 Task: Look for space in General Roca, Argentina from 13th August, 2023 to 17th August, 2023 for 2 adults in price range Rs.10000 to Rs.16000. Place can be entire place with 2 bedrooms having 2 beds and 1 bathroom. Property type can be house, flat, guest house. Amenities needed are: wifi, heating. Booking option can be shelf check-in. Required host language is English.
Action: Mouse moved to (484, 98)
Screenshot: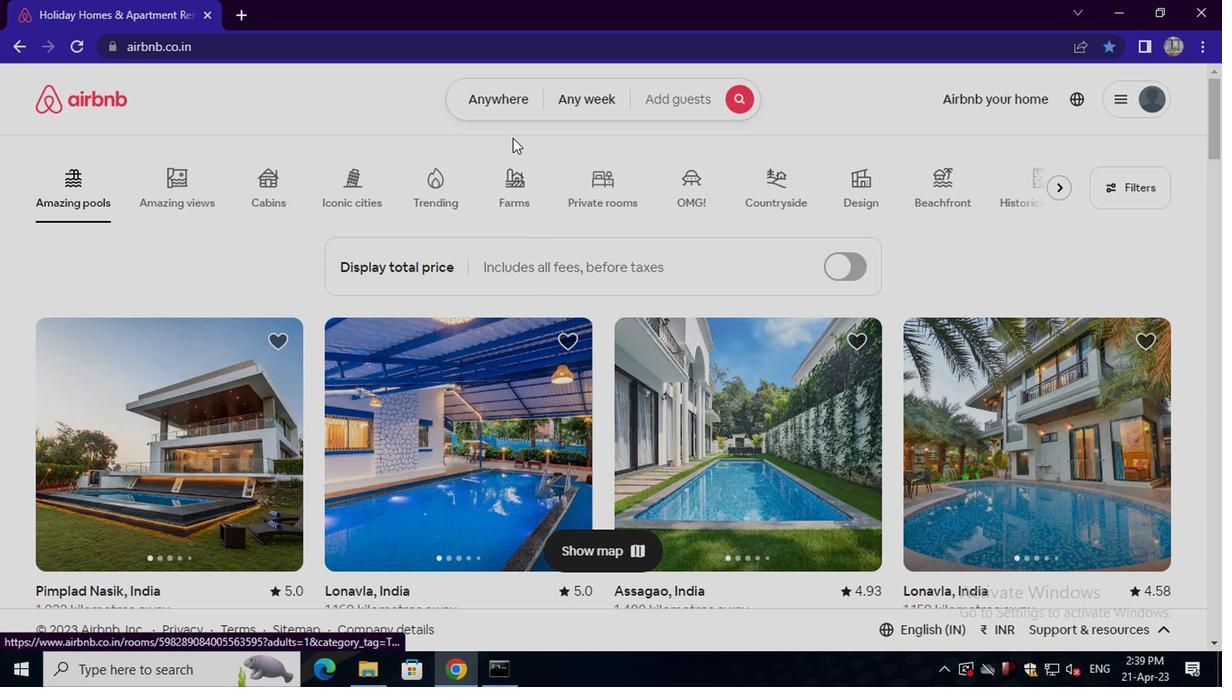 
Action: Mouse pressed left at (484, 98)
Screenshot: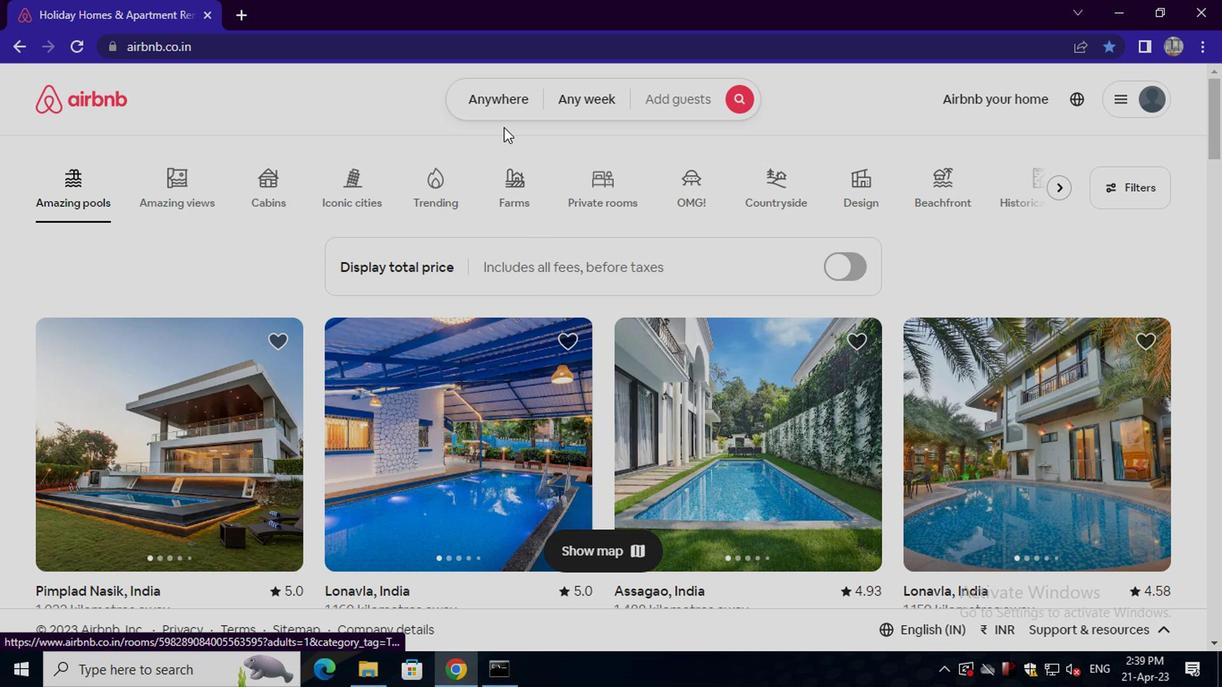
Action: Mouse moved to (369, 170)
Screenshot: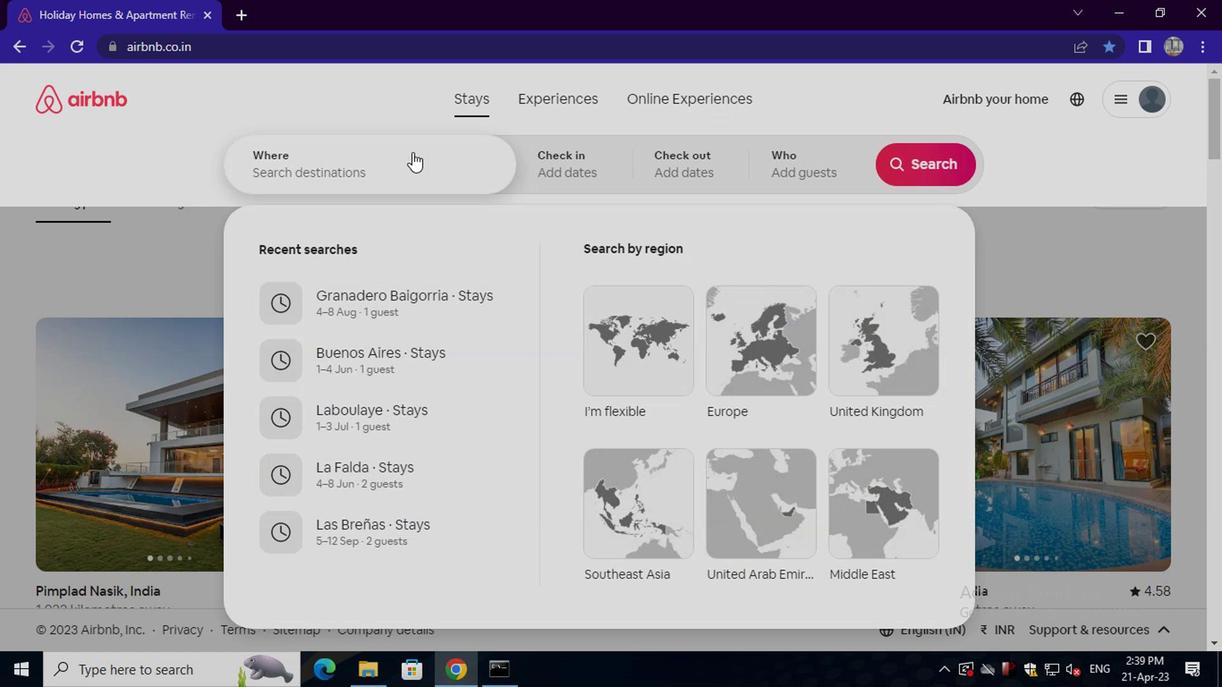 
Action: Mouse pressed left at (369, 170)
Screenshot: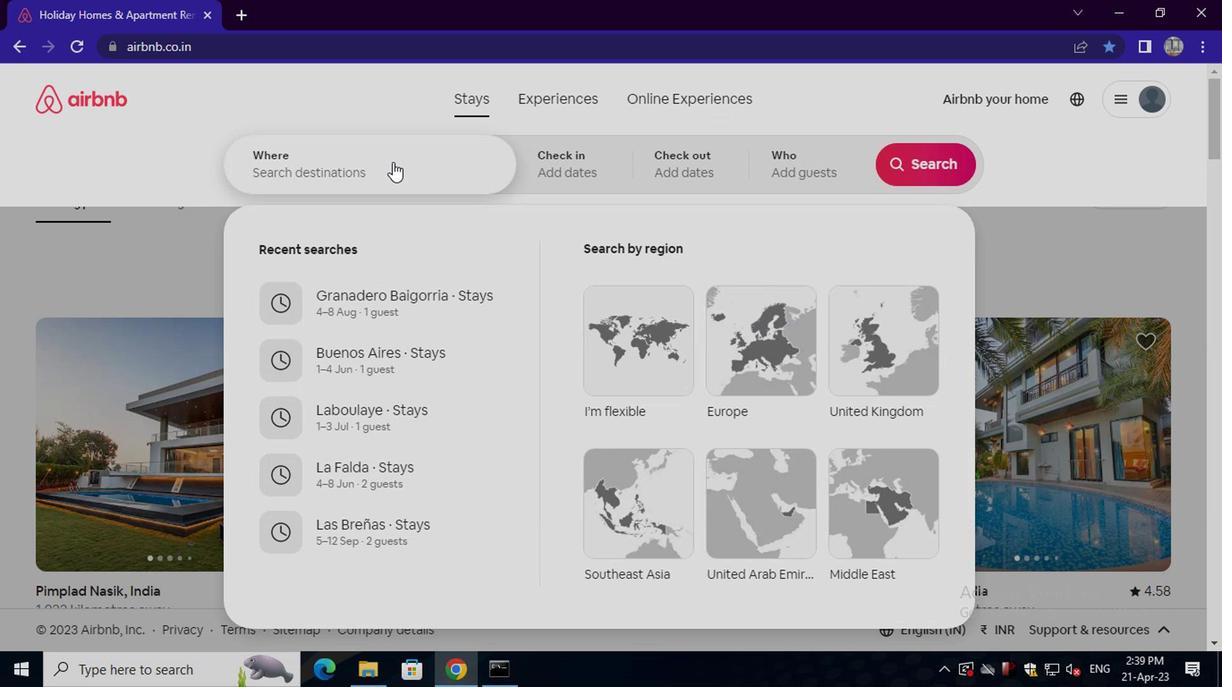 
Action: Key pressed general<Key.space>roca,<Key.space>argentina<Key.enter>
Screenshot: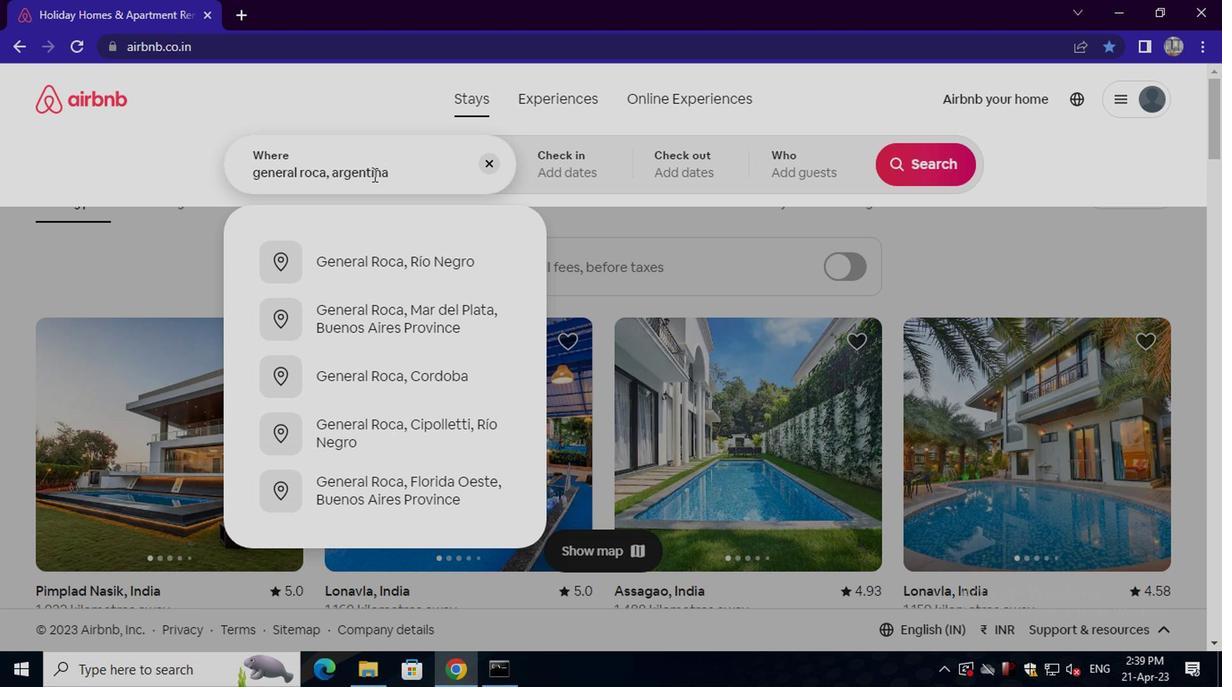 
Action: Mouse moved to (912, 306)
Screenshot: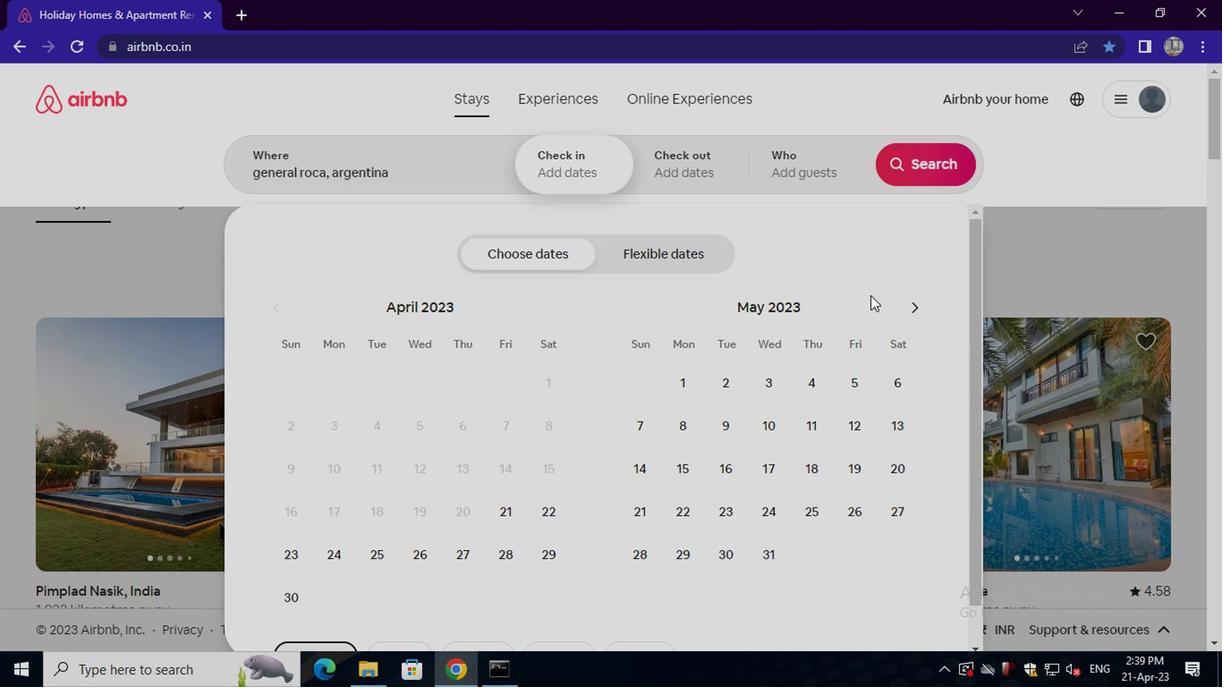 
Action: Mouse pressed left at (912, 306)
Screenshot: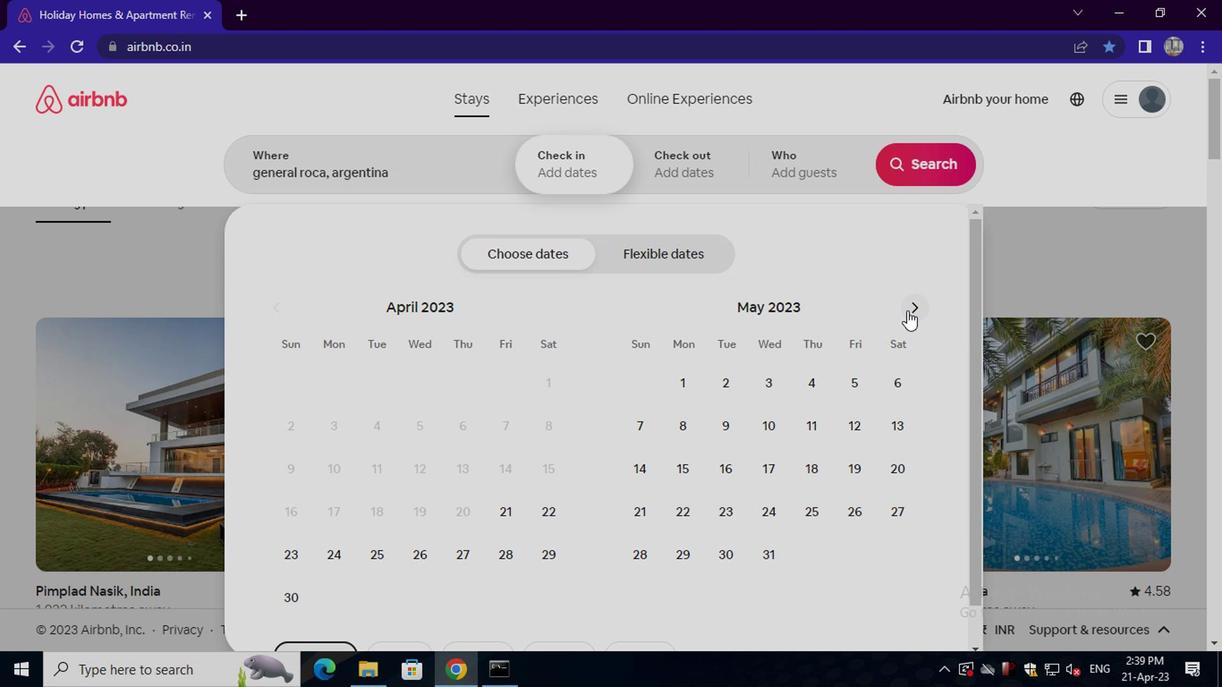 
Action: Mouse pressed left at (912, 306)
Screenshot: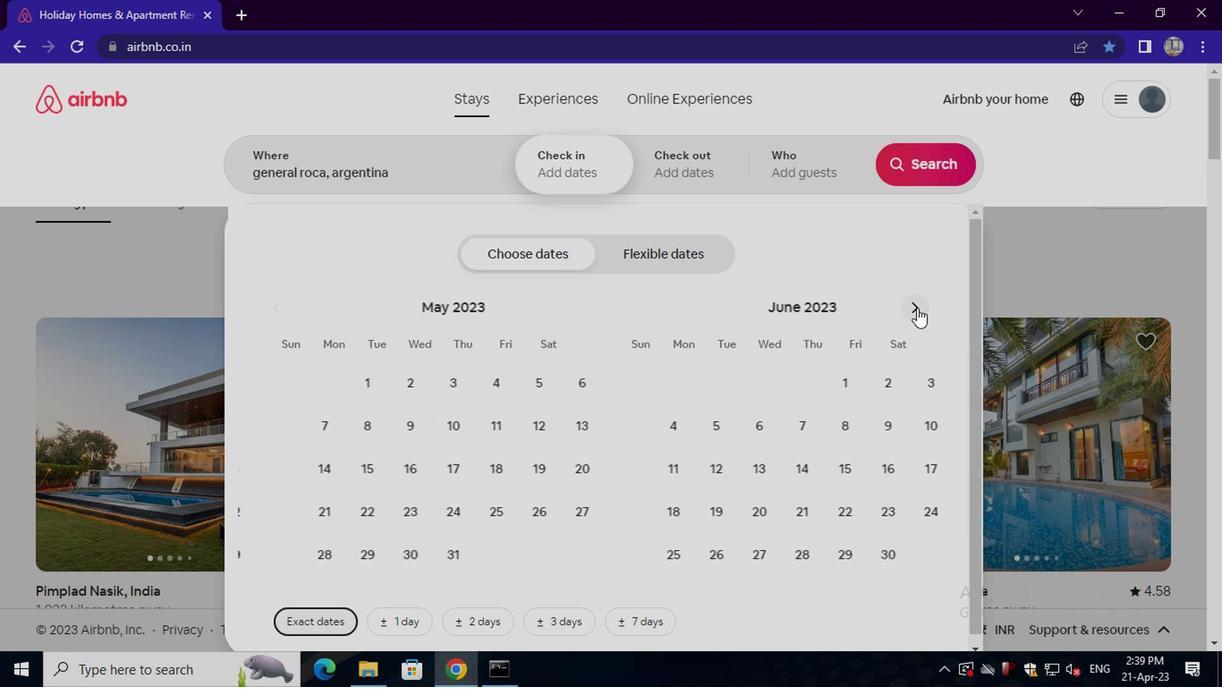 
Action: Mouse pressed left at (912, 306)
Screenshot: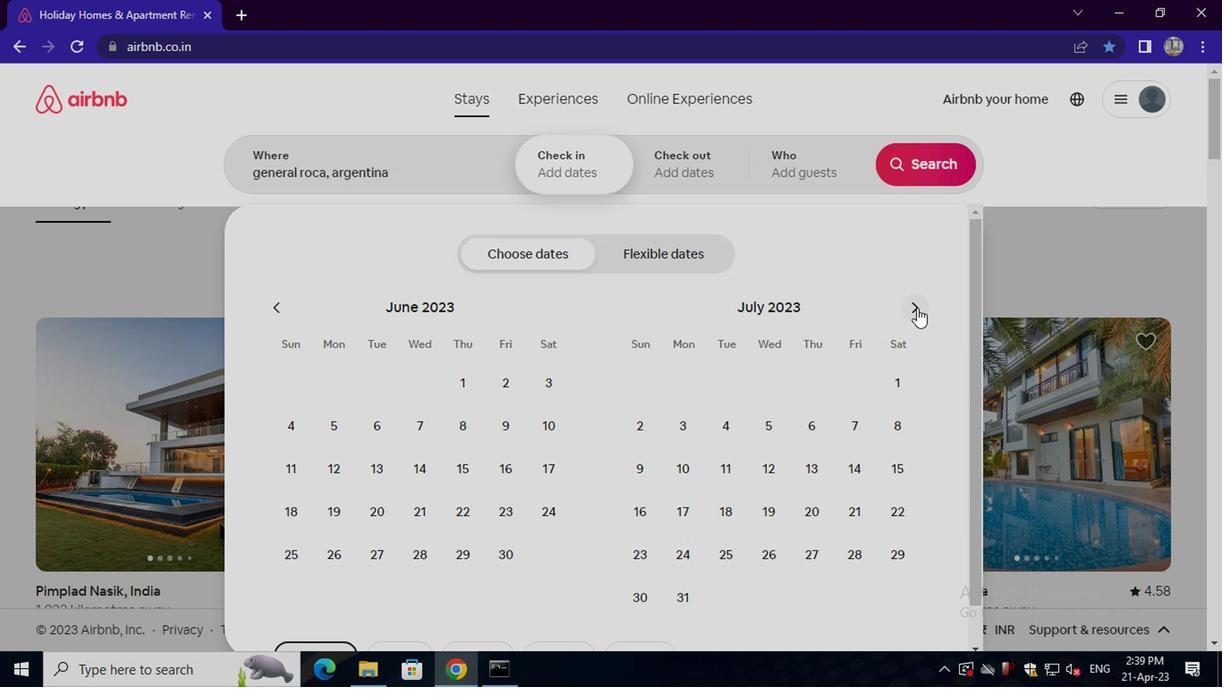 
Action: Mouse moved to (639, 471)
Screenshot: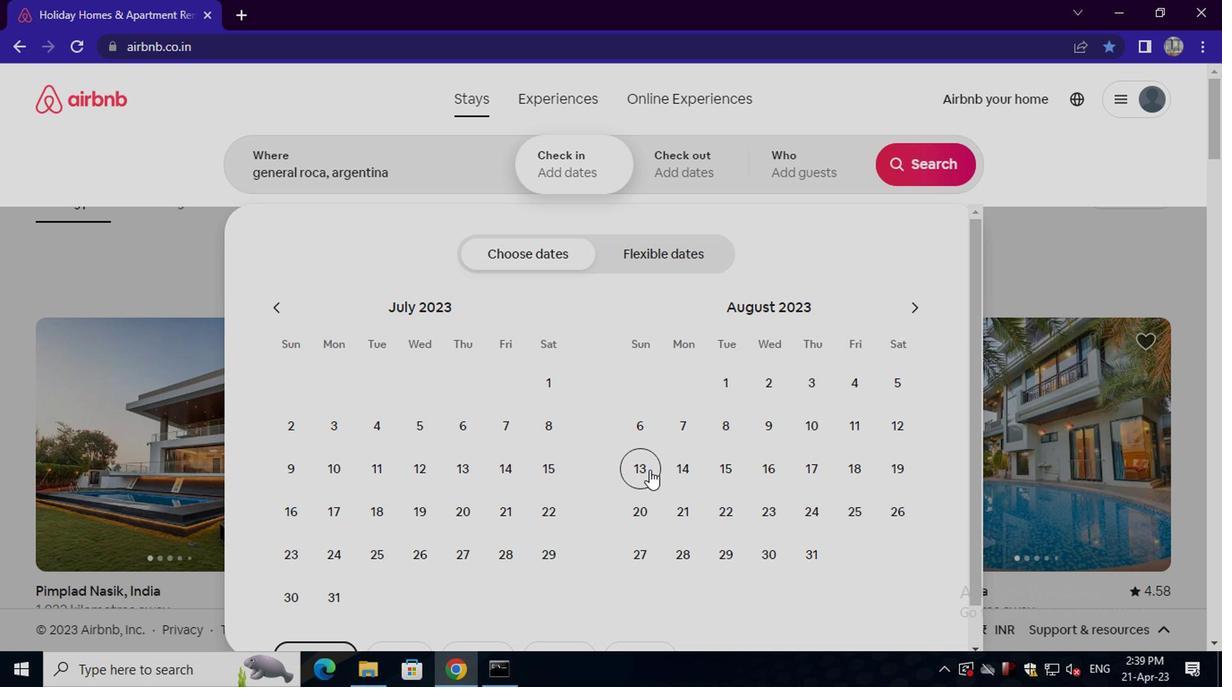 
Action: Mouse pressed left at (639, 471)
Screenshot: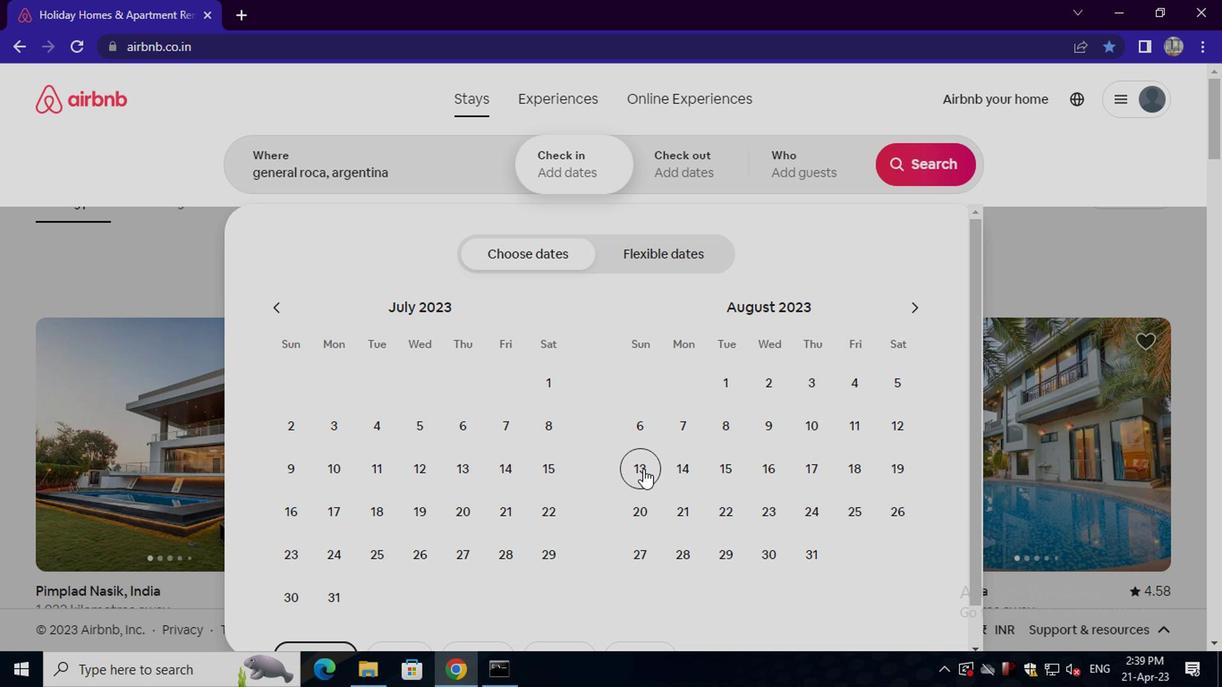 
Action: Mouse moved to (812, 465)
Screenshot: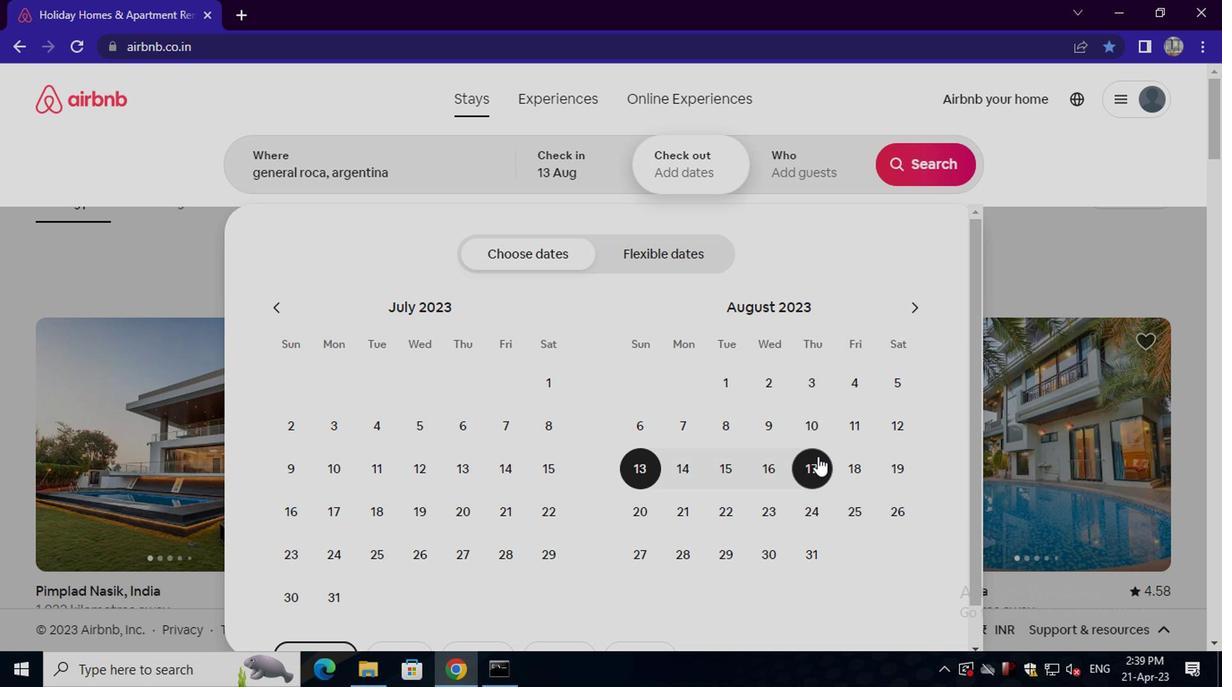 
Action: Mouse pressed left at (812, 465)
Screenshot: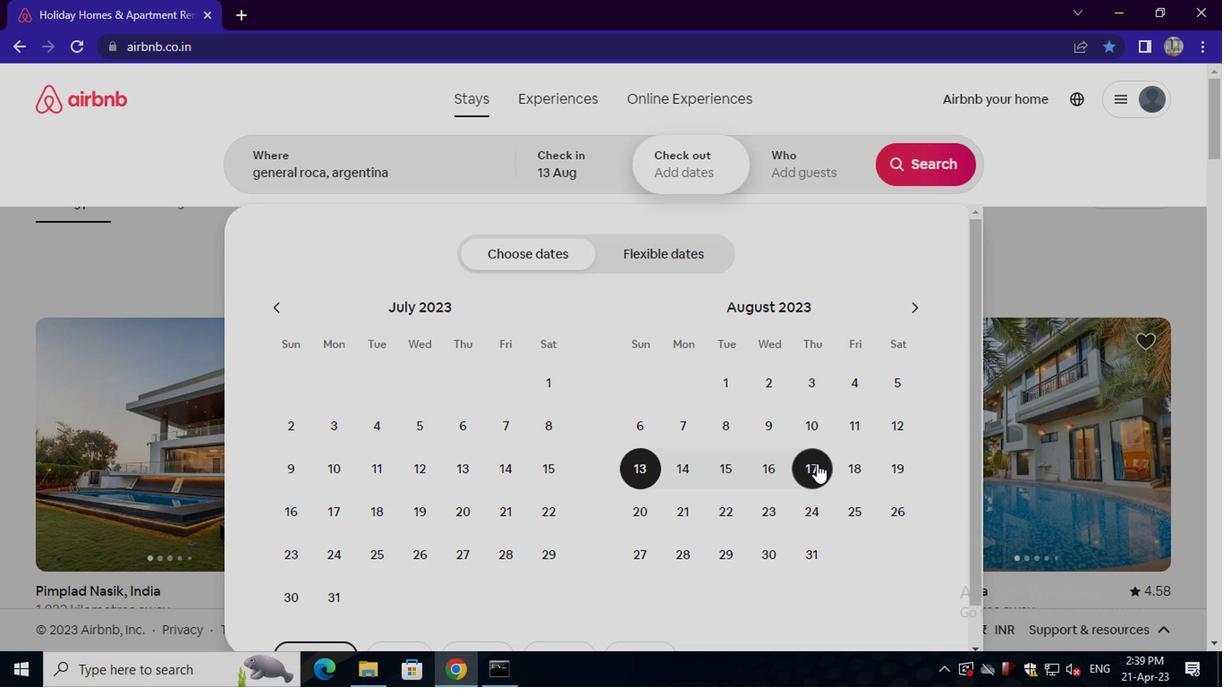 
Action: Mouse moved to (821, 147)
Screenshot: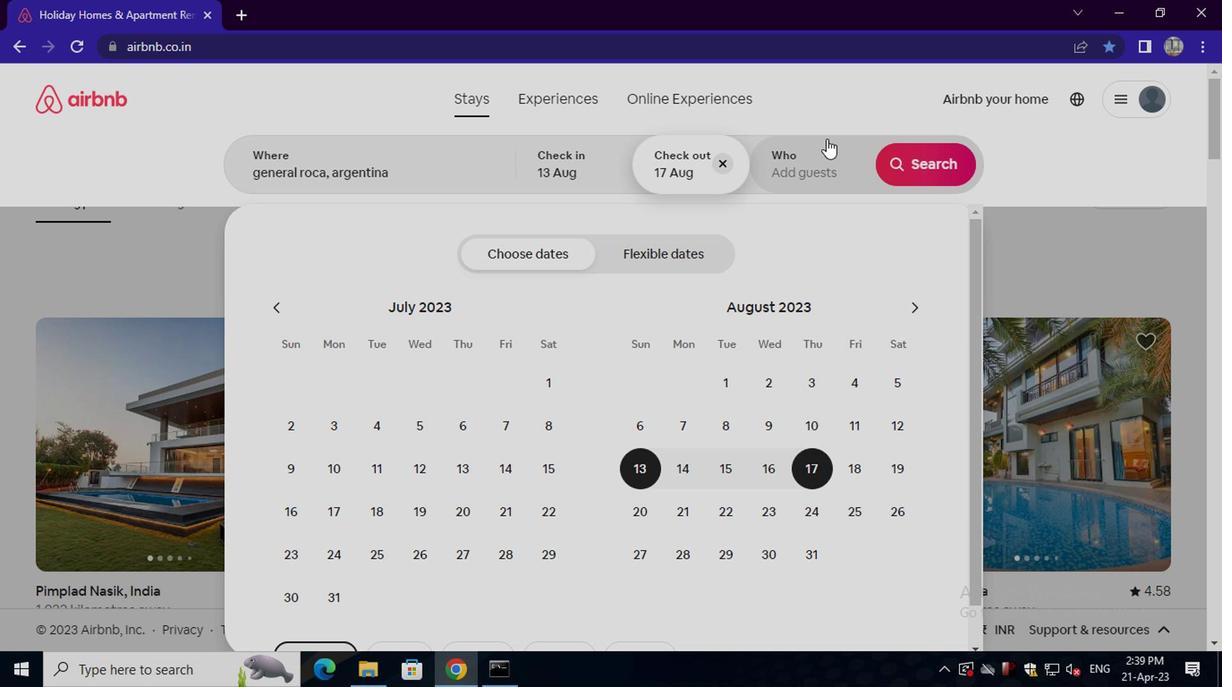 
Action: Mouse pressed left at (821, 147)
Screenshot: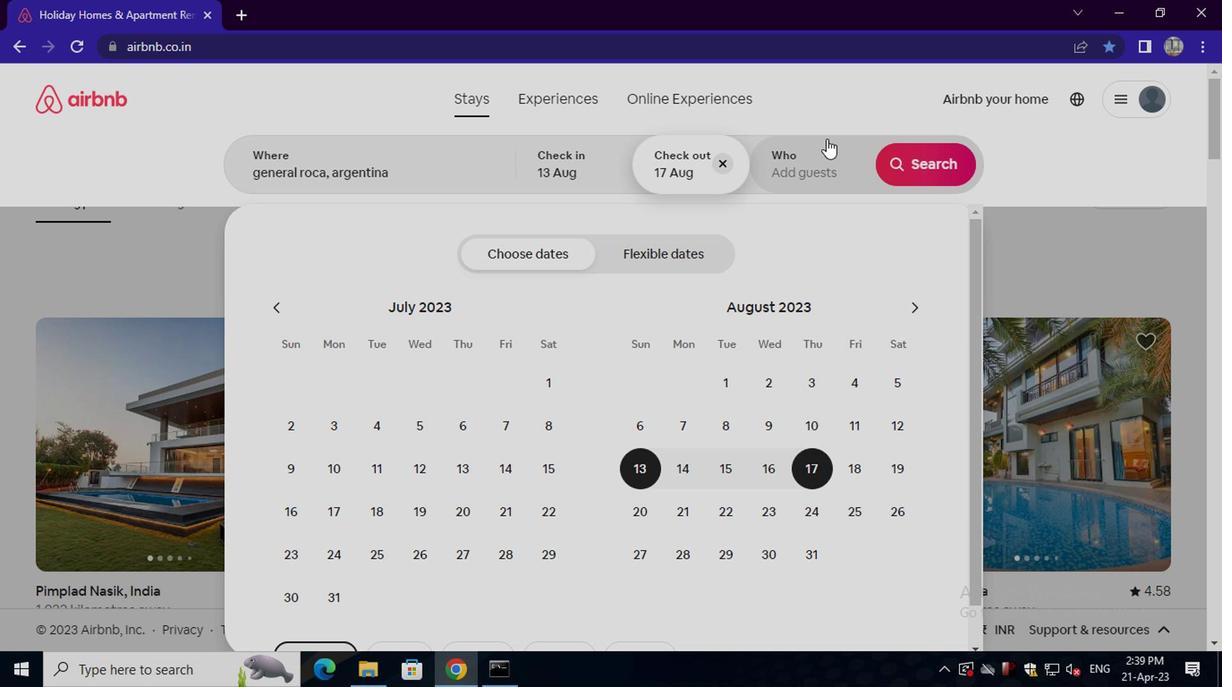
Action: Mouse moved to (921, 257)
Screenshot: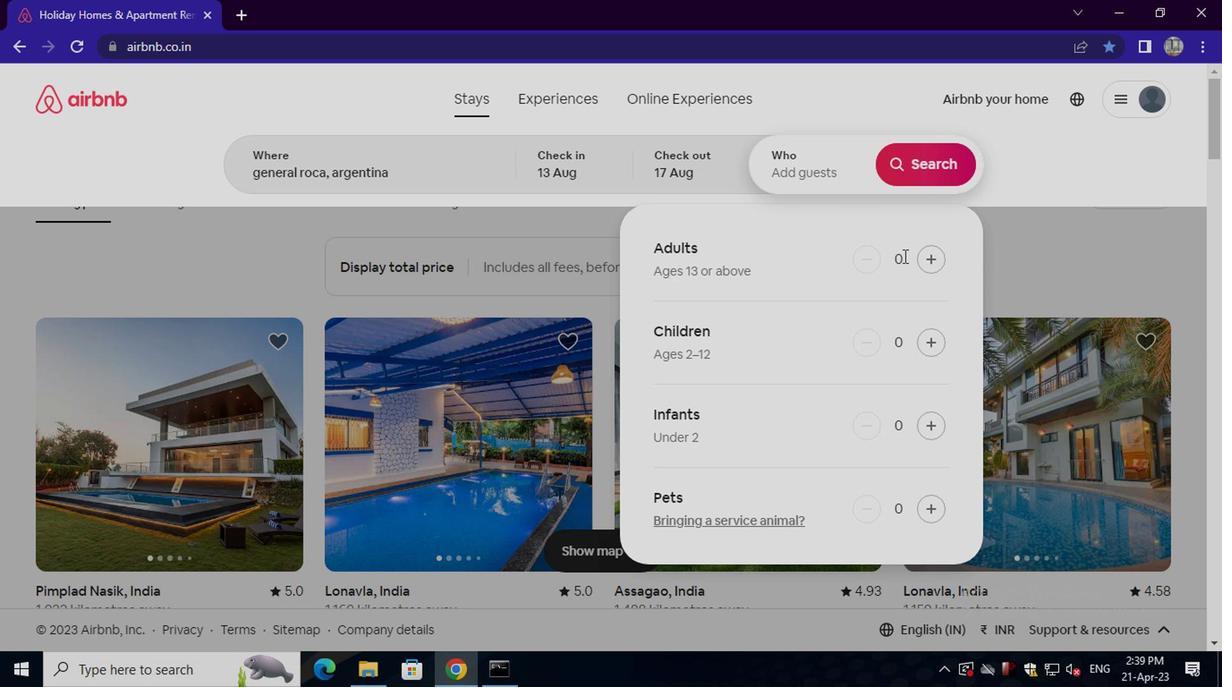
Action: Mouse pressed left at (921, 257)
Screenshot: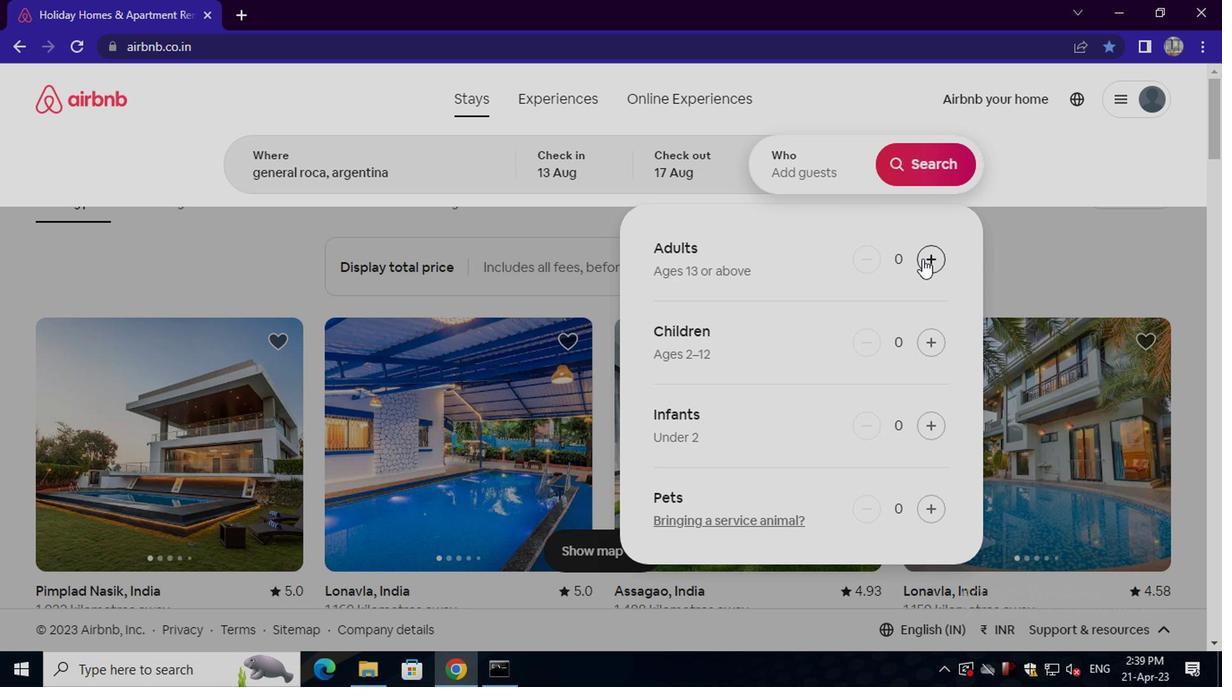 
Action: Mouse pressed left at (921, 257)
Screenshot: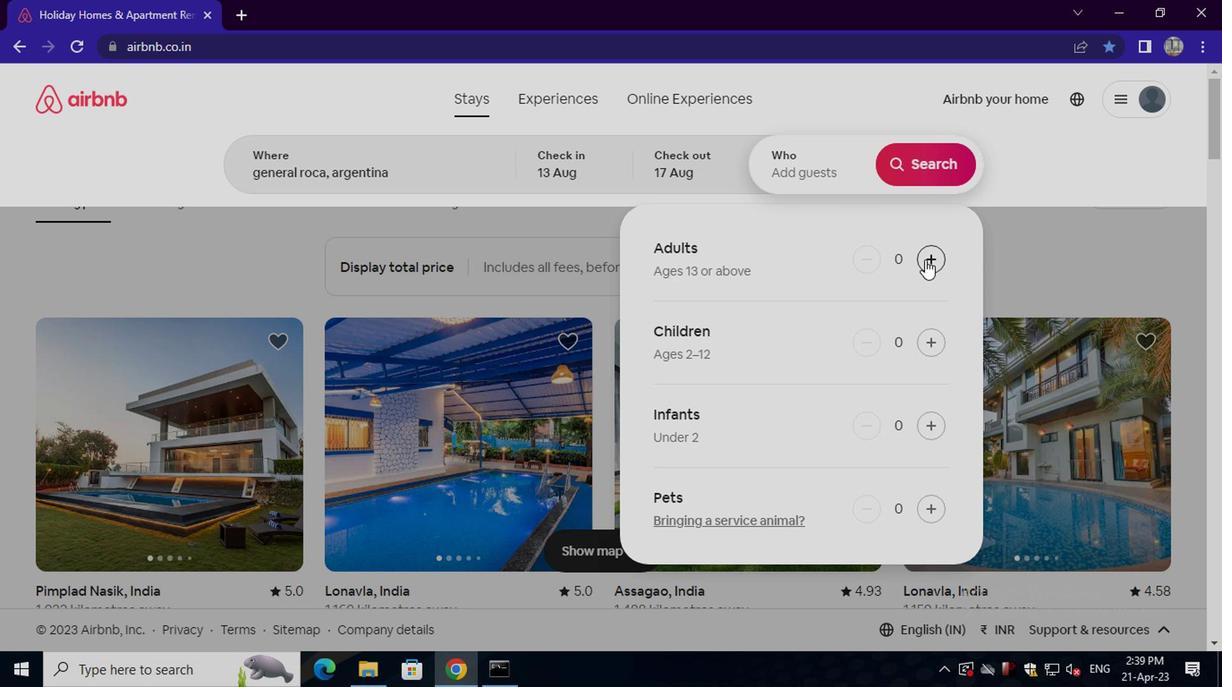 
Action: Mouse moved to (934, 166)
Screenshot: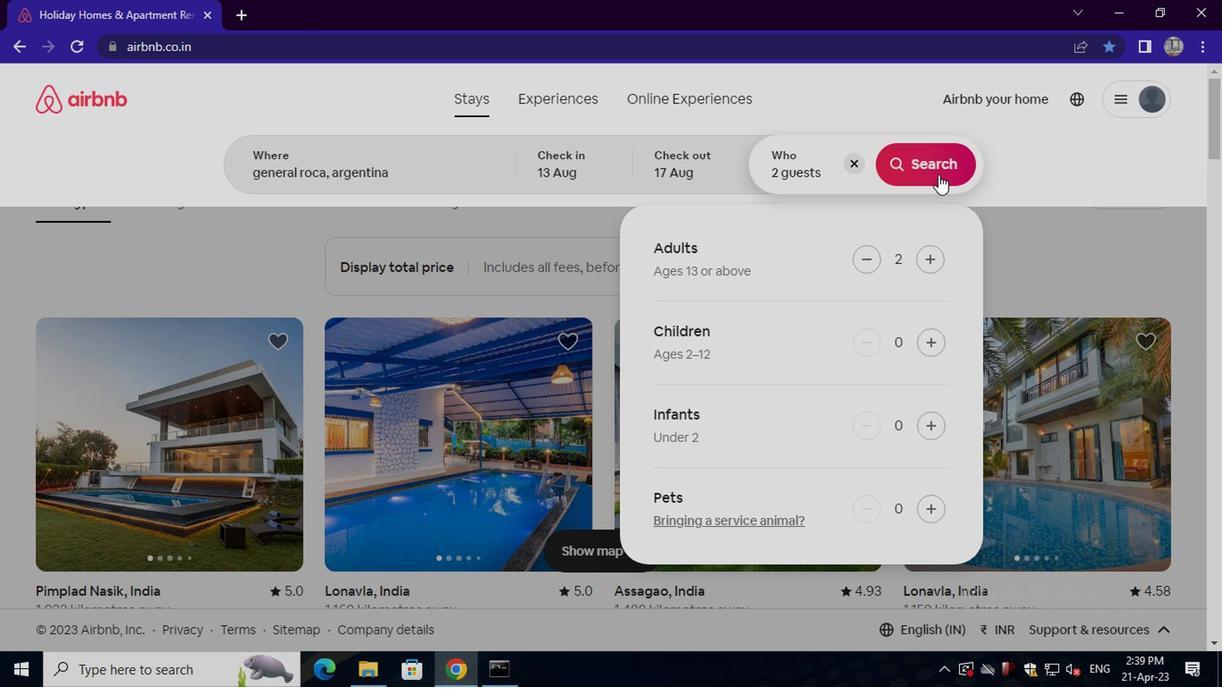 
Action: Mouse pressed left at (934, 166)
Screenshot: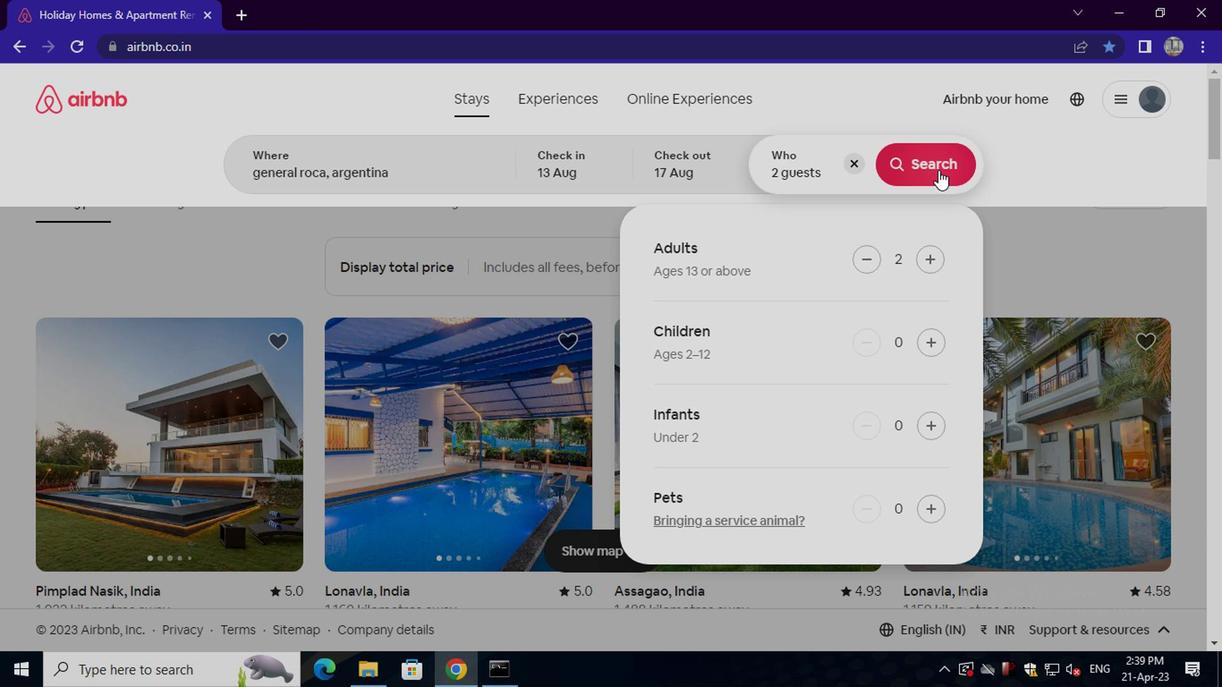 
Action: Mouse moved to (1128, 168)
Screenshot: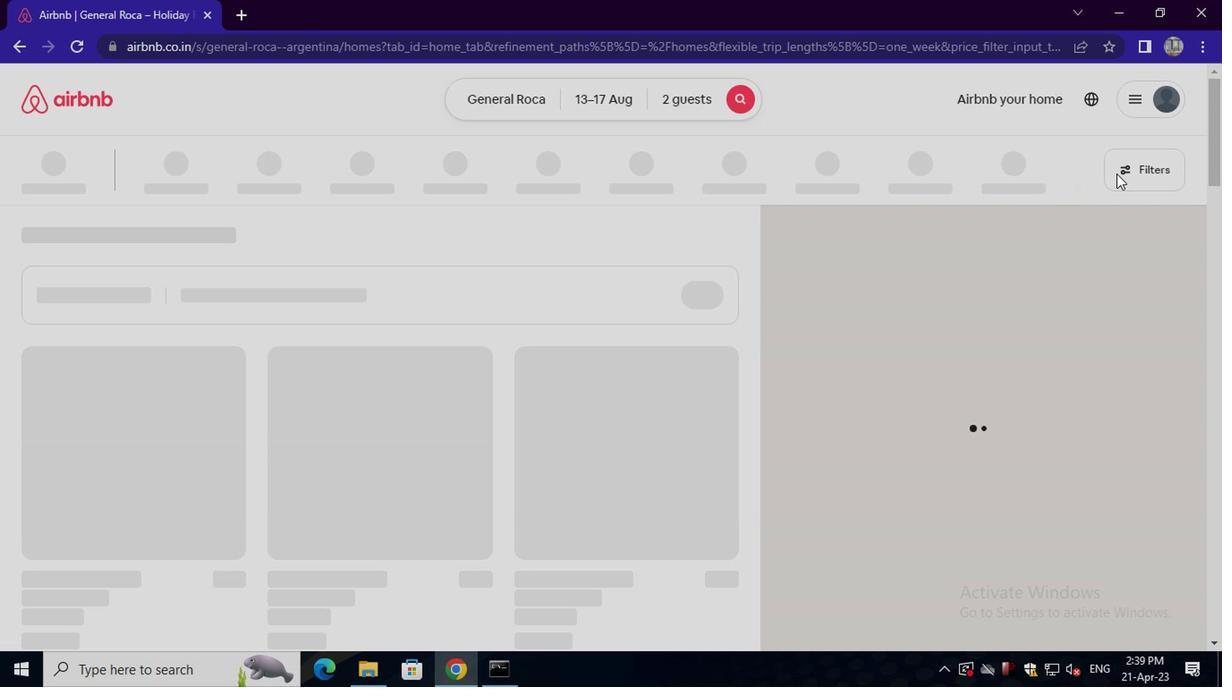 
Action: Mouse pressed left at (1128, 168)
Screenshot: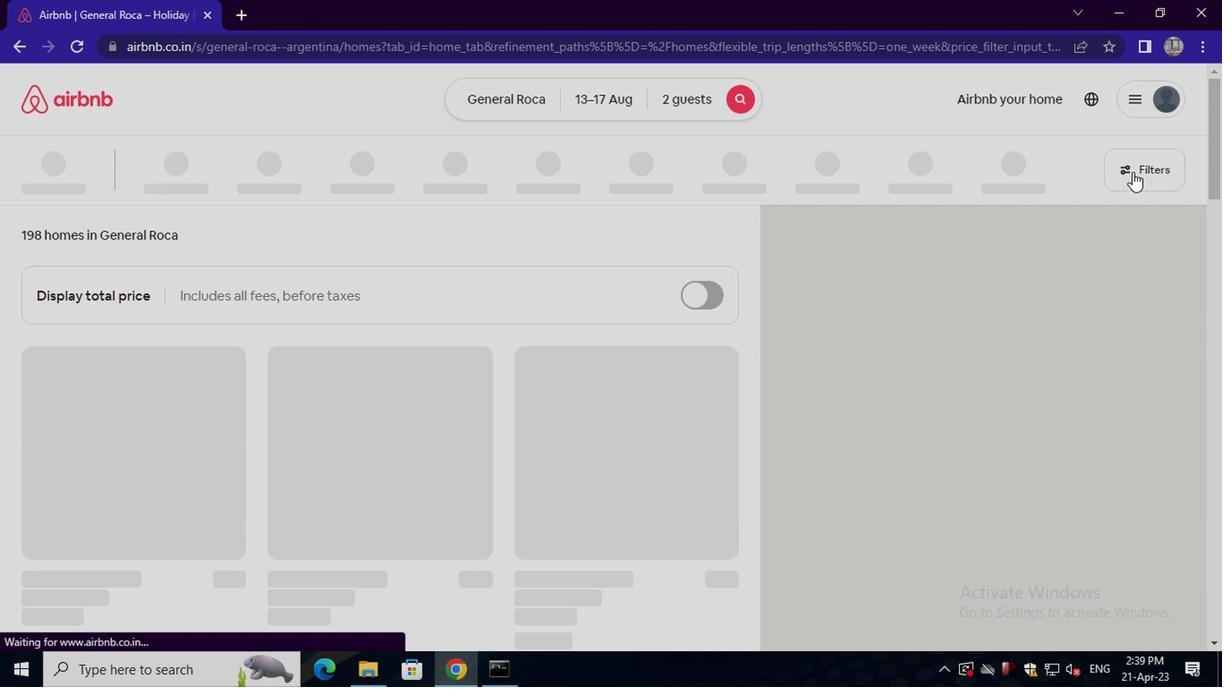 
Action: Mouse moved to (424, 401)
Screenshot: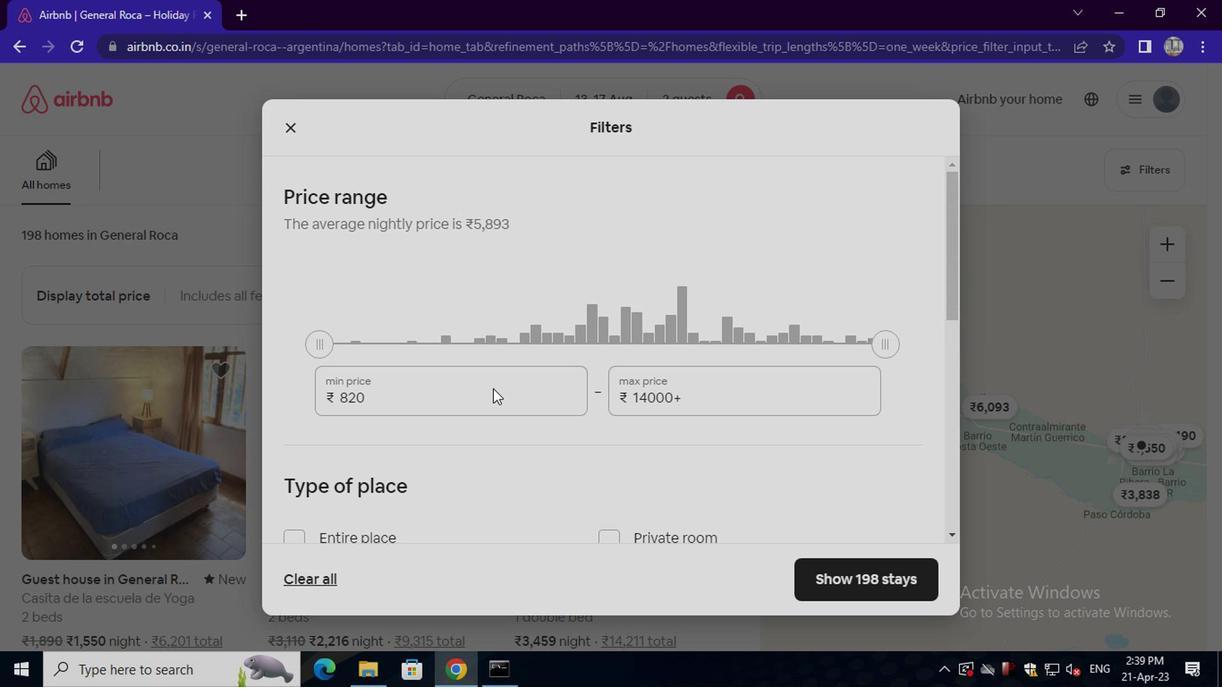 
Action: Mouse pressed left at (424, 401)
Screenshot: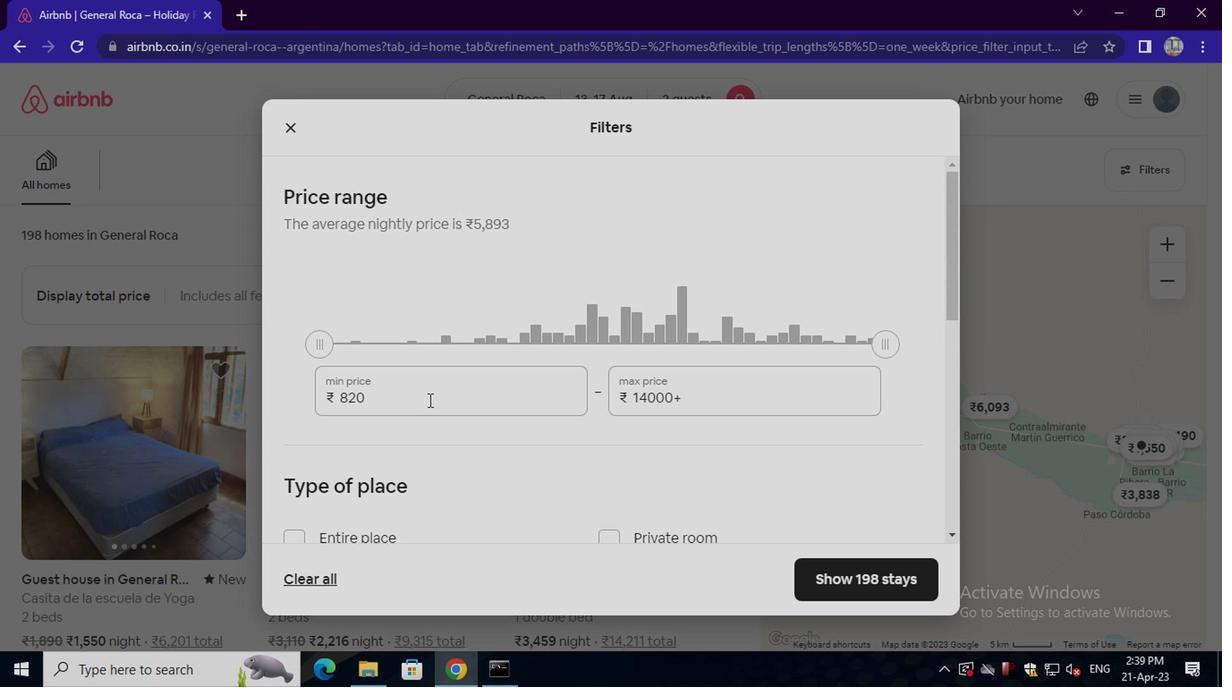 
Action: Key pressed <Key.backspace><Key.backspace><Key.backspace><Key.backspace><Key.backspace><Key.backspace><Key.backspace><Key.backspace><Key.backspace><Key.end><Key.insert>10000
Screenshot: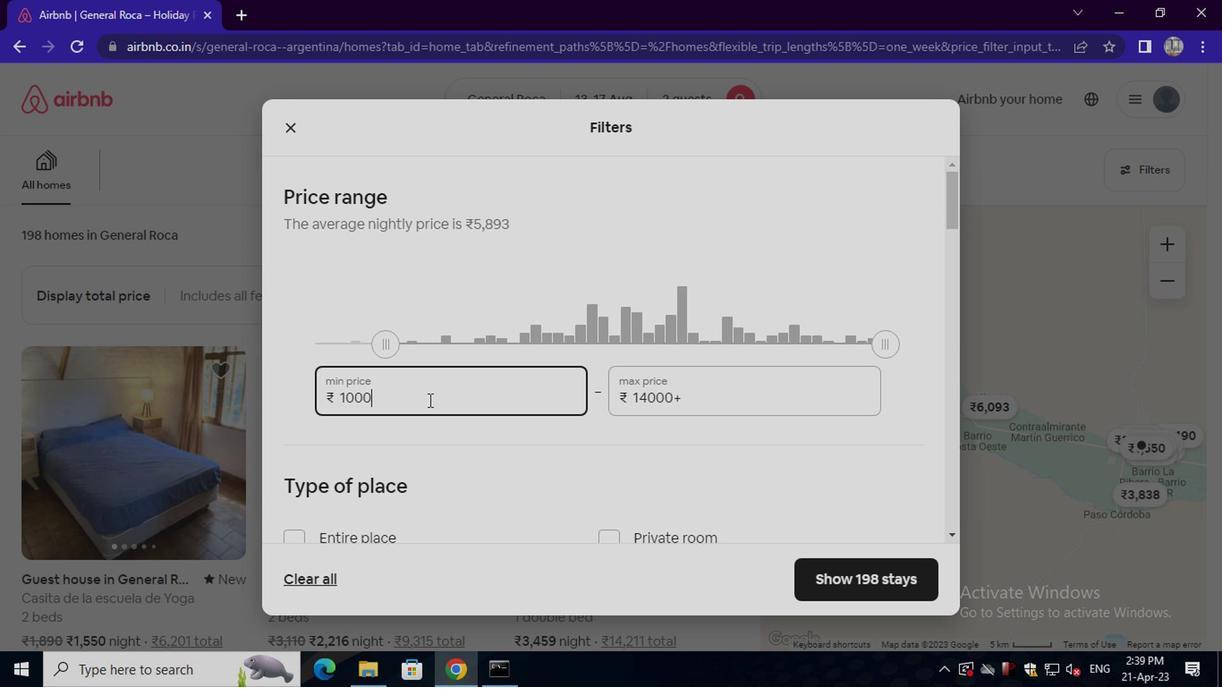 
Action: Mouse moved to (704, 398)
Screenshot: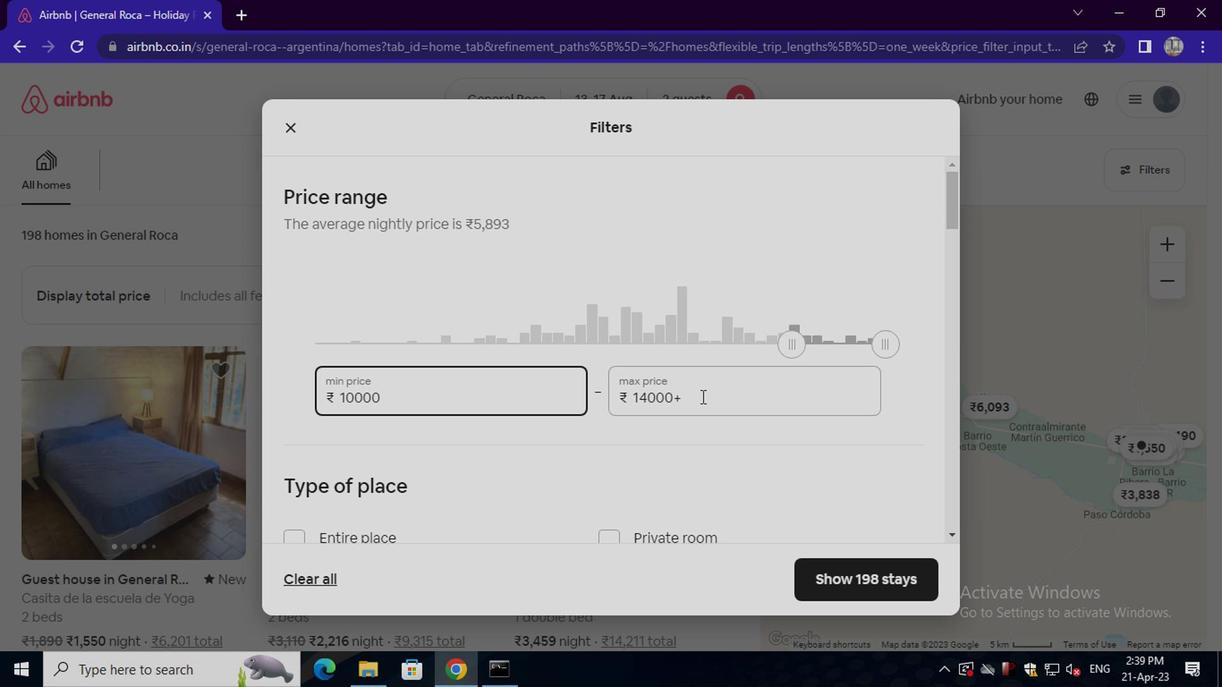 
Action: Mouse pressed left at (704, 398)
Screenshot: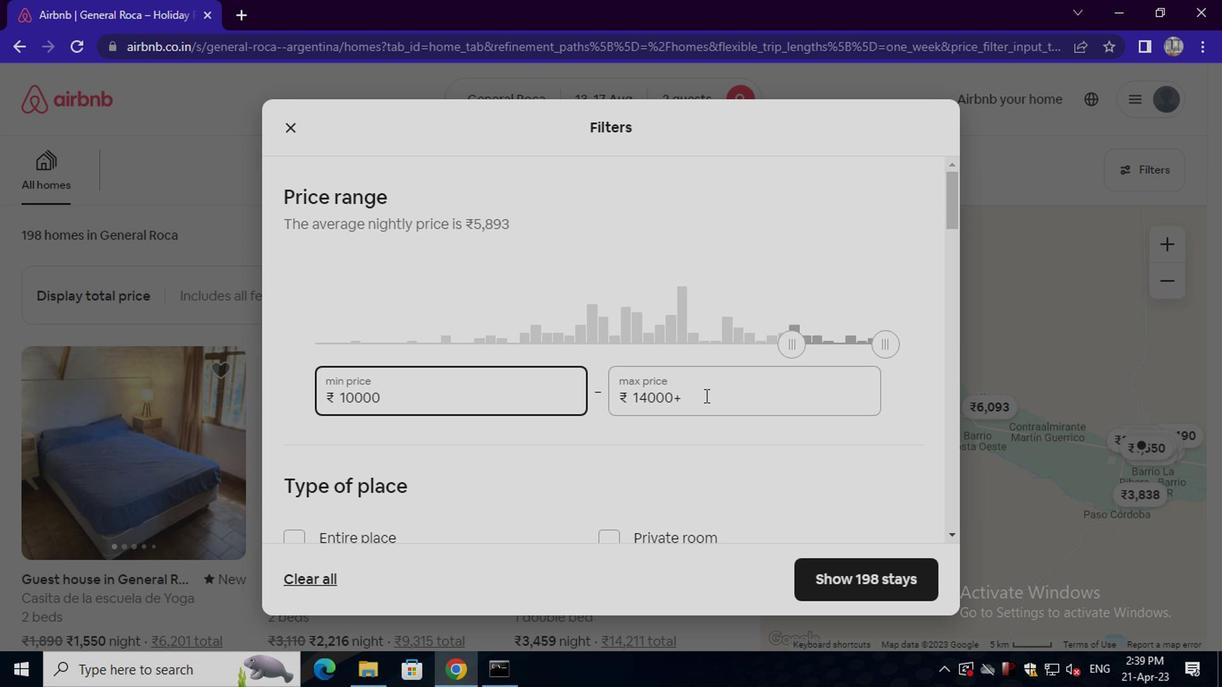
Action: Key pressed <Key.backspace><Key.backspace><Key.backspace><Key.backspace><Key.backspace><Key.backspace><Key.backspace><Key.backspace><Key.backspace><Key.backspace><Key.backspace><Key.backspace>160000<Key.backspace>
Screenshot: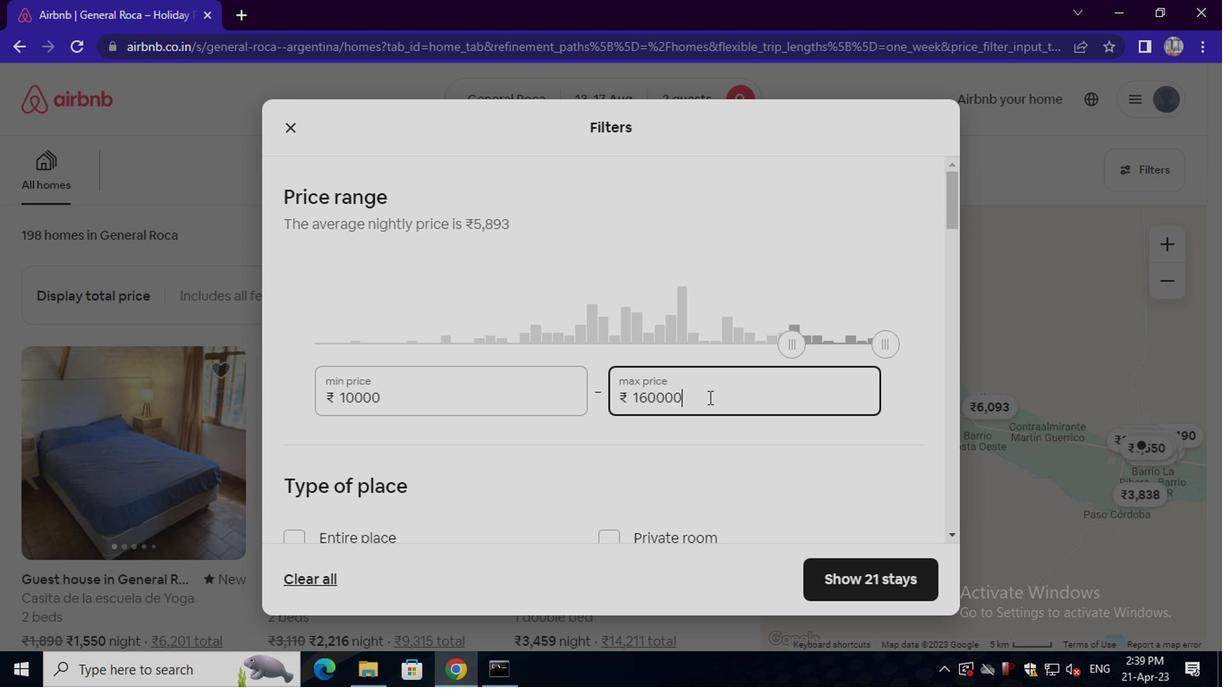 
Action: Mouse moved to (704, 400)
Screenshot: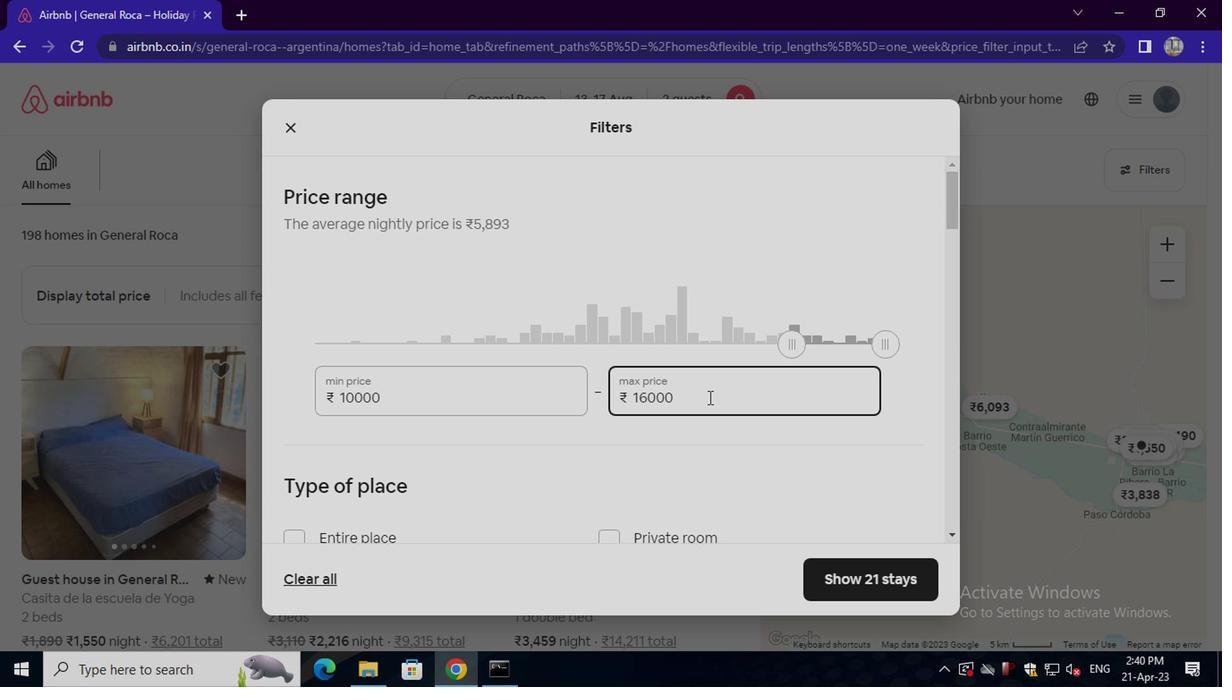 
Action: Mouse scrolled (704, 399) with delta (0, -1)
Screenshot: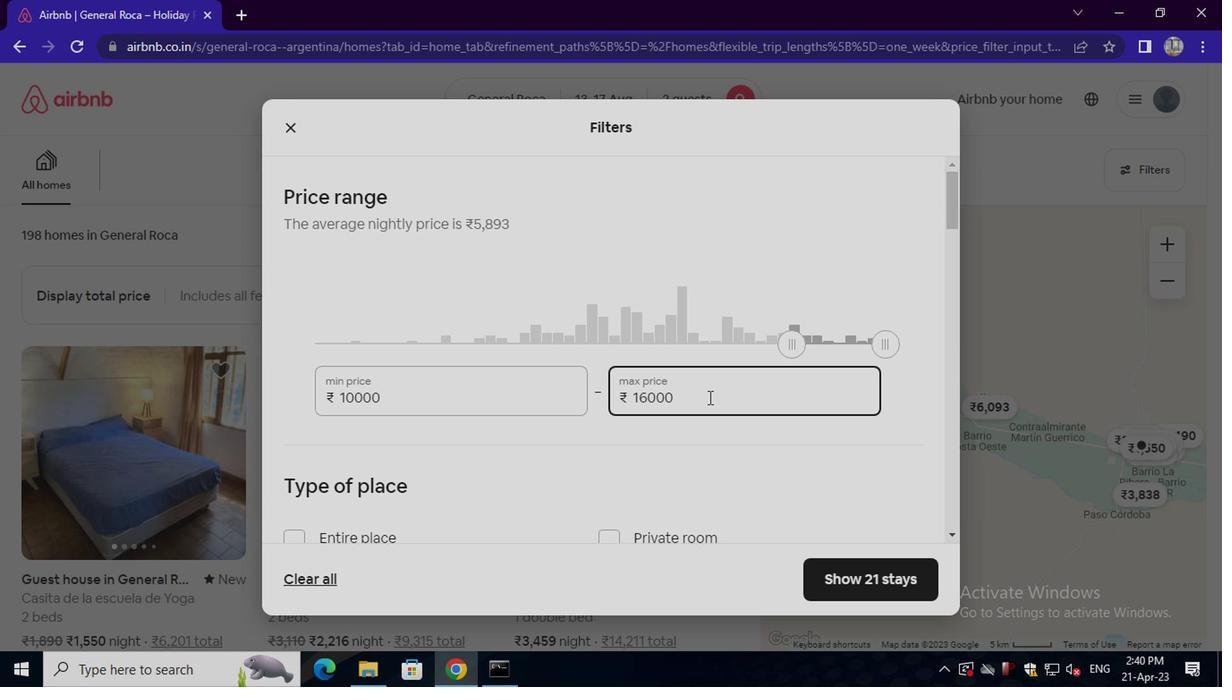 
Action: Mouse moved to (336, 444)
Screenshot: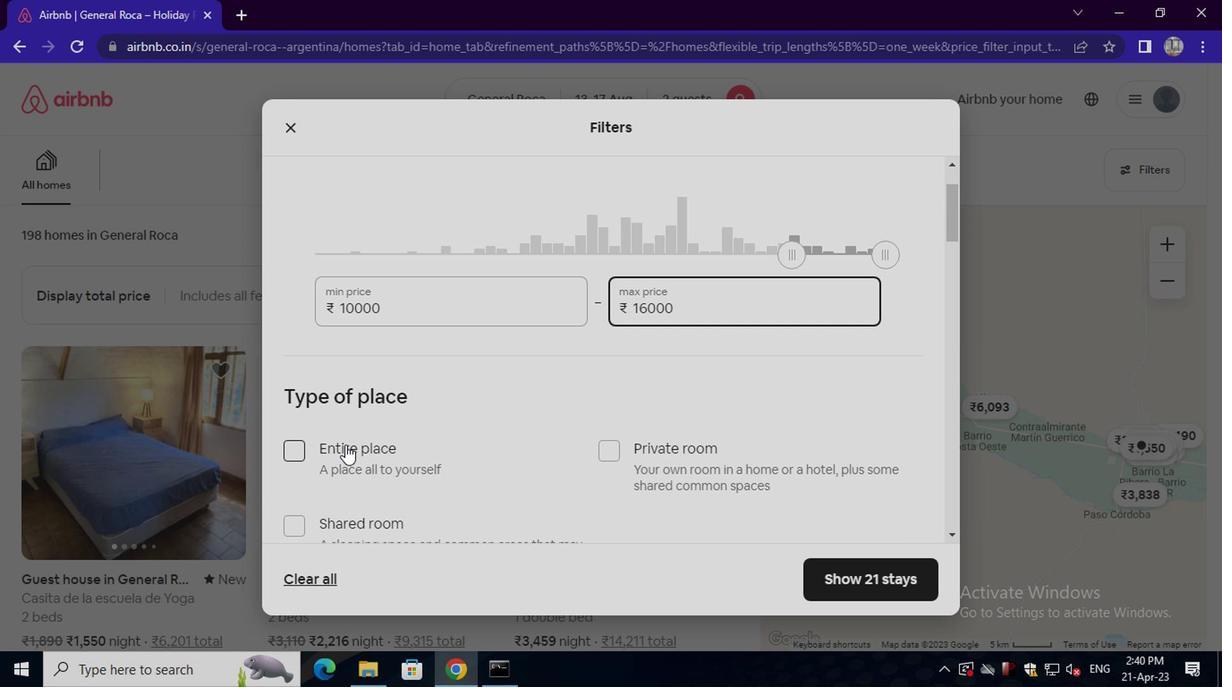 
Action: Mouse pressed left at (336, 444)
Screenshot: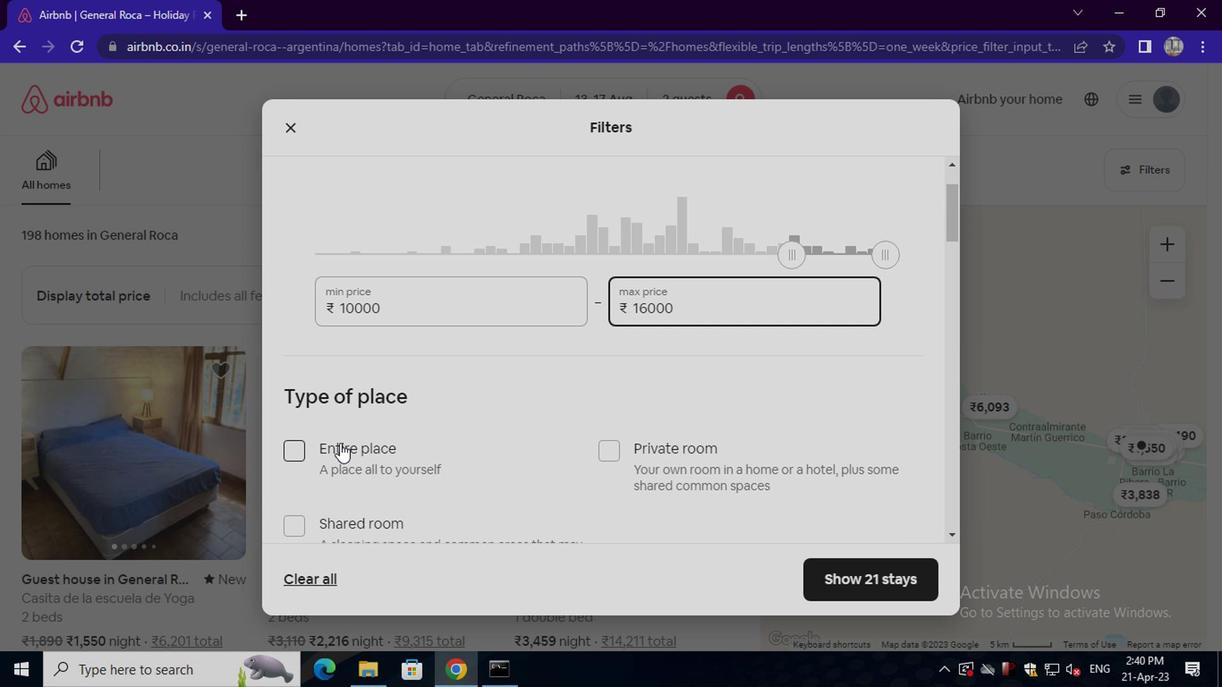 
Action: Mouse moved to (437, 446)
Screenshot: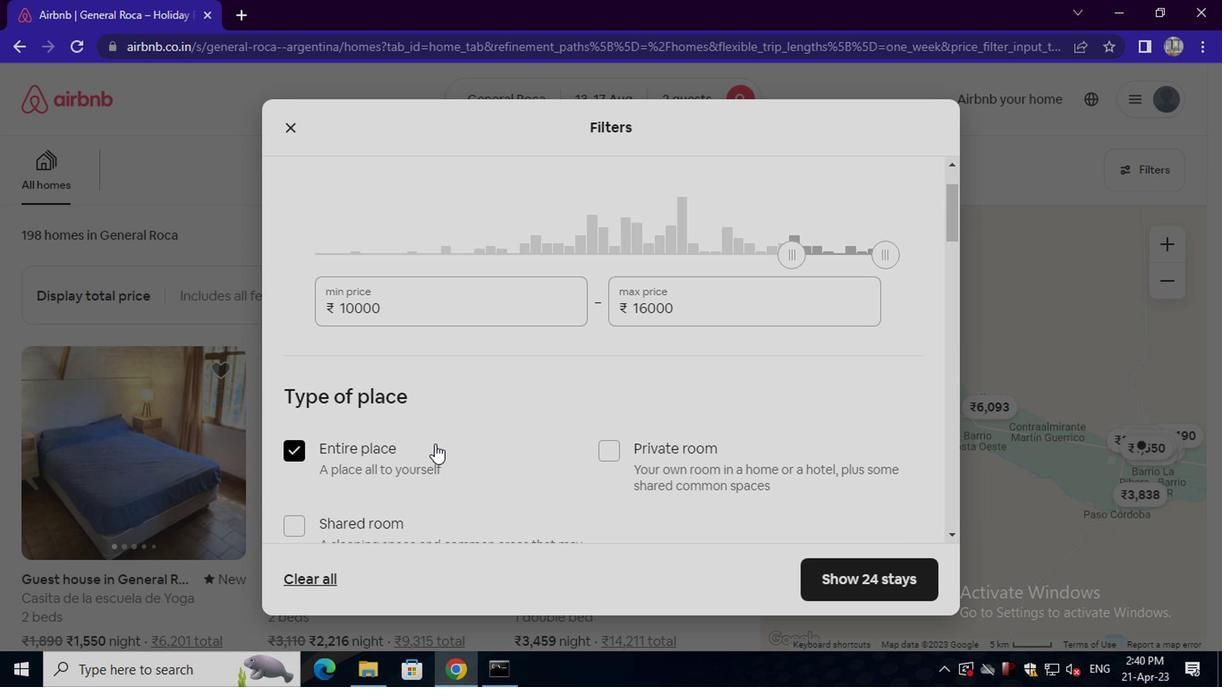 
Action: Mouse scrolled (437, 444) with delta (0, -1)
Screenshot: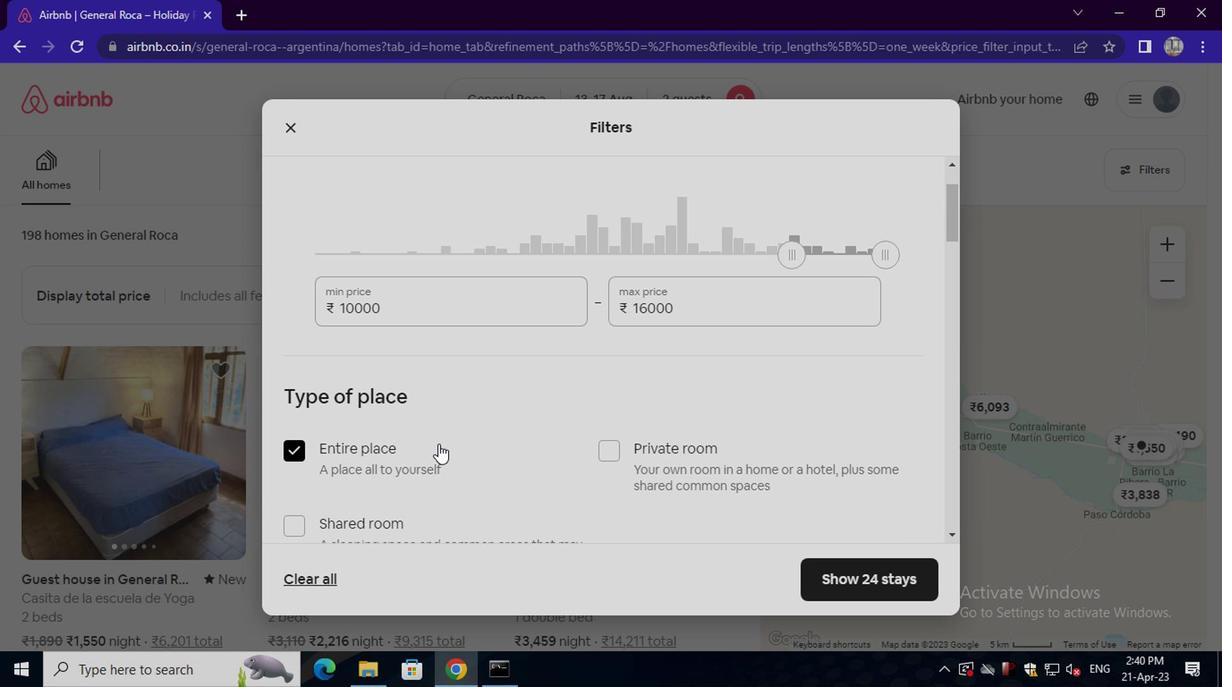 
Action: Mouse moved to (437, 446)
Screenshot: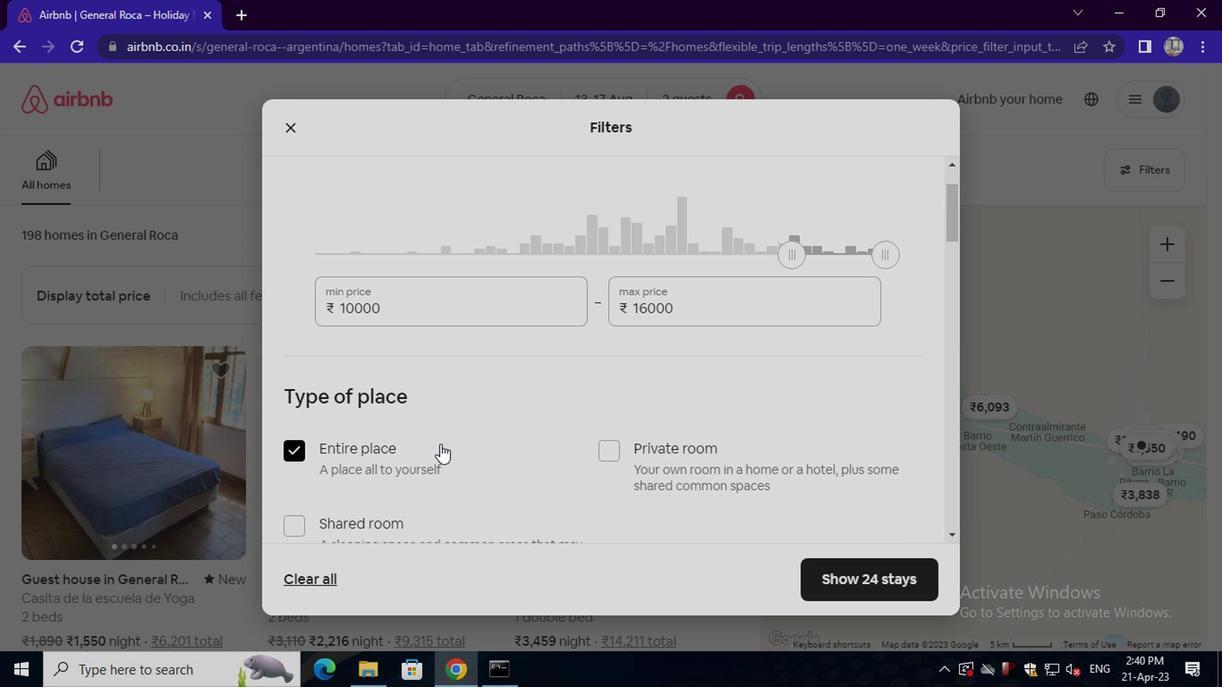
Action: Mouse scrolled (437, 444) with delta (0, -1)
Screenshot: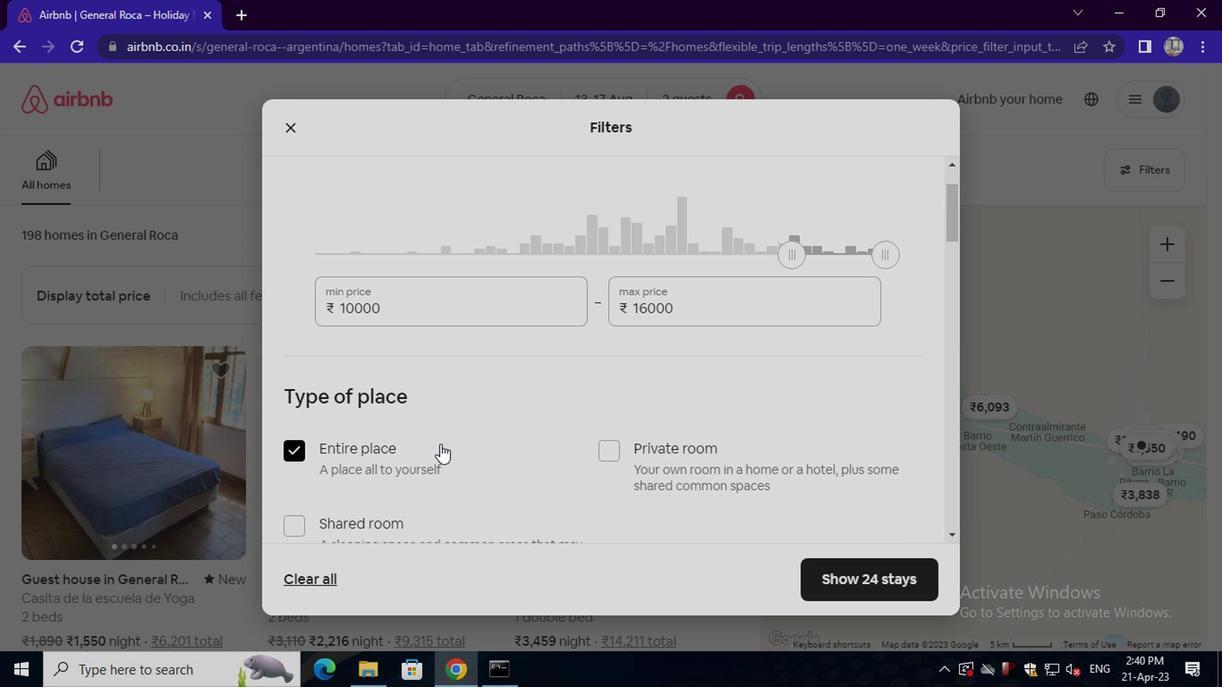 
Action: Mouse moved to (441, 450)
Screenshot: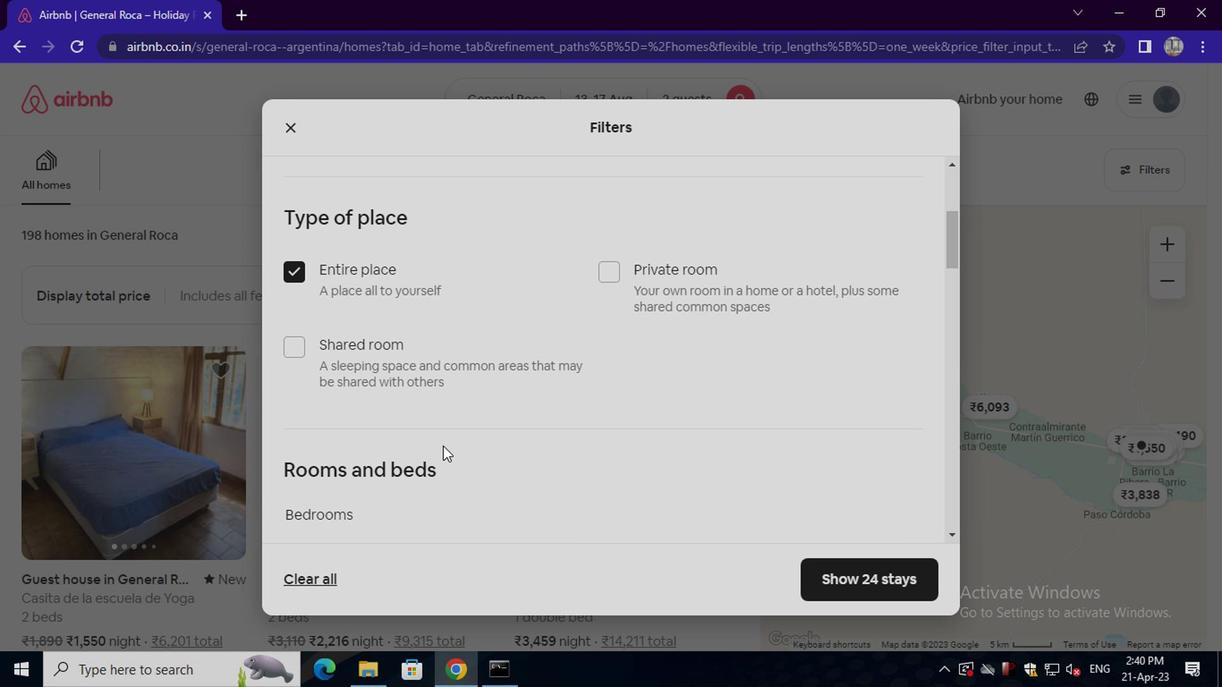 
Action: Mouse scrolled (441, 449) with delta (0, -1)
Screenshot: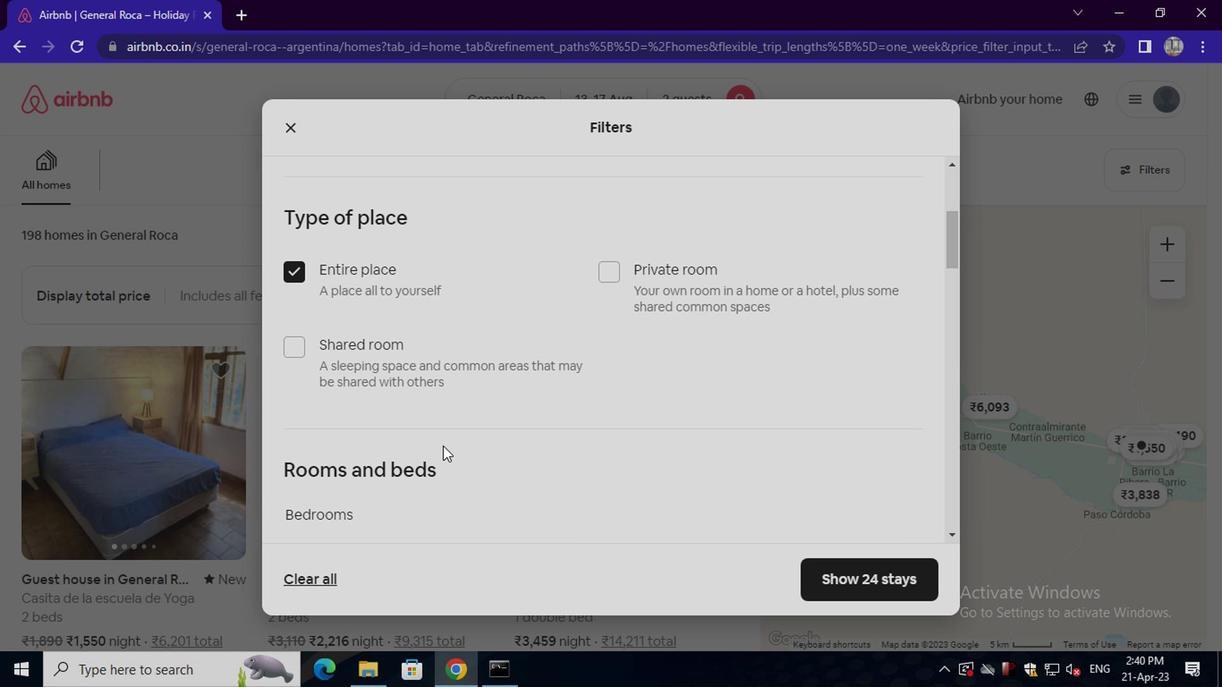 
Action: Mouse moved to (442, 452)
Screenshot: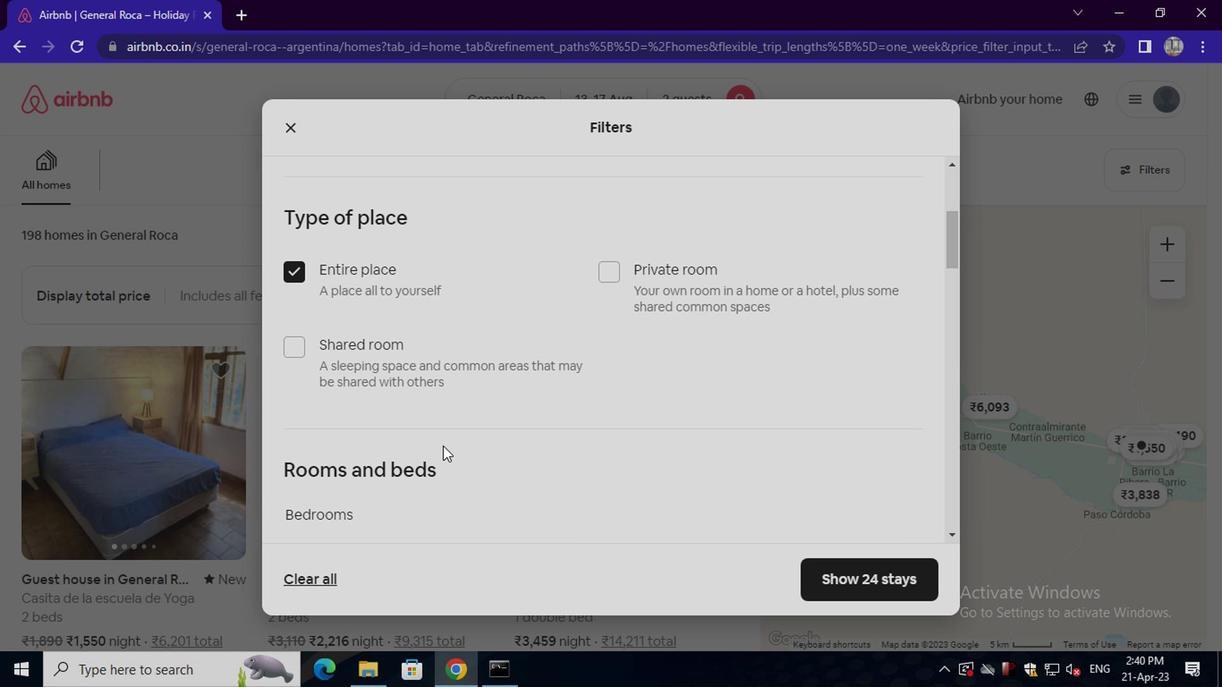 
Action: Mouse scrolled (442, 451) with delta (0, -1)
Screenshot: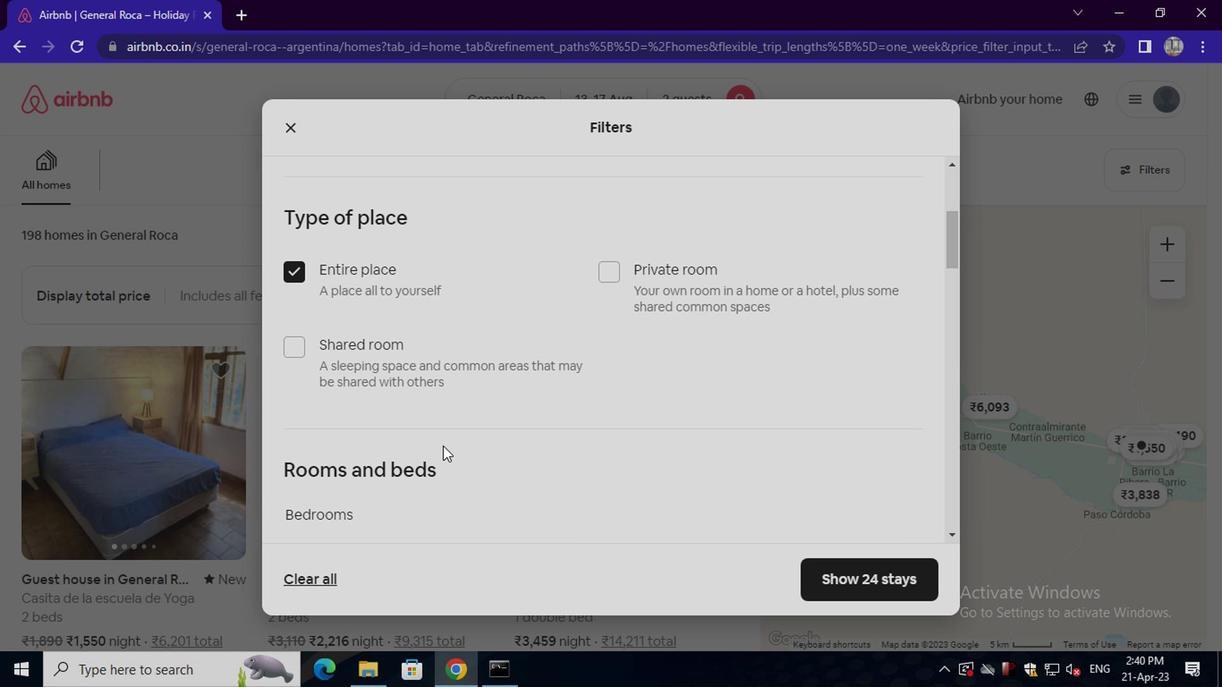 
Action: Mouse scrolled (442, 451) with delta (0, -1)
Screenshot: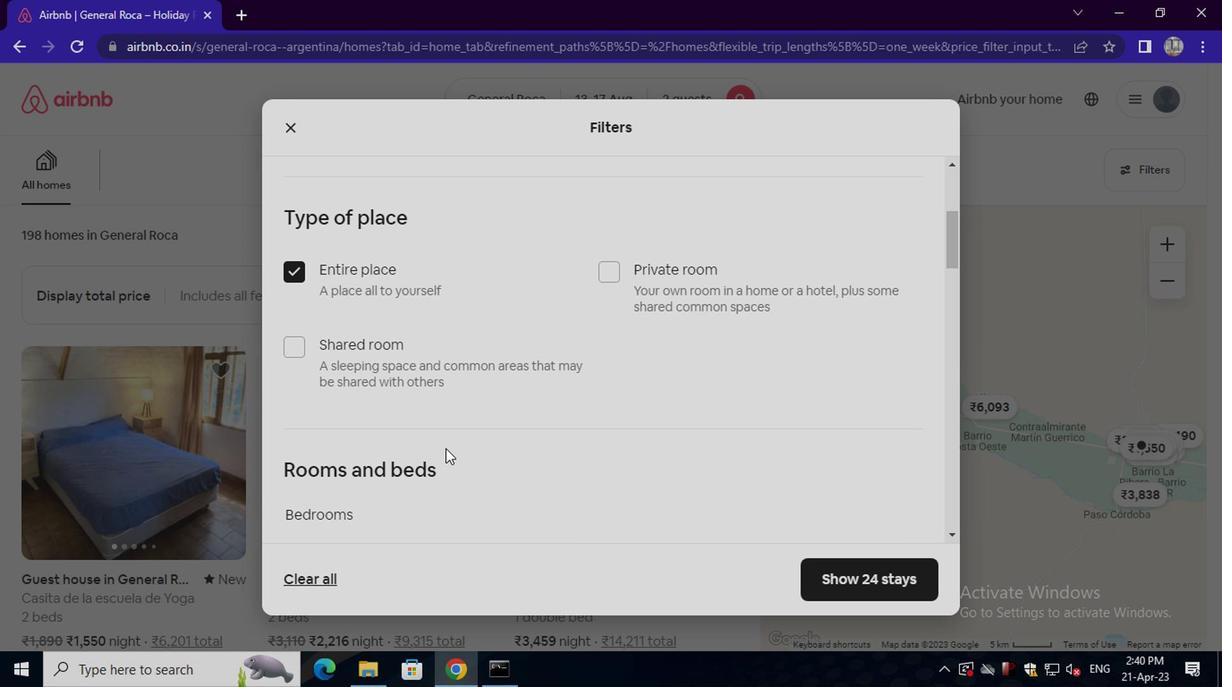 
Action: Mouse moved to (455, 304)
Screenshot: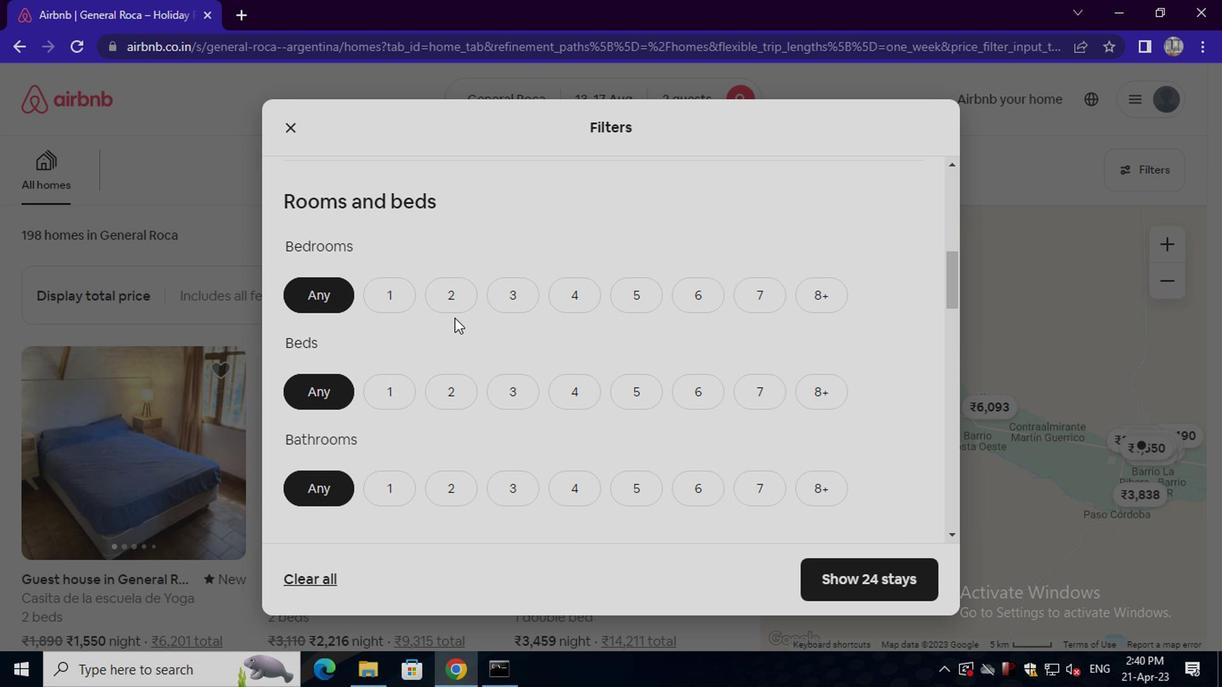 
Action: Mouse pressed left at (455, 304)
Screenshot: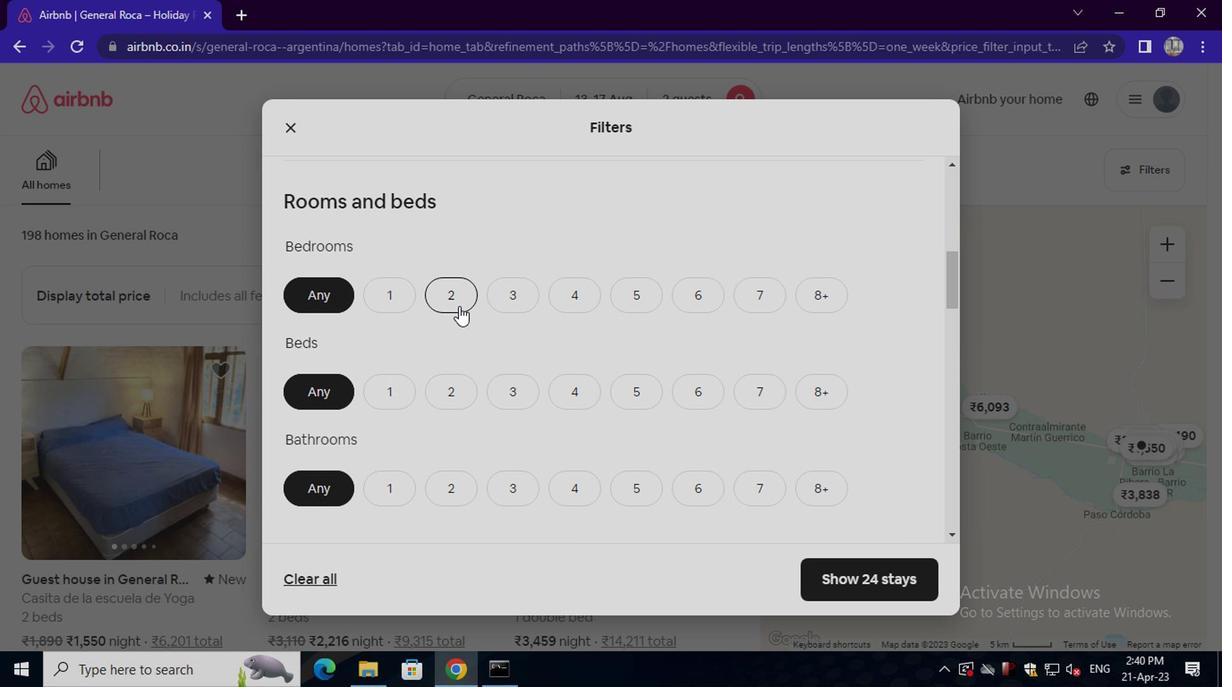 
Action: Mouse moved to (436, 394)
Screenshot: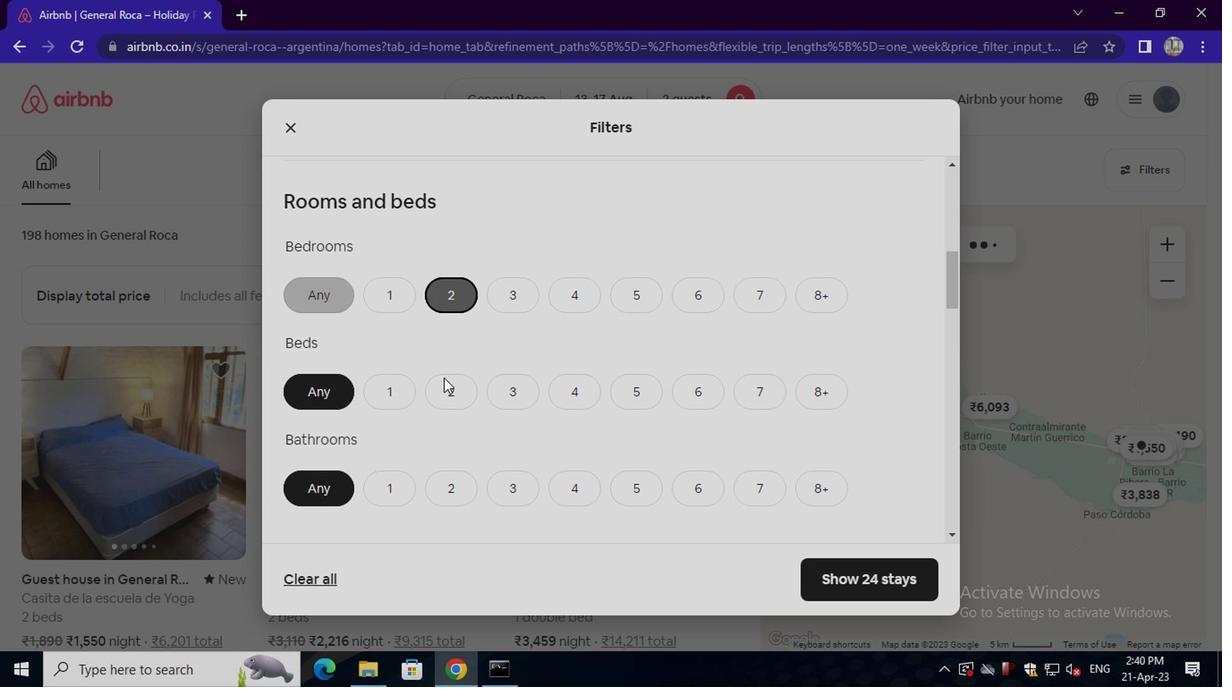 
Action: Mouse pressed left at (436, 394)
Screenshot: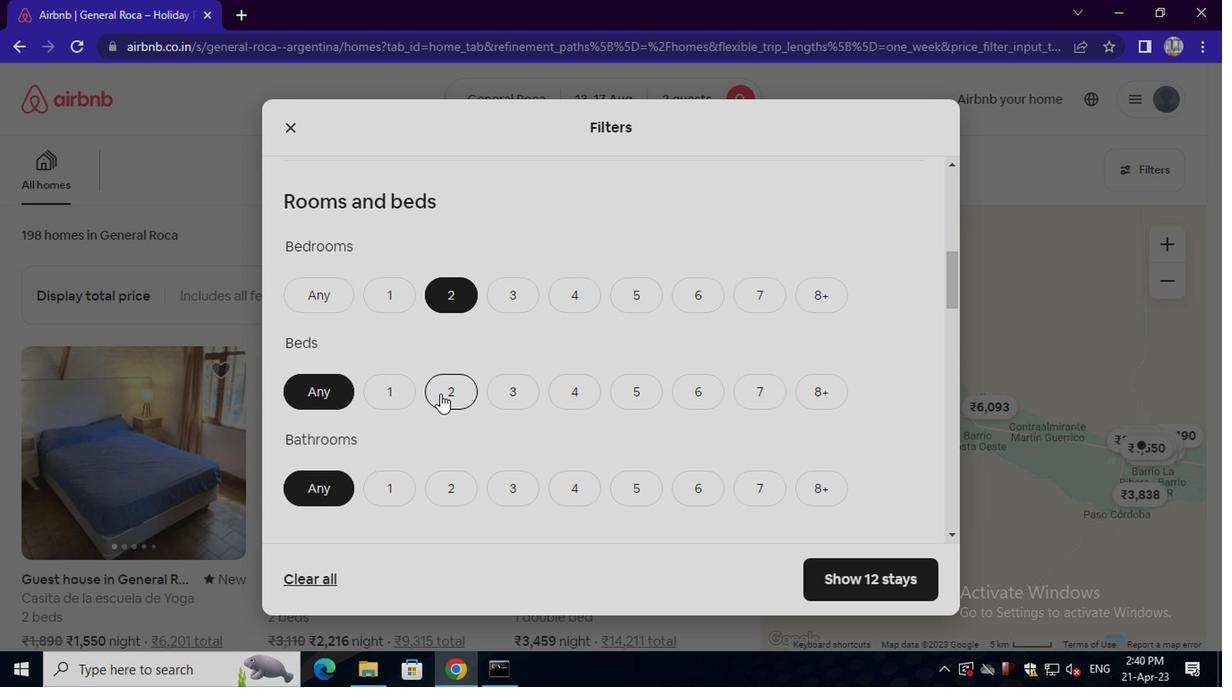 
Action: Mouse moved to (388, 494)
Screenshot: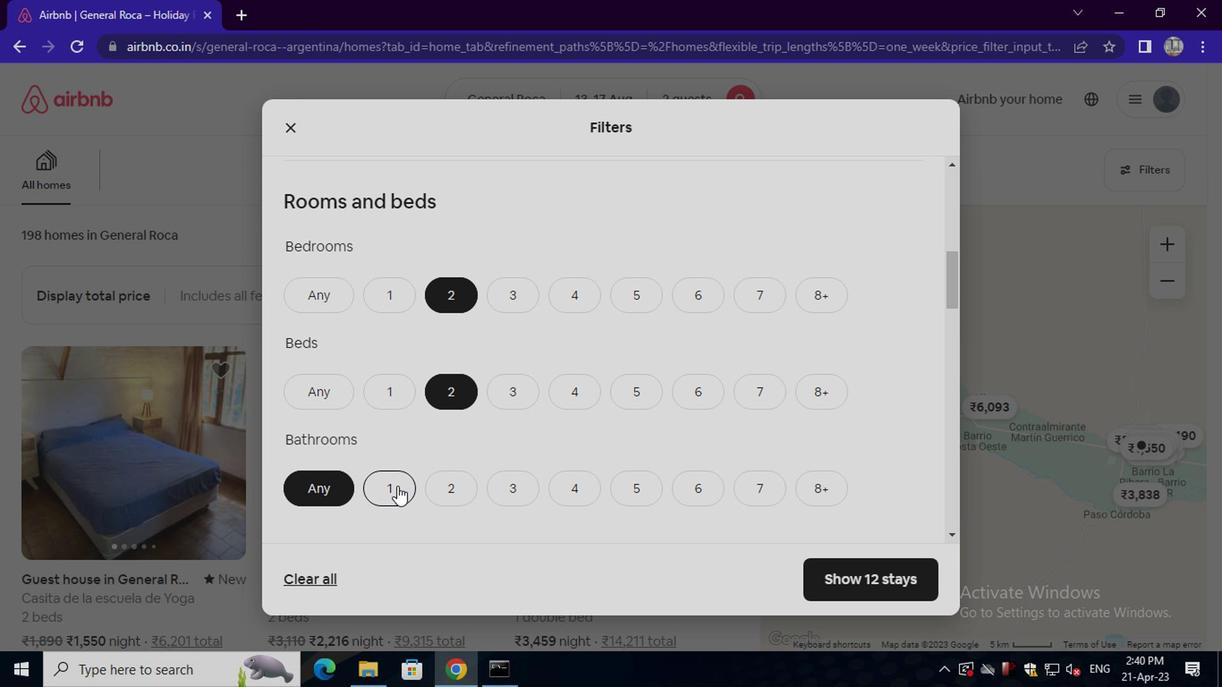 
Action: Mouse pressed left at (388, 494)
Screenshot: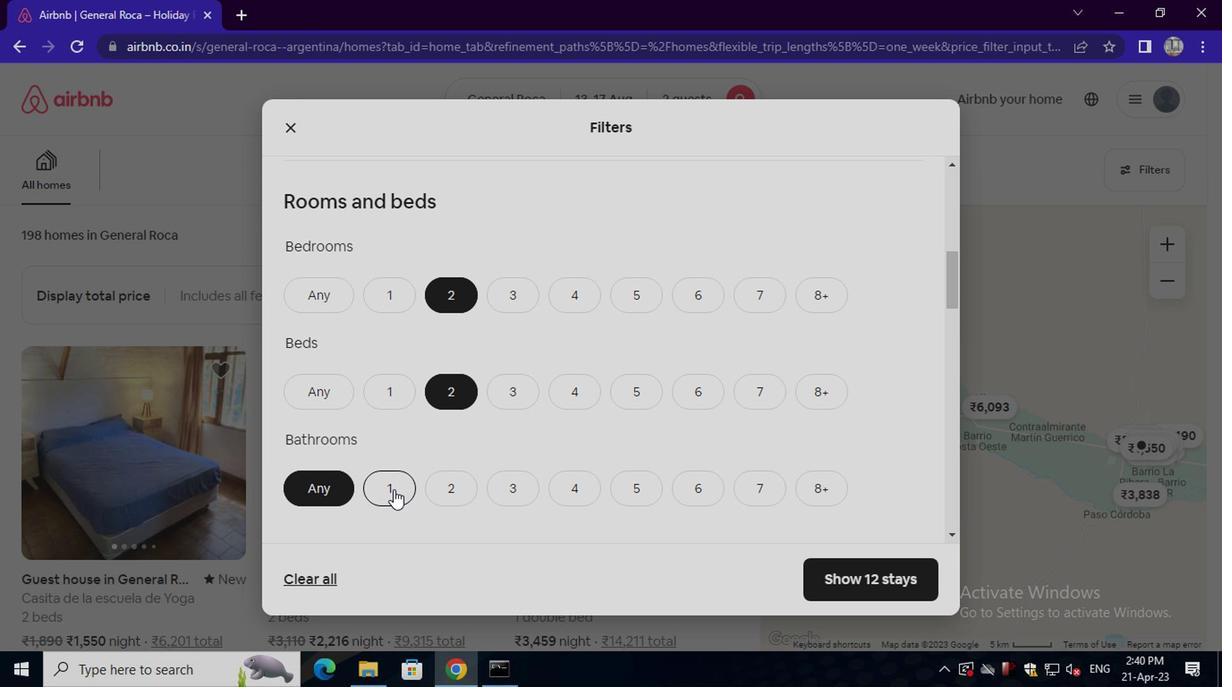 
Action: Mouse moved to (413, 461)
Screenshot: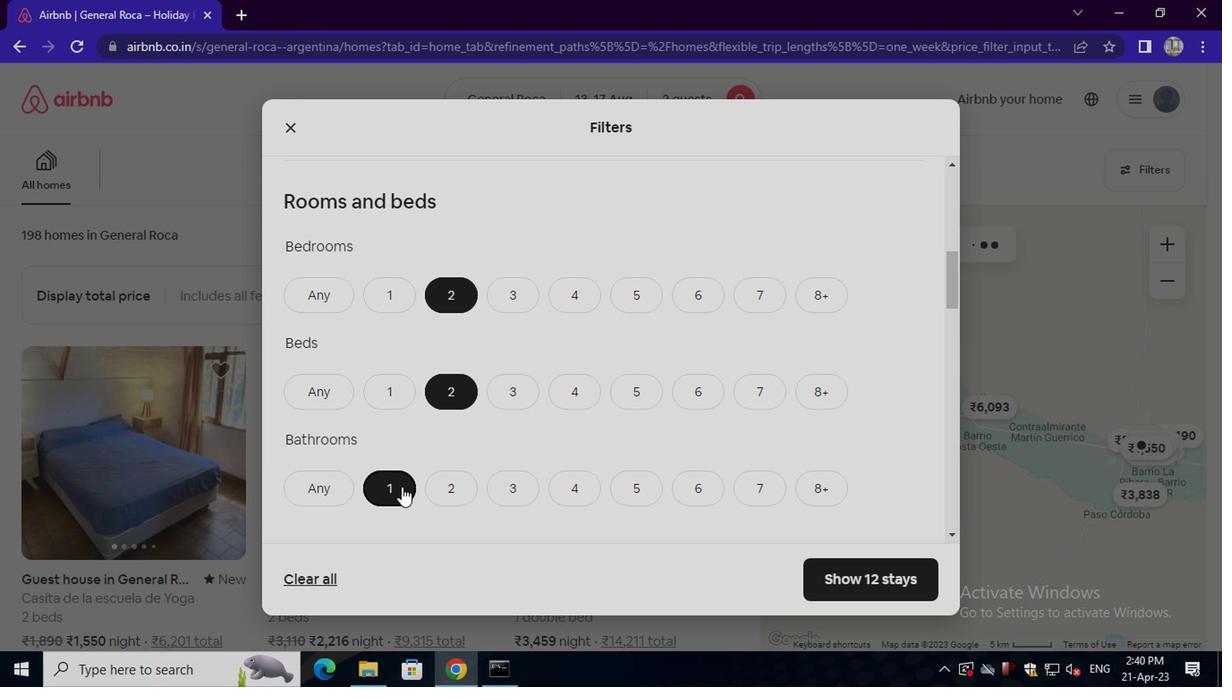
Action: Mouse scrolled (413, 460) with delta (0, 0)
Screenshot: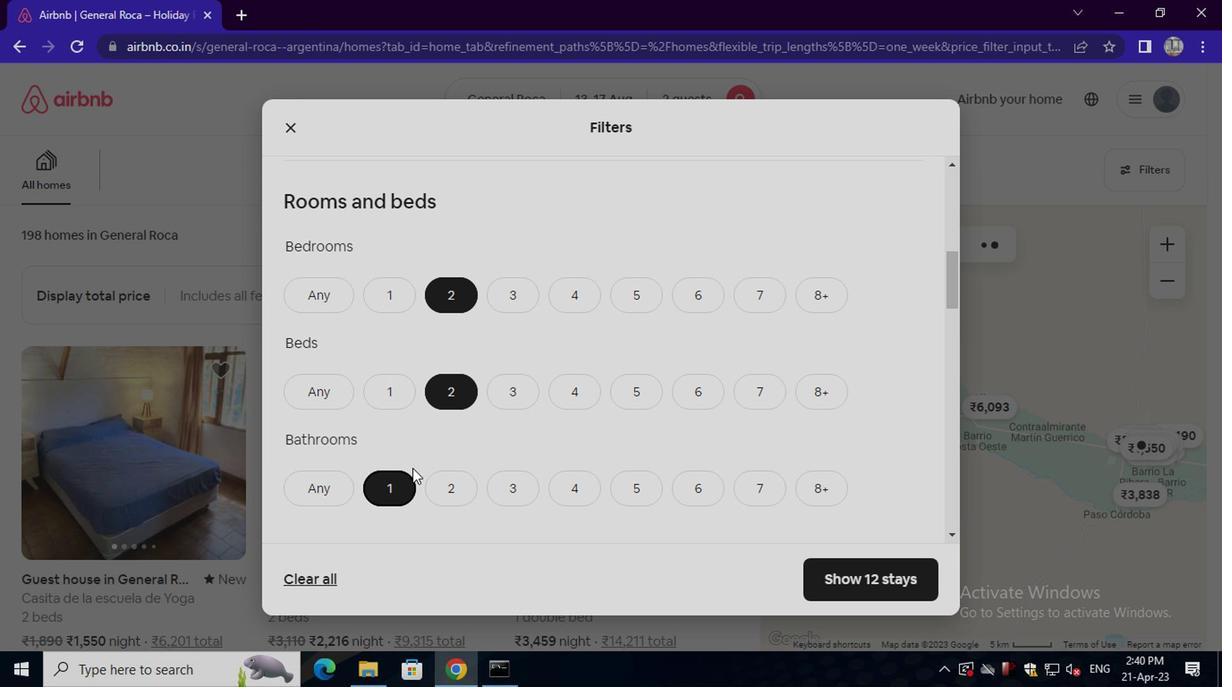 
Action: Mouse scrolled (413, 460) with delta (0, 0)
Screenshot: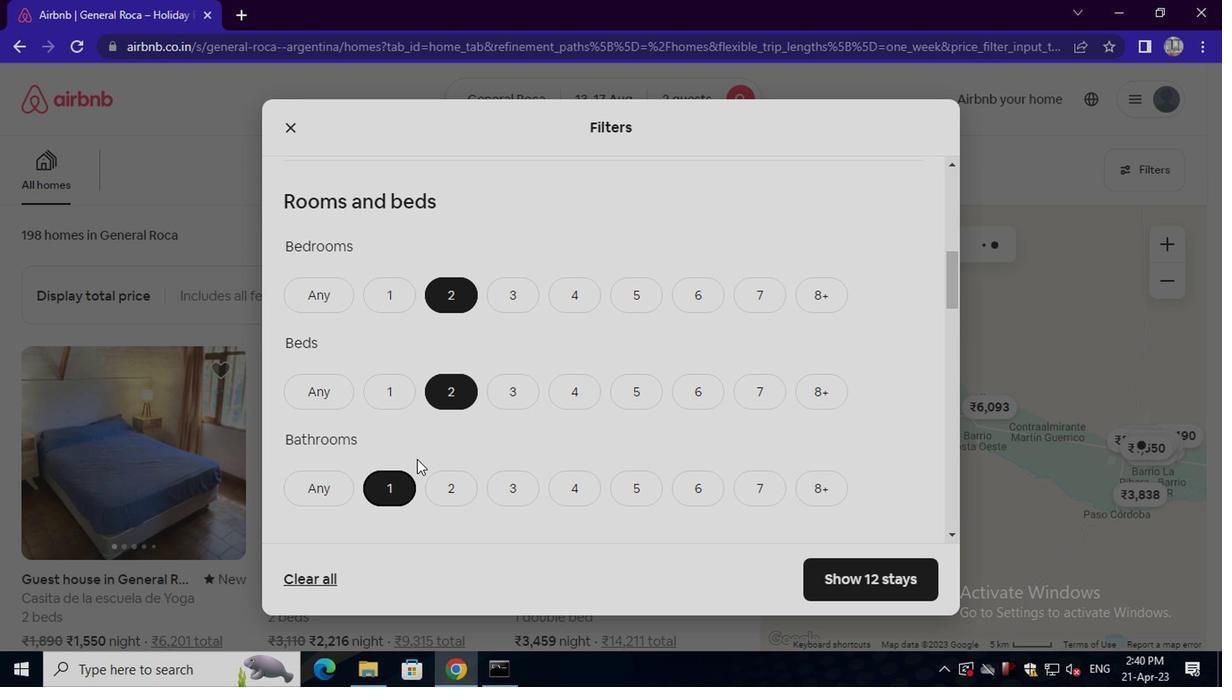 
Action: Mouse scrolled (413, 460) with delta (0, 0)
Screenshot: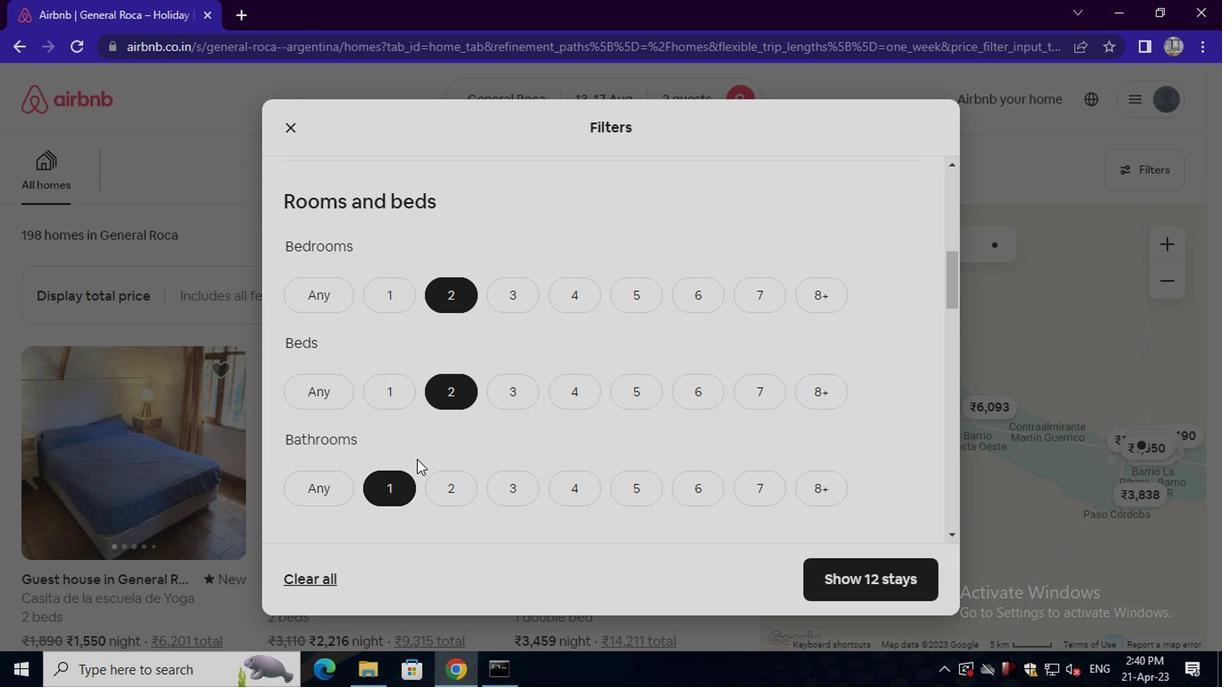 
Action: Mouse moved to (392, 421)
Screenshot: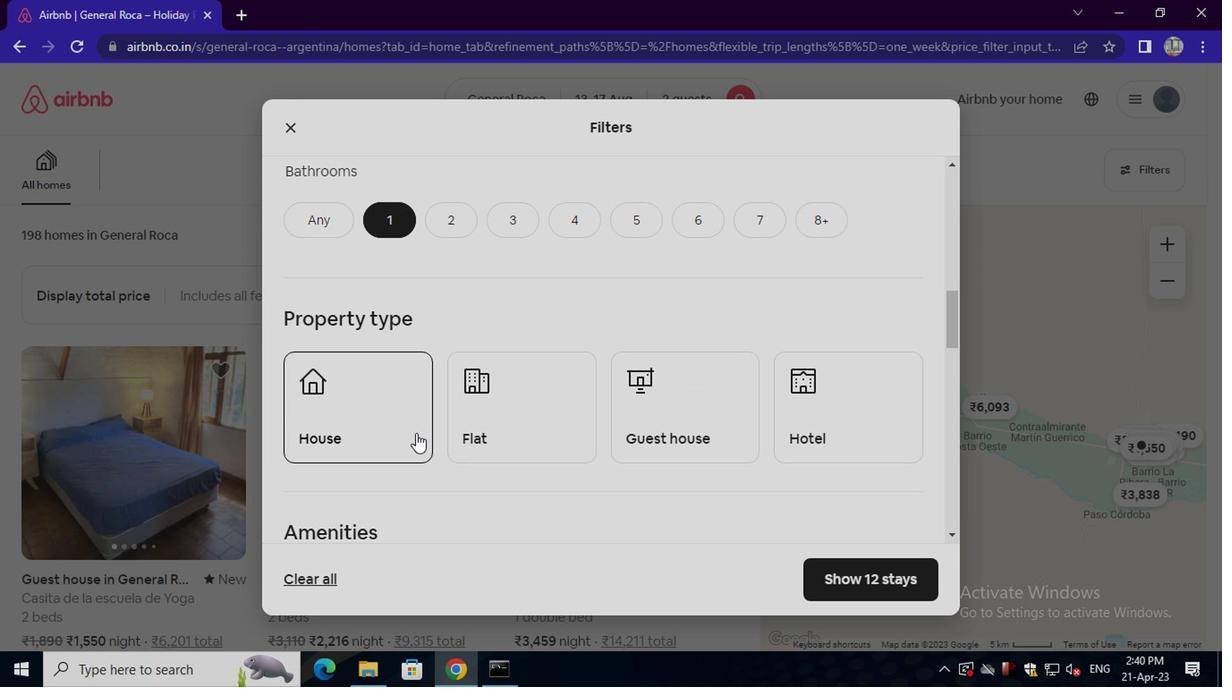 
Action: Mouse pressed left at (392, 421)
Screenshot: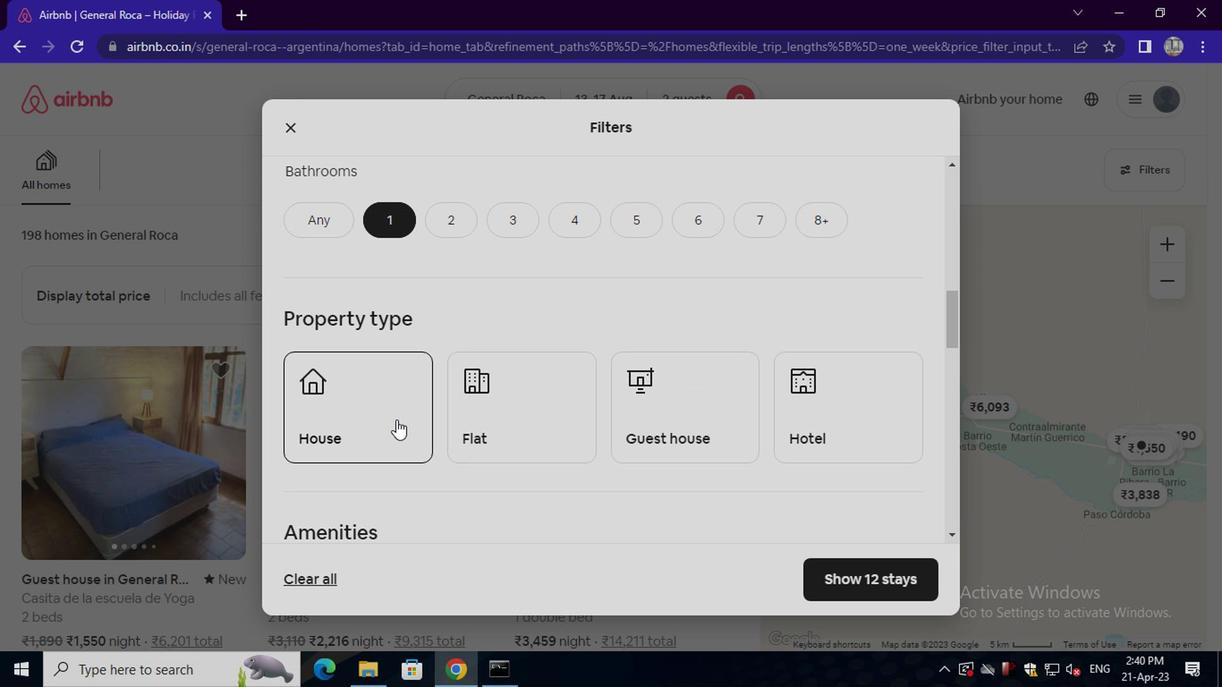 
Action: Mouse moved to (534, 443)
Screenshot: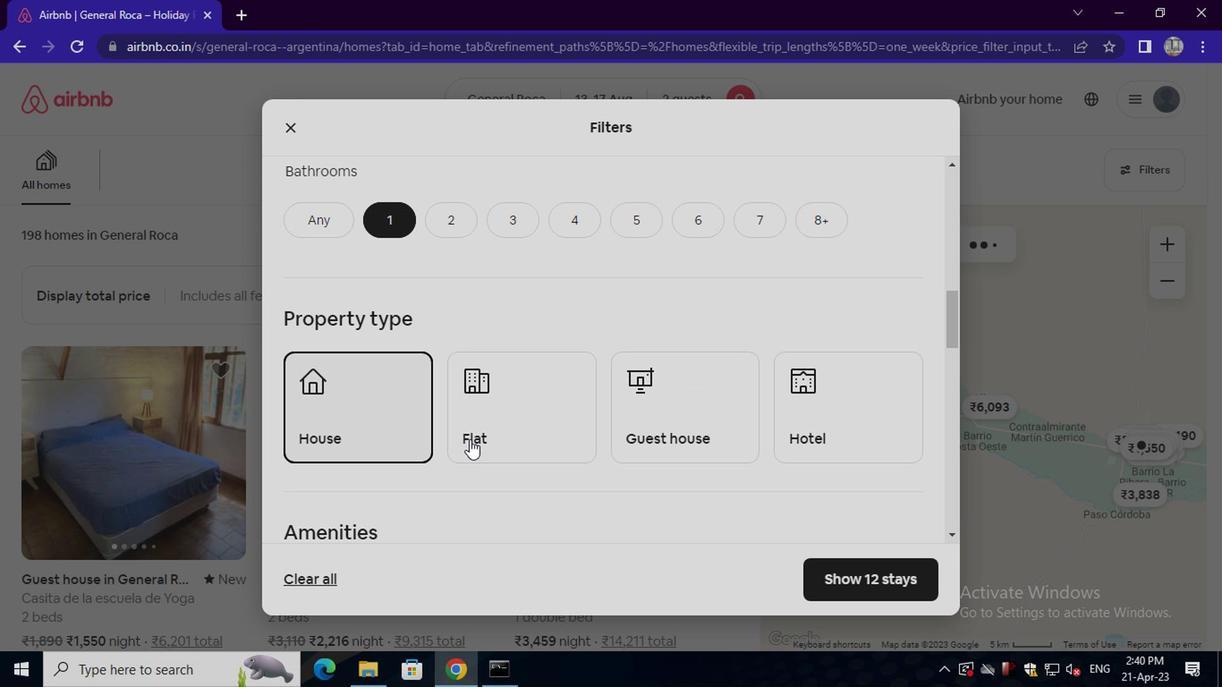 
Action: Mouse pressed left at (534, 443)
Screenshot: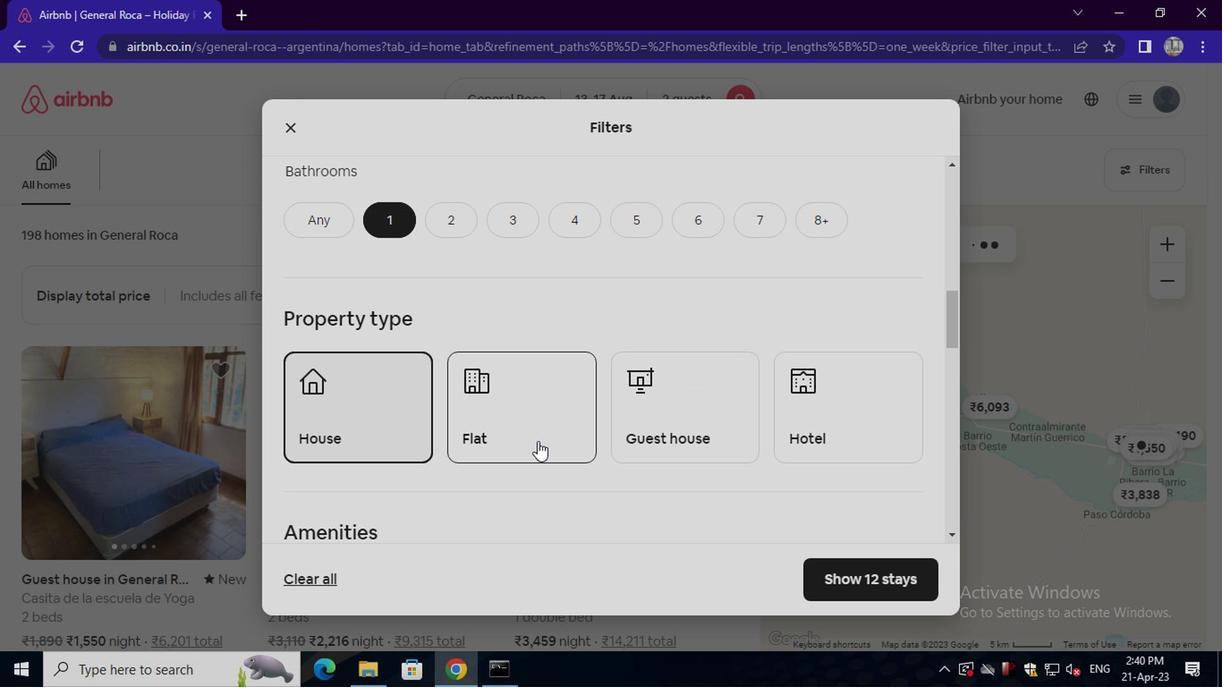 
Action: Mouse moved to (704, 437)
Screenshot: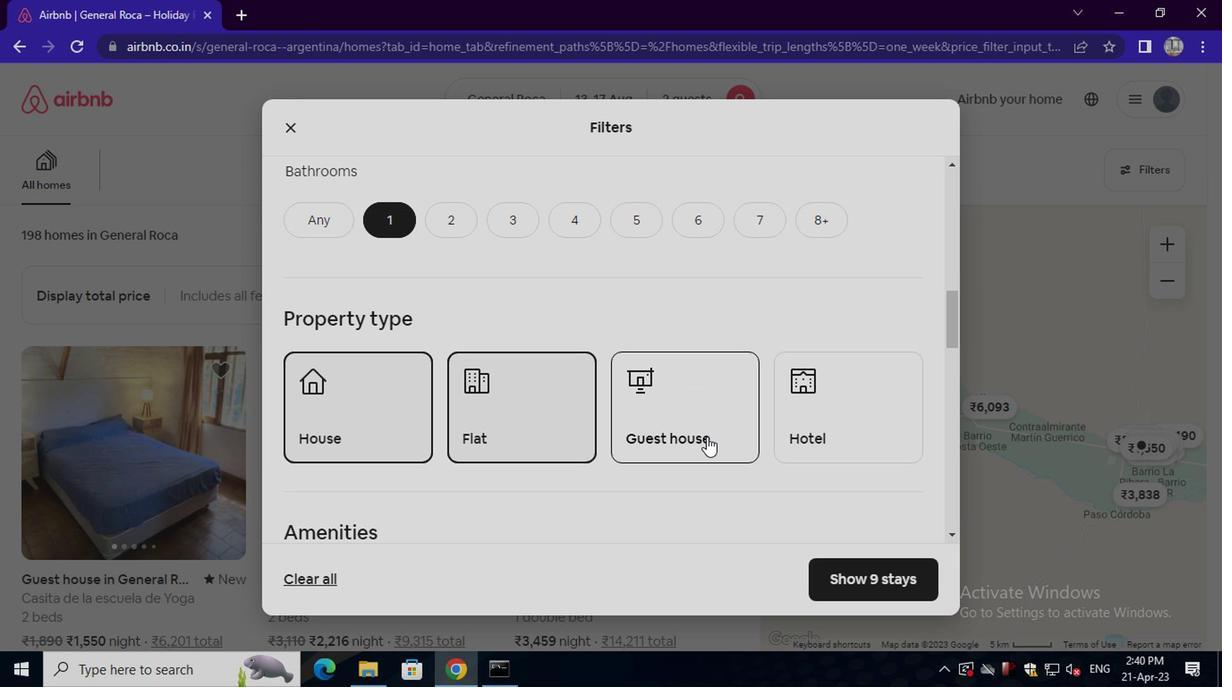 
Action: Mouse pressed left at (704, 437)
Screenshot: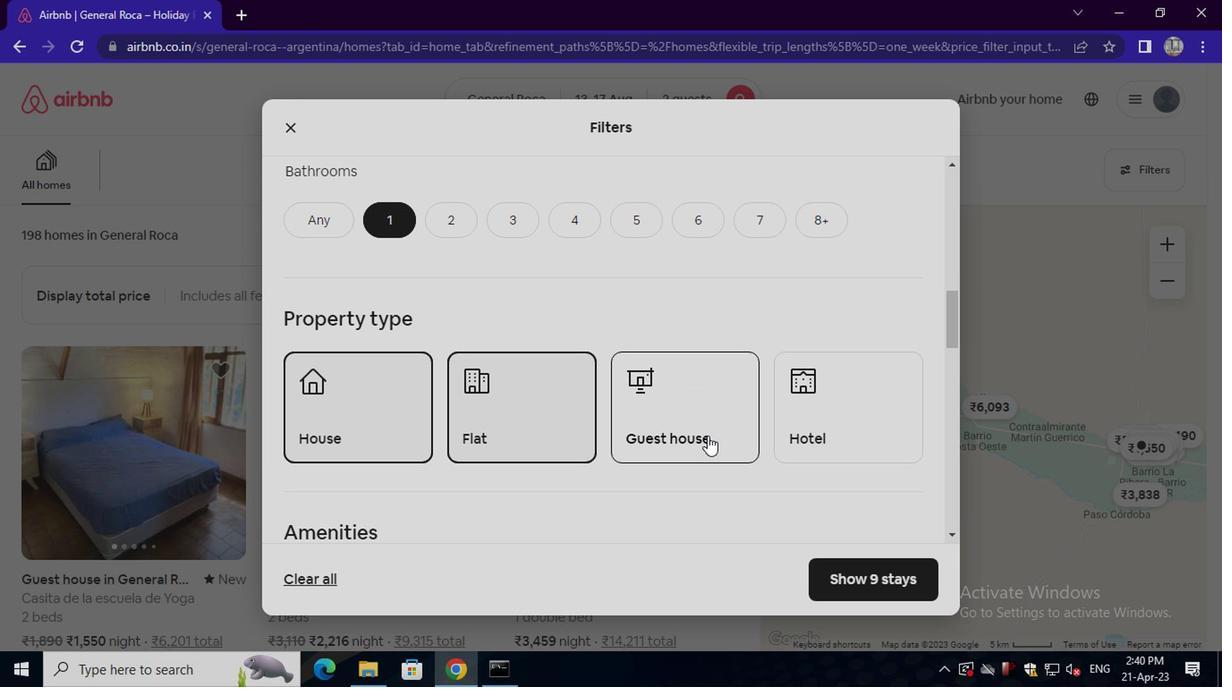 
Action: Mouse scrolled (704, 436) with delta (0, -1)
Screenshot: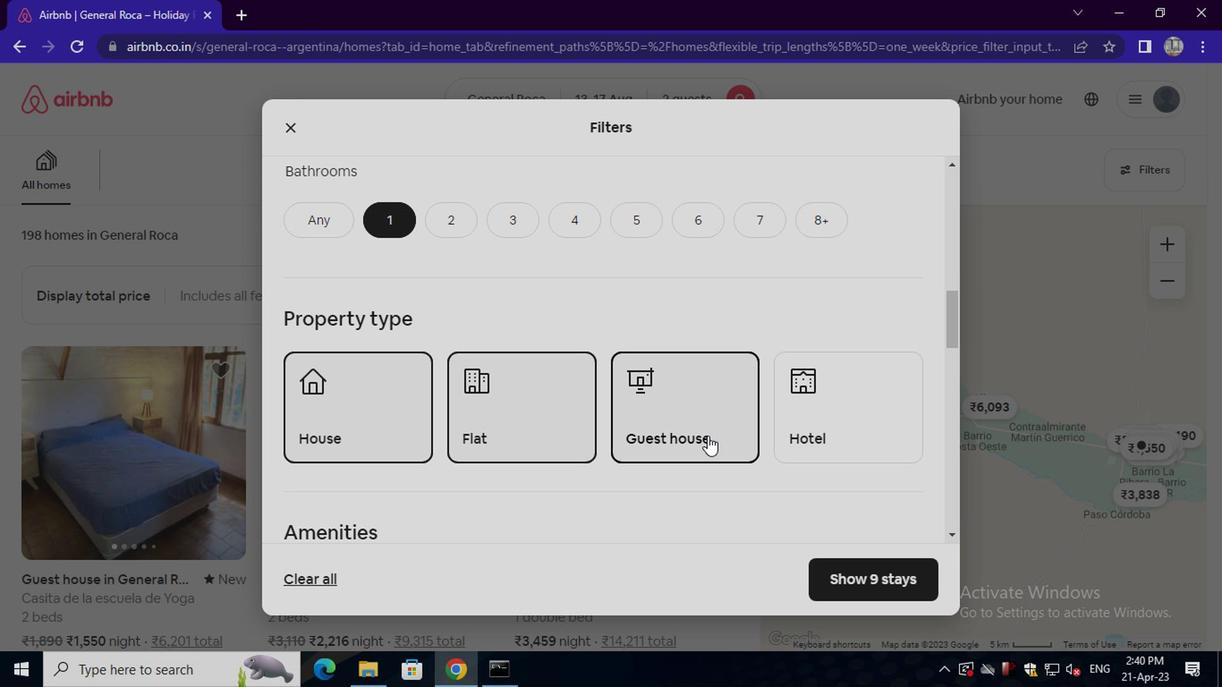 
Action: Mouse scrolled (704, 436) with delta (0, -1)
Screenshot: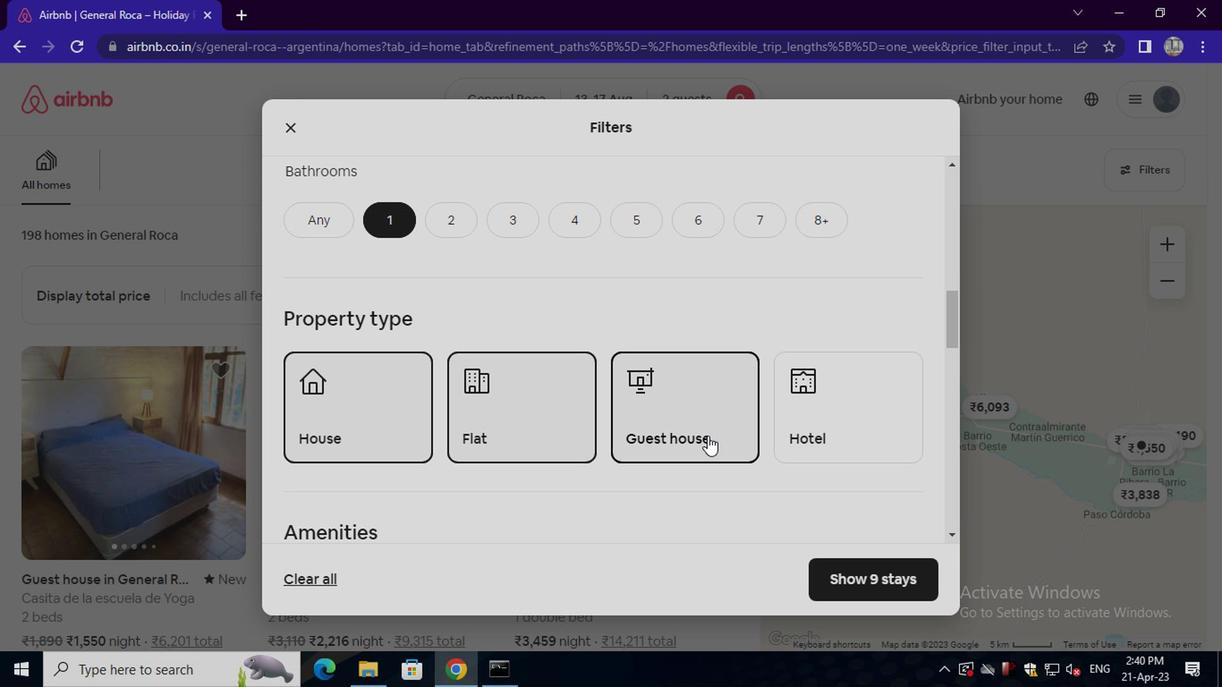 
Action: Mouse scrolled (704, 436) with delta (0, -1)
Screenshot: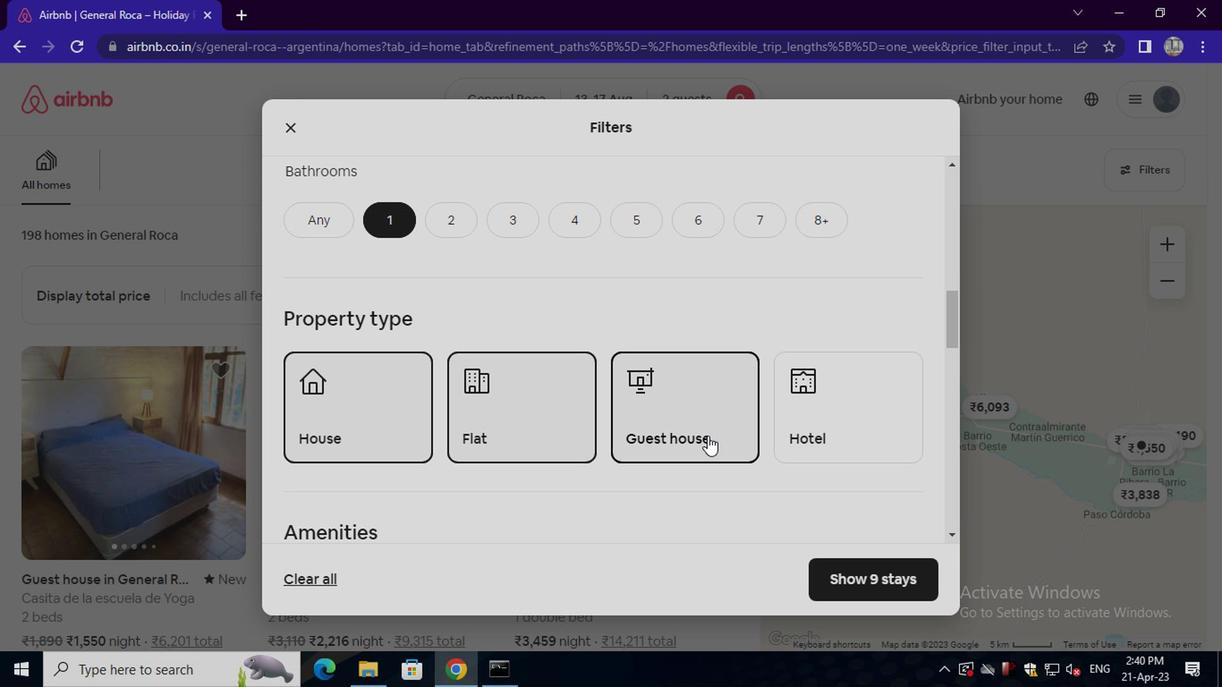 
Action: Mouse scrolled (704, 436) with delta (0, -1)
Screenshot: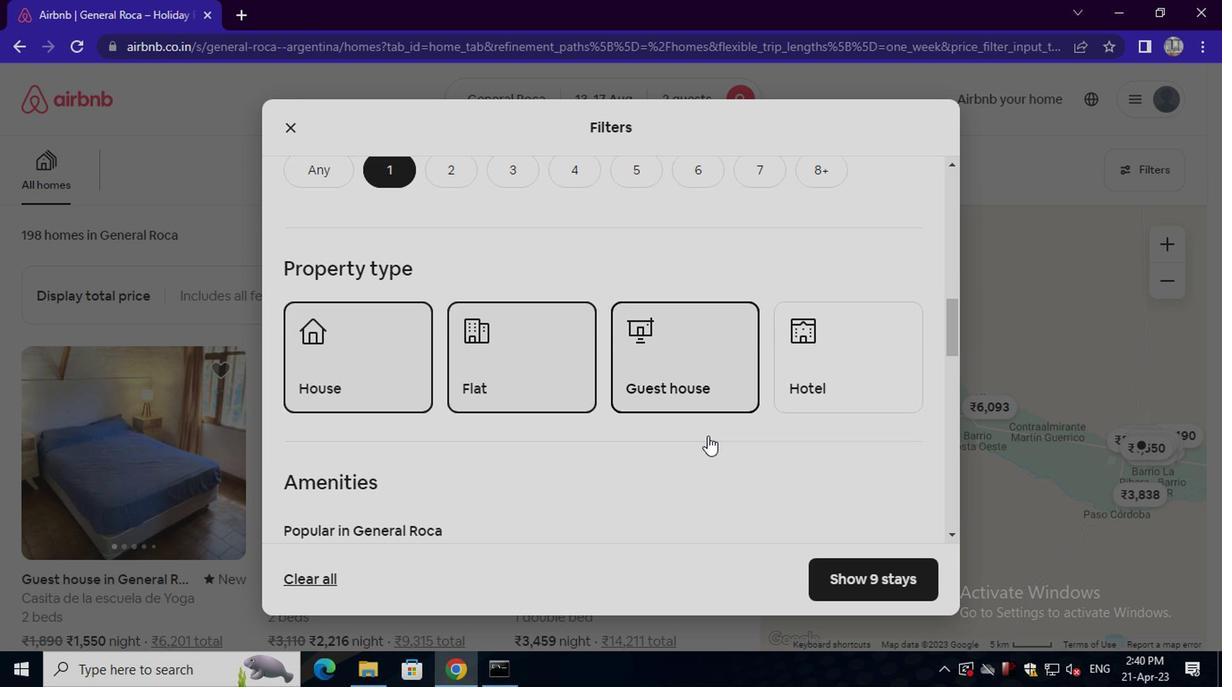 
Action: Mouse moved to (340, 262)
Screenshot: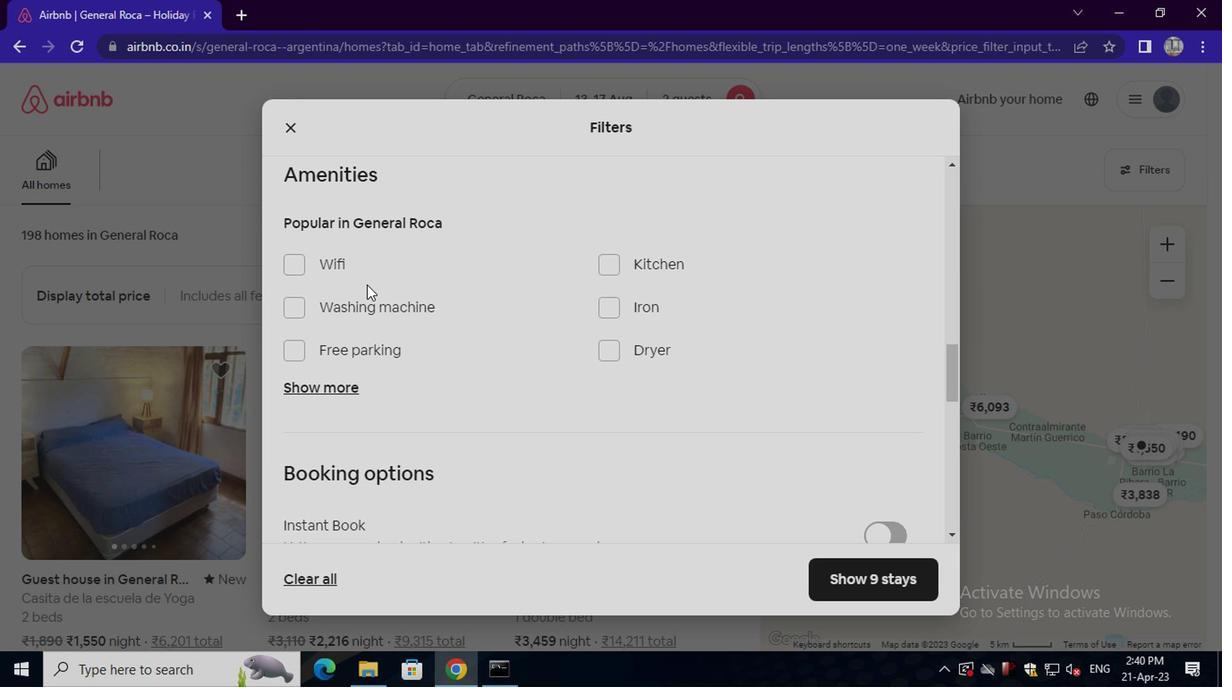 
Action: Mouse pressed left at (340, 262)
Screenshot: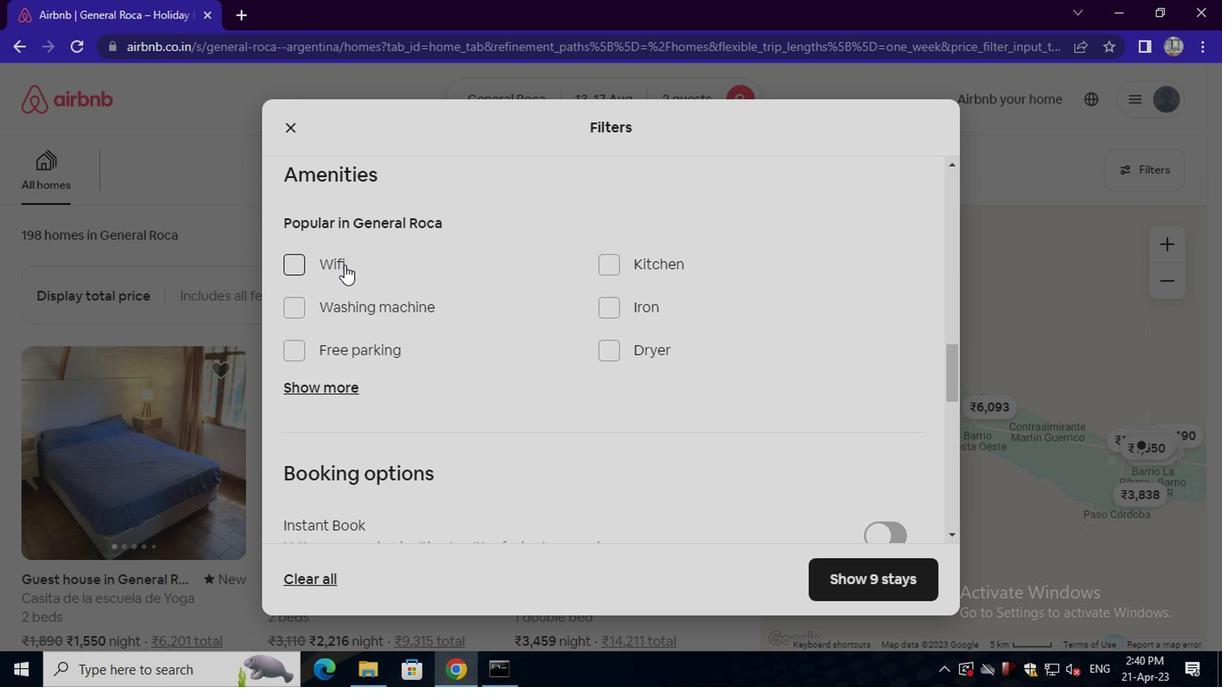 
Action: Mouse moved to (331, 395)
Screenshot: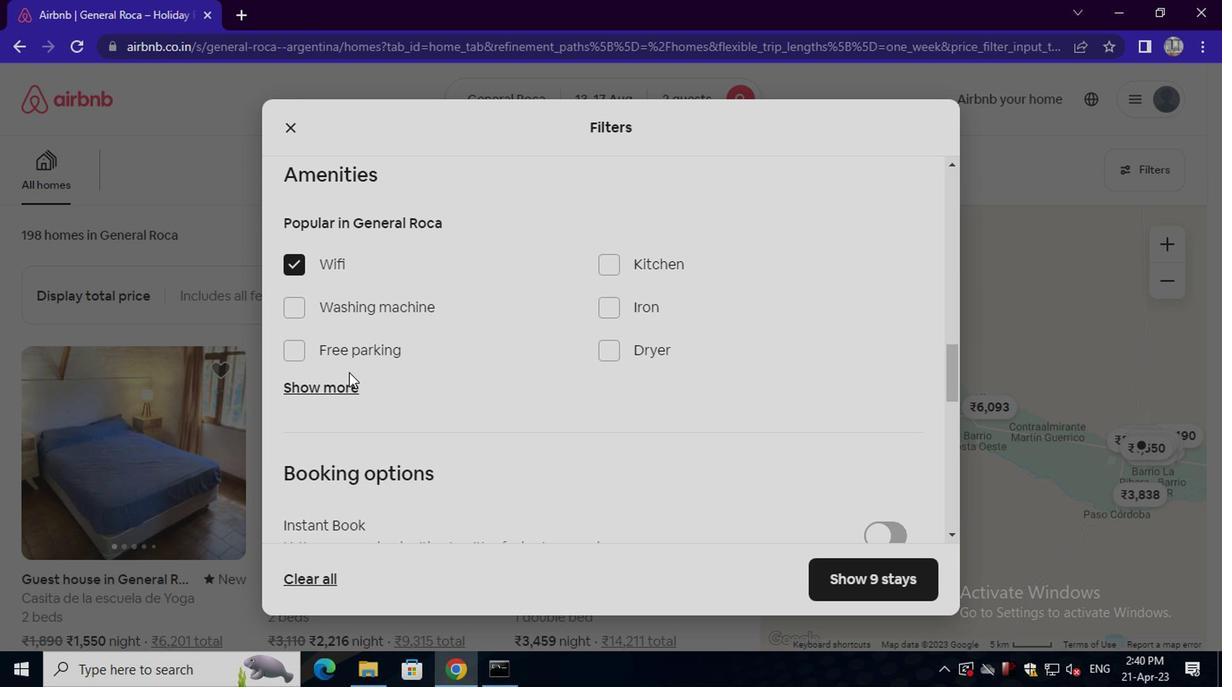 
Action: Mouse pressed left at (331, 395)
Screenshot: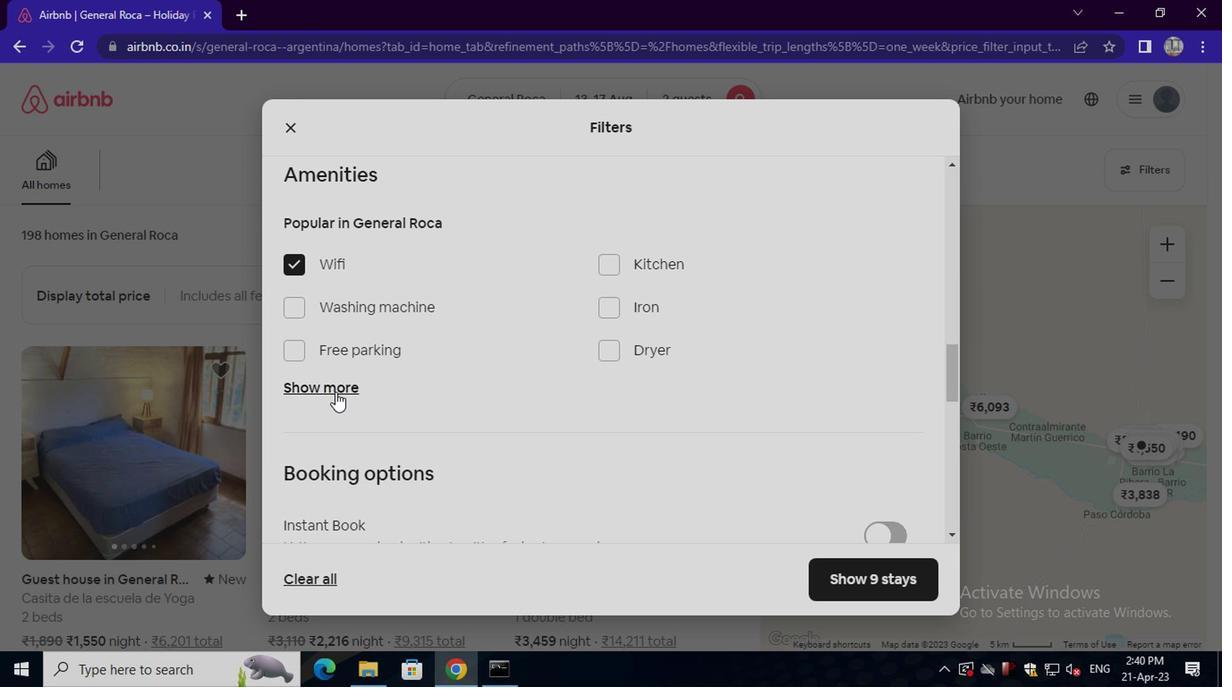 
Action: Mouse moved to (607, 459)
Screenshot: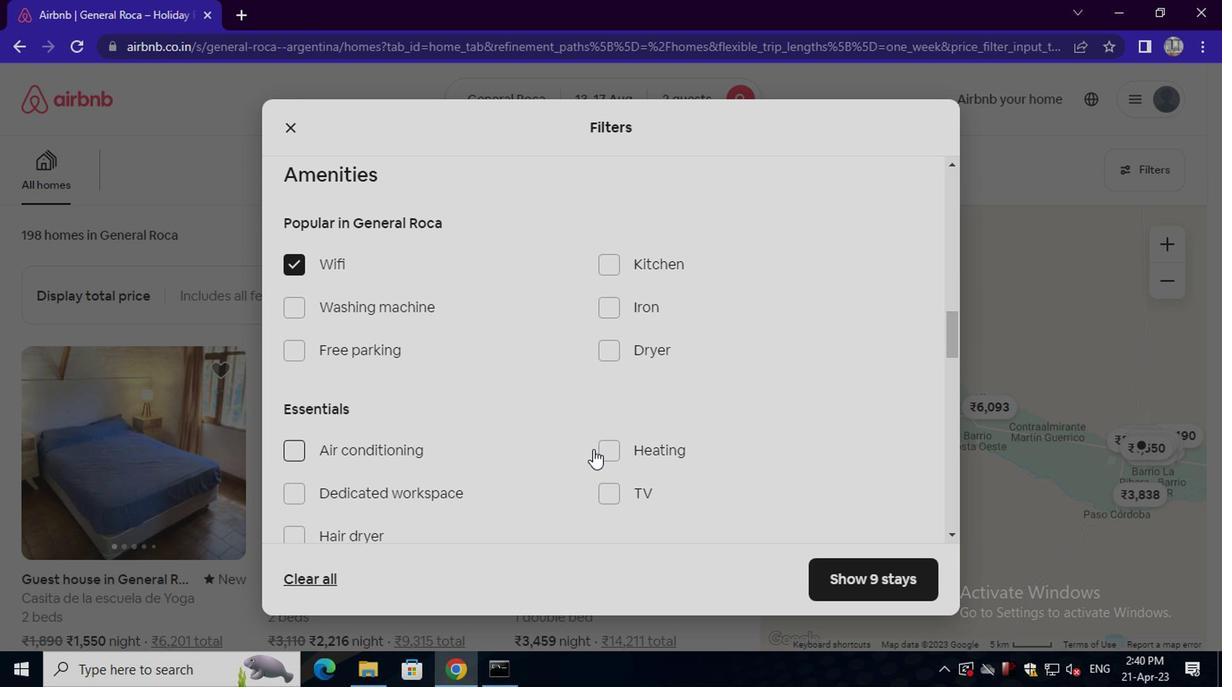 
Action: Mouse pressed left at (607, 459)
Screenshot: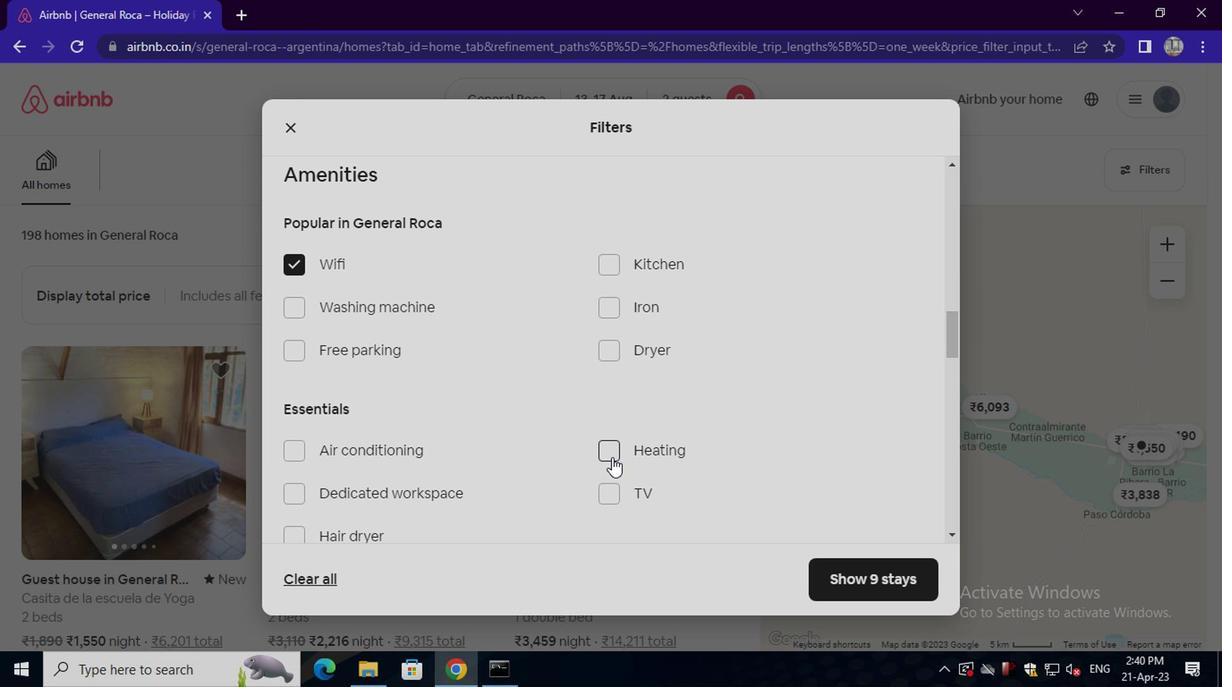 
Action: Mouse moved to (441, 463)
Screenshot: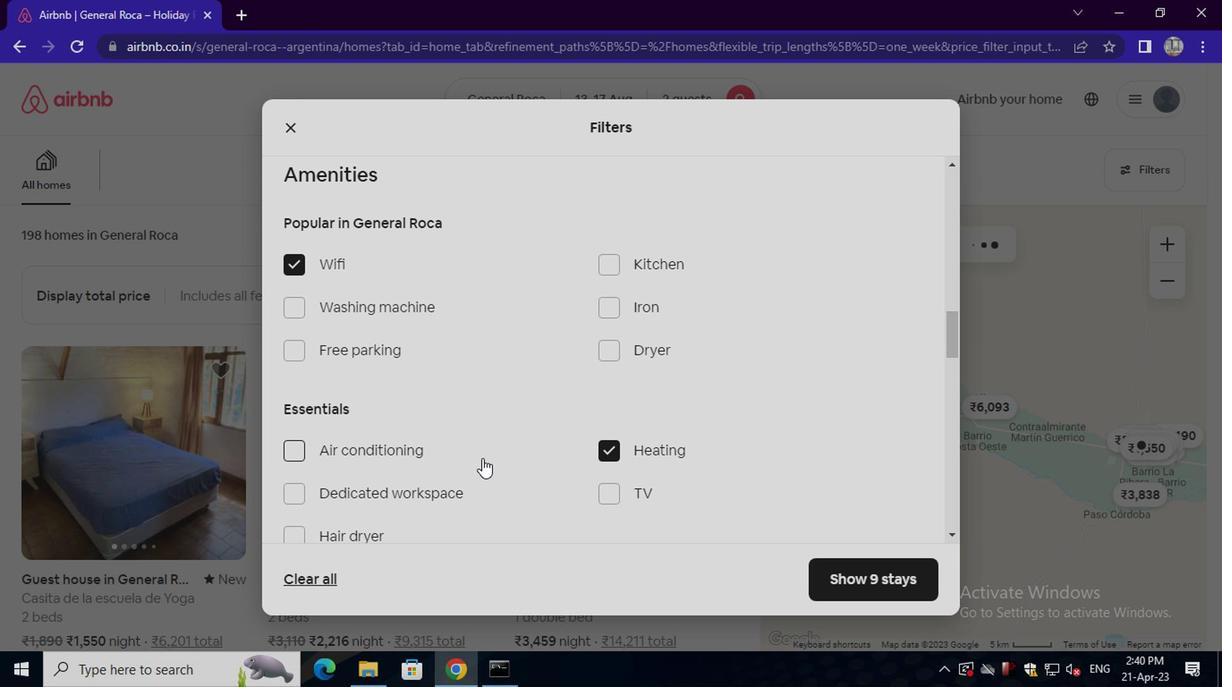 
Action: Mouse scrolled (441, 462) with delta (0, -1)
Screenshot: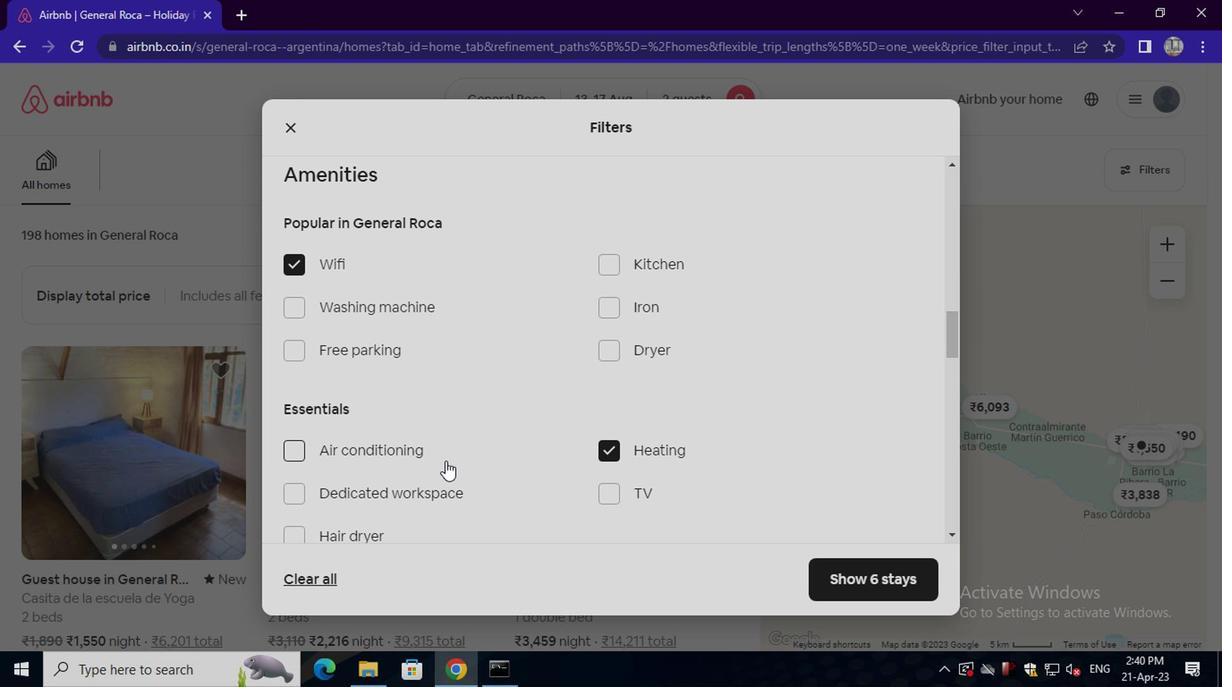 
Action: Mouse scrolled (441, 462) with delta (0, -1)
Screenshot: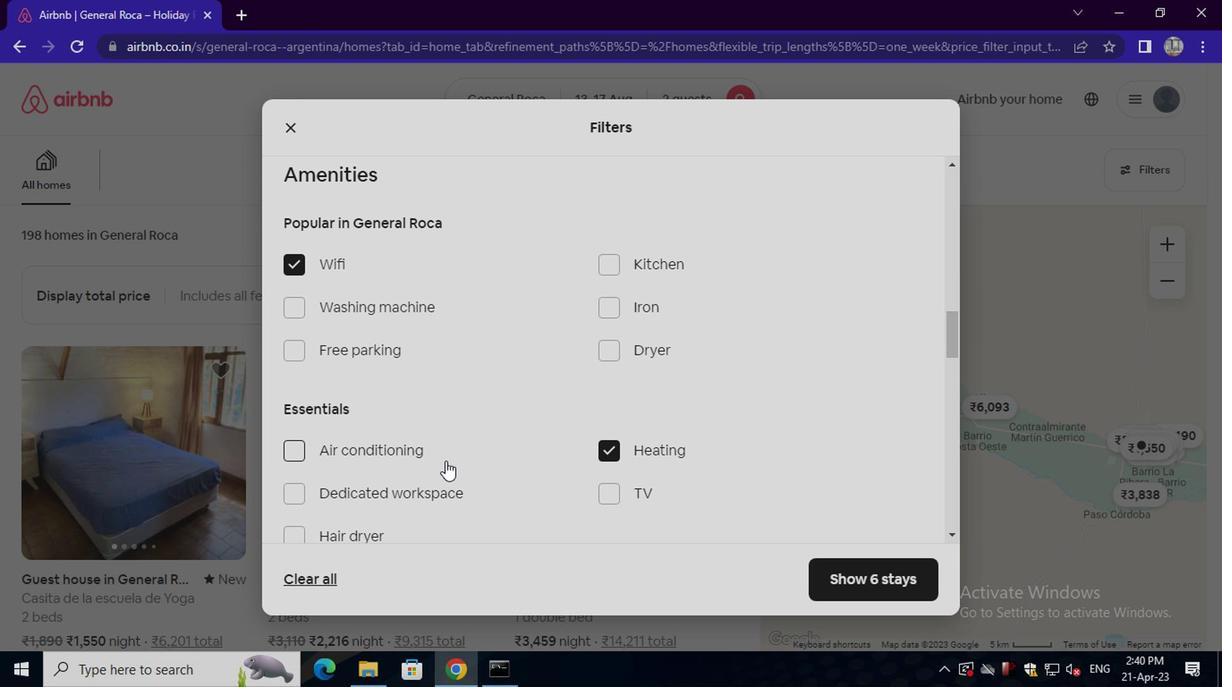 
Action: Mouse moved to (441, 464)
Screenshot: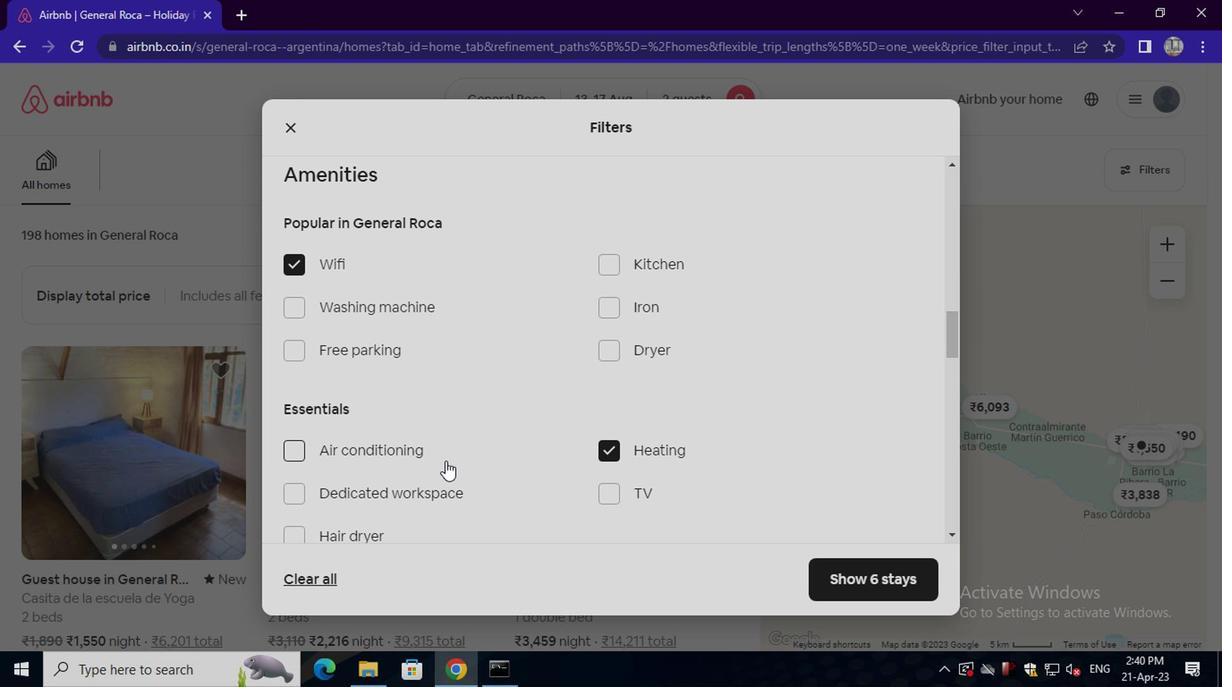 
Action: Mouse scrolled (441, 463) with delta (0, 0)
Screenshot: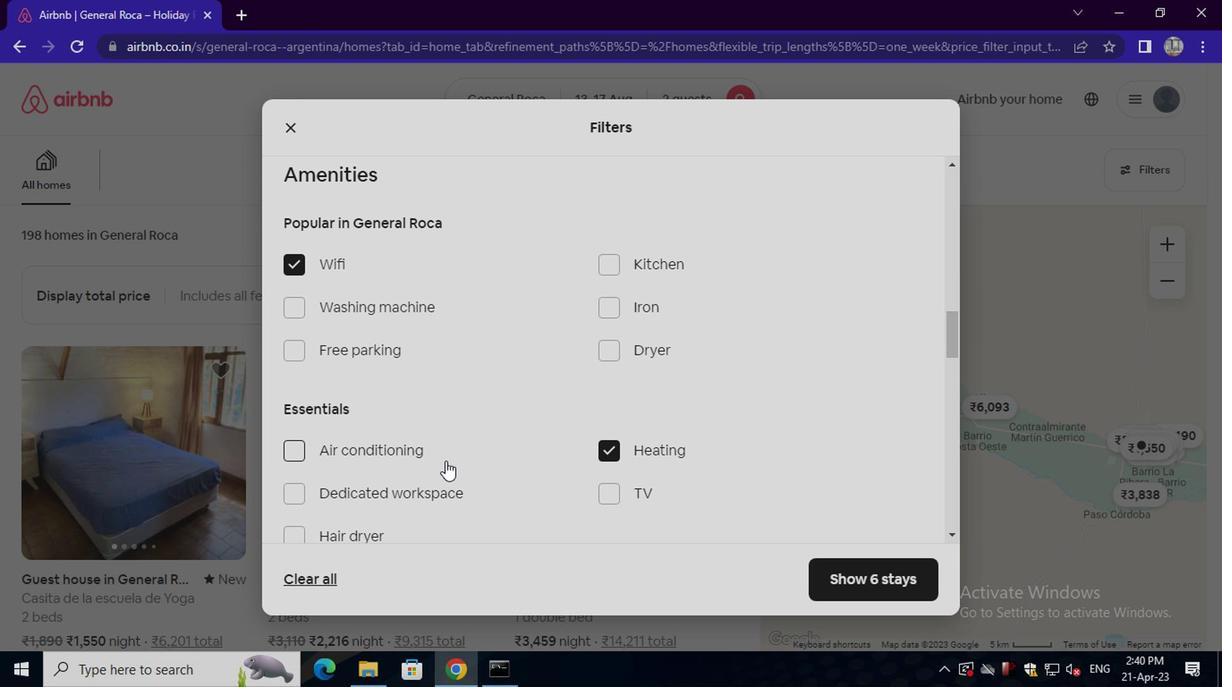 
Action: Mouse scrolled (441, 463) with delta (0, 0)
Screenshot: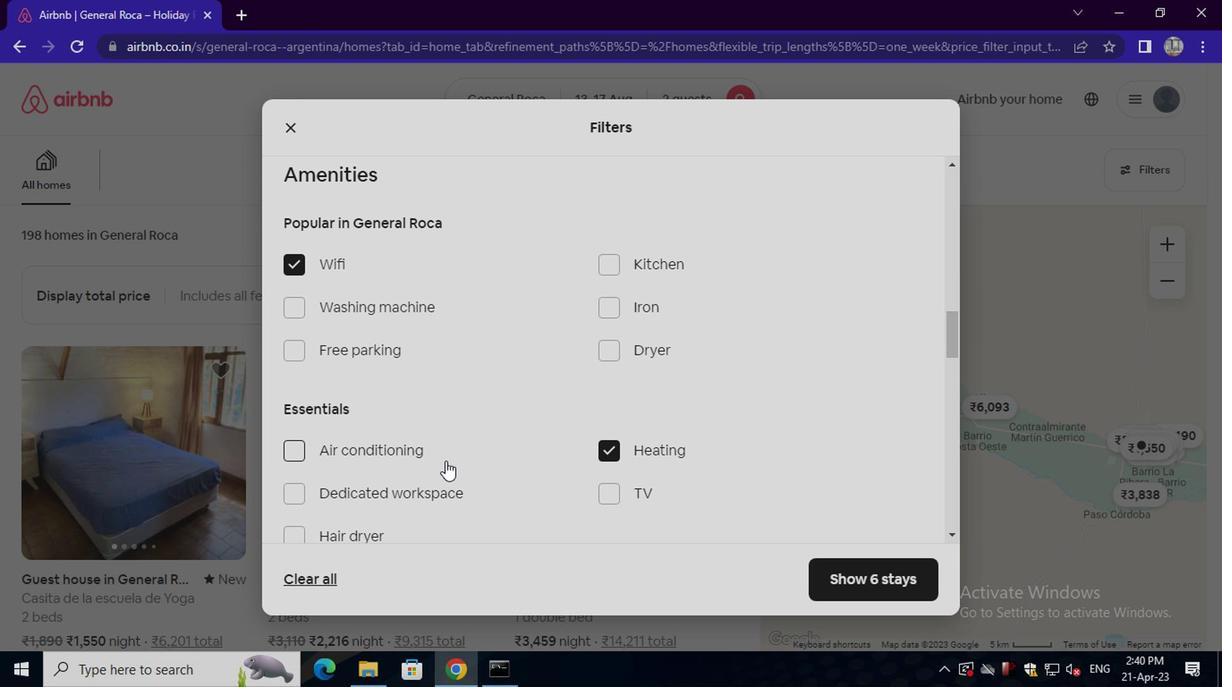 
Action: Mouse moved to (441, 465)
Screenshot: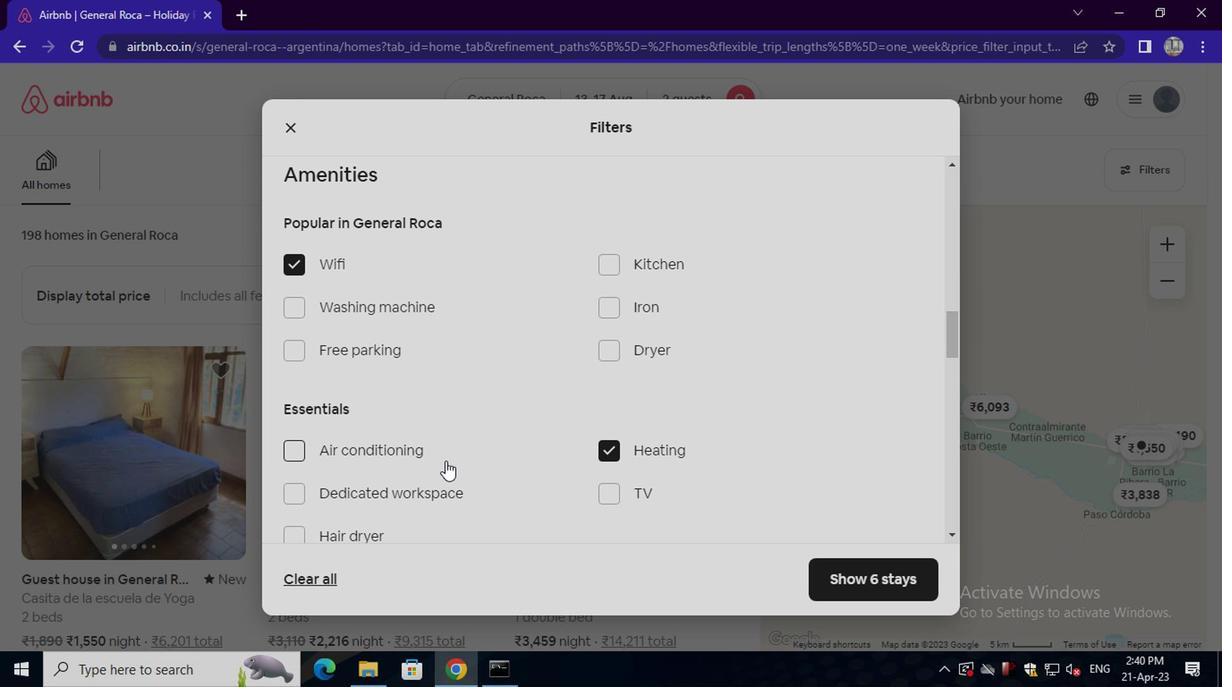 
Action: Mouse scrolled (441, 464) with delta (0, -1)
Screenshot: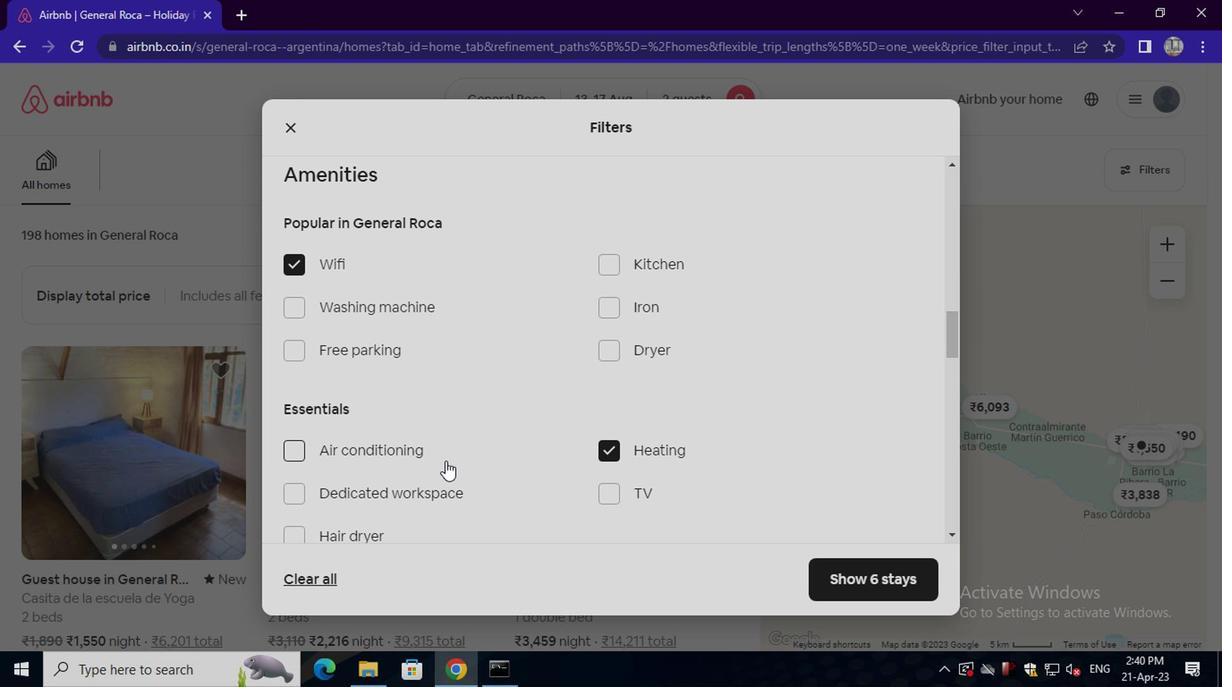 
Action: Mouse moved to (856, 486)
Screenshot: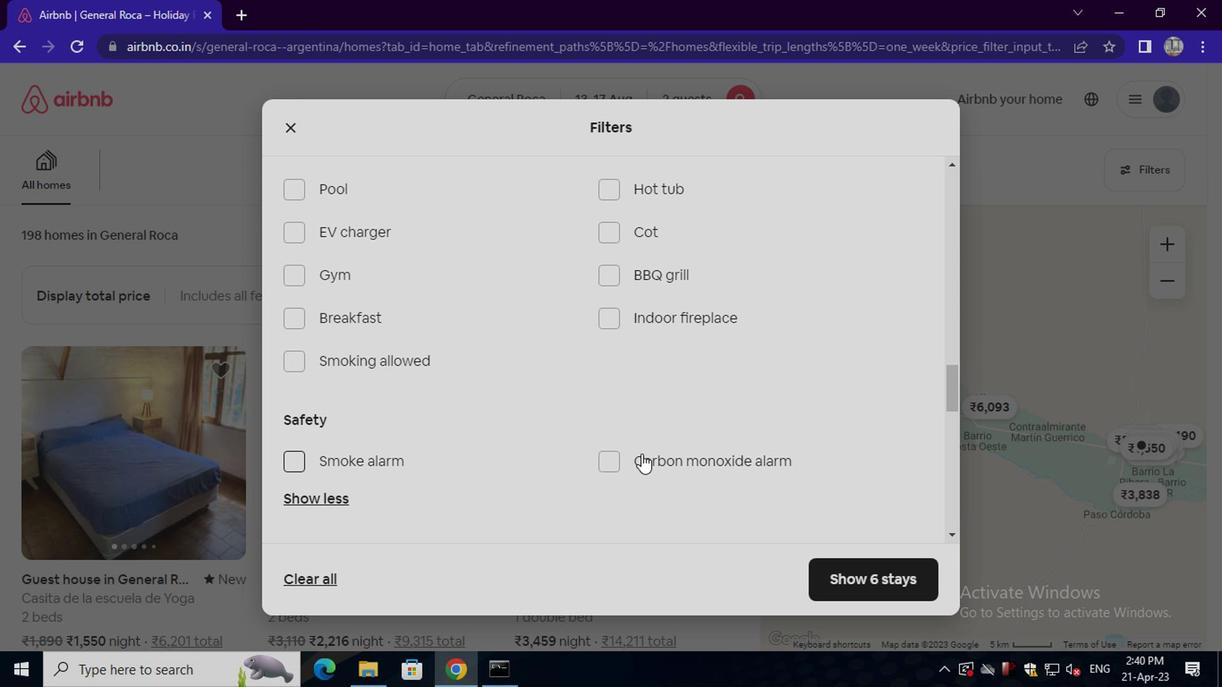 
Action: Mouse scrolled (856, 485) with delta (0, -1)
Screenshot: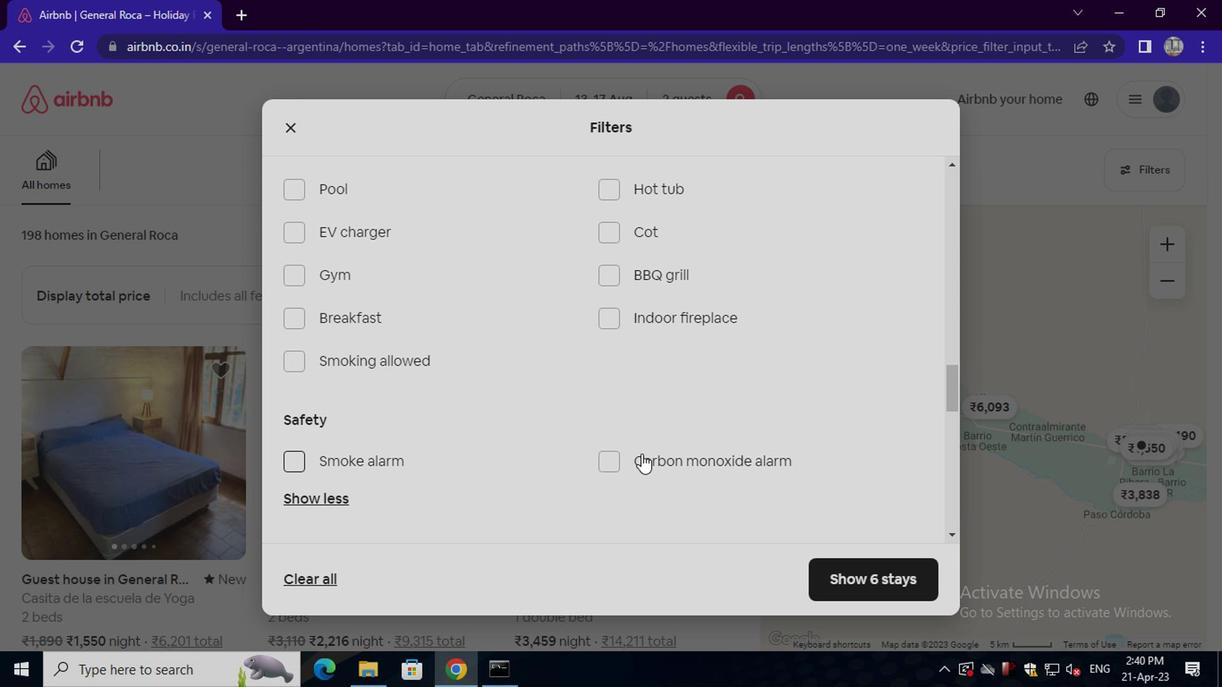 
Action: Mouse scrolled (856, 485) with delta (0, -1)
Screenshot: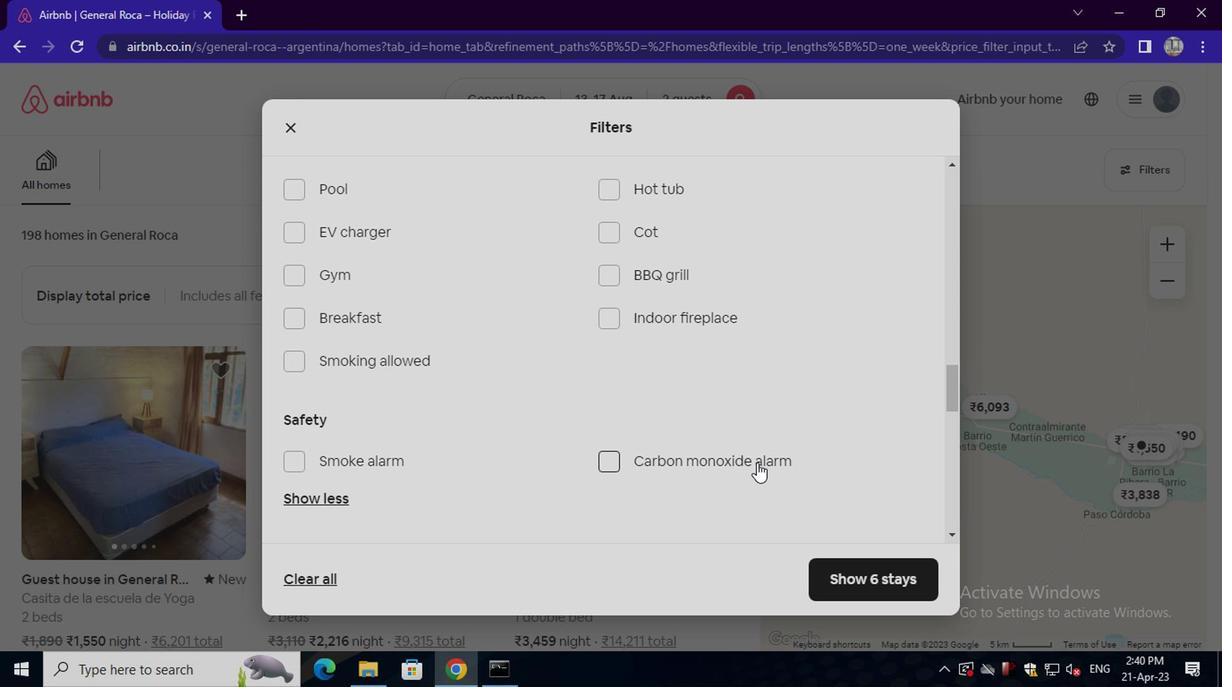 
Action: Mouse scrolled (856, 485) with delta (0, -1)
Screenshot: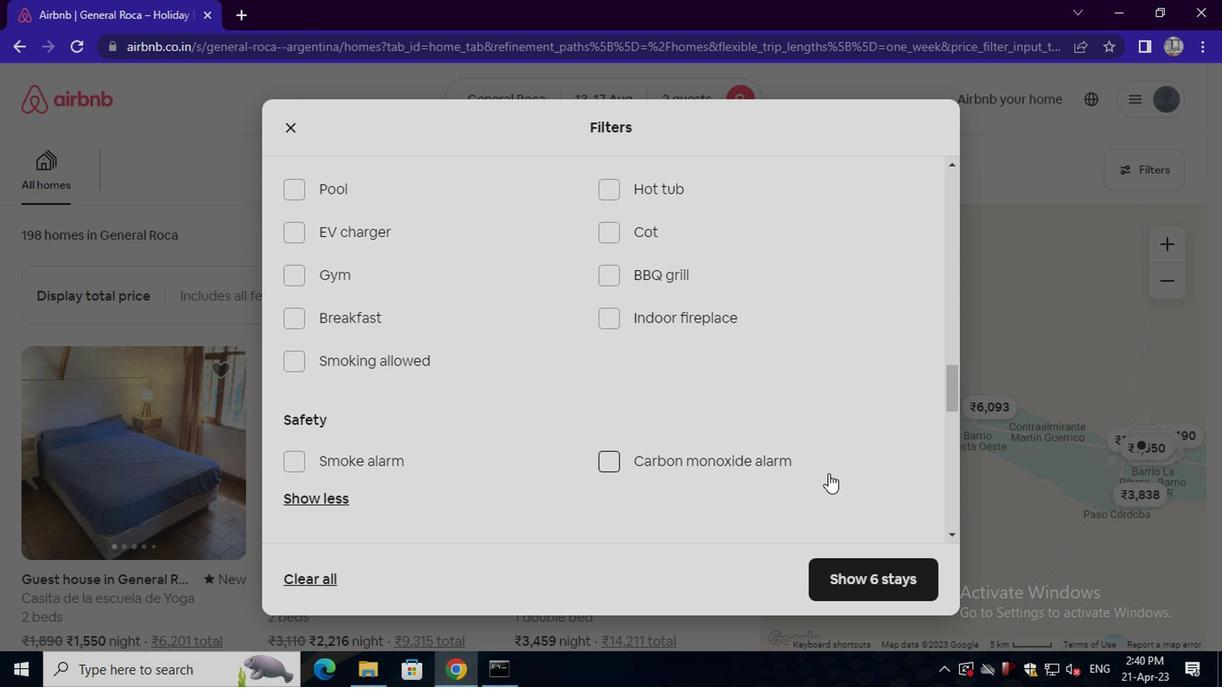 
Action: Mouse scrolled (856, 485) with delta (0, -1)
Screenshot: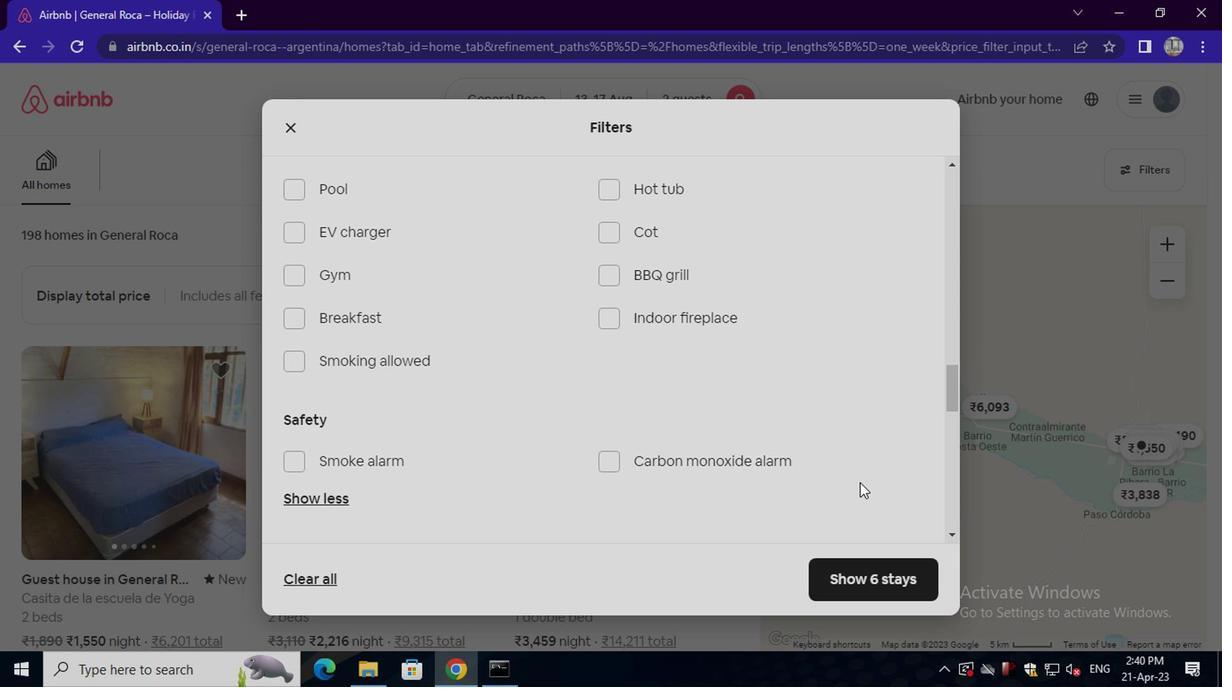 
Action: Mouse moved to (892, 333)
Screenshot: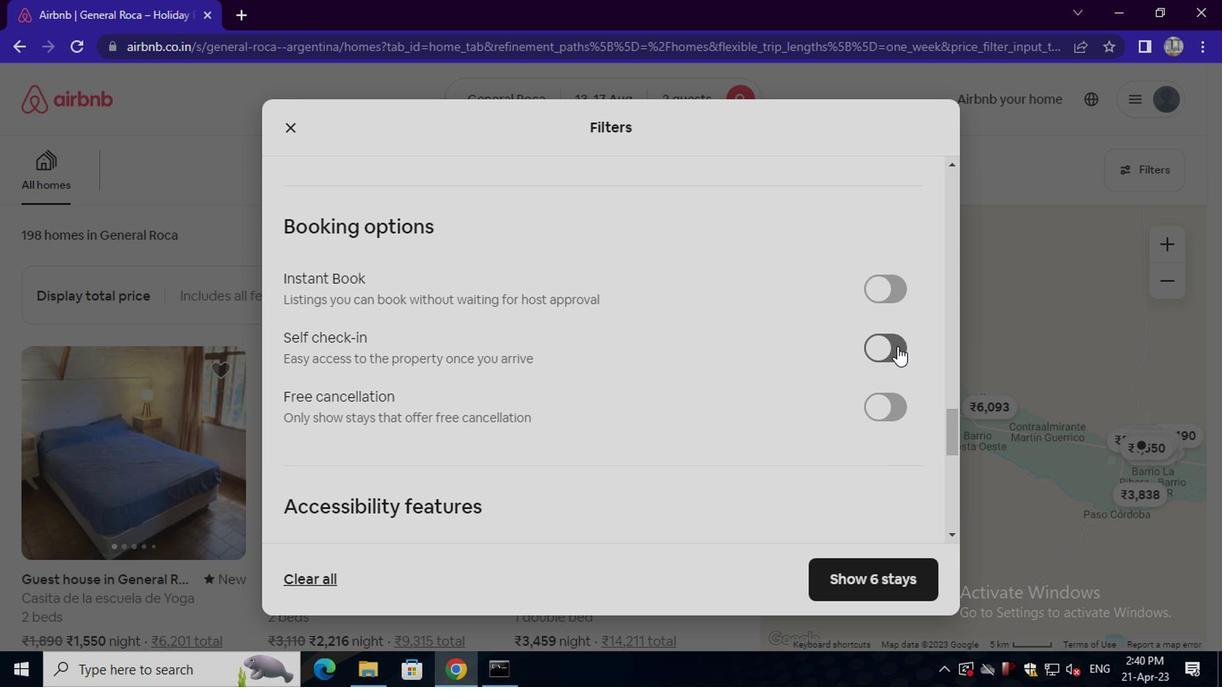 
Action: Mouse pressed left at (892, 333)
Screenshot: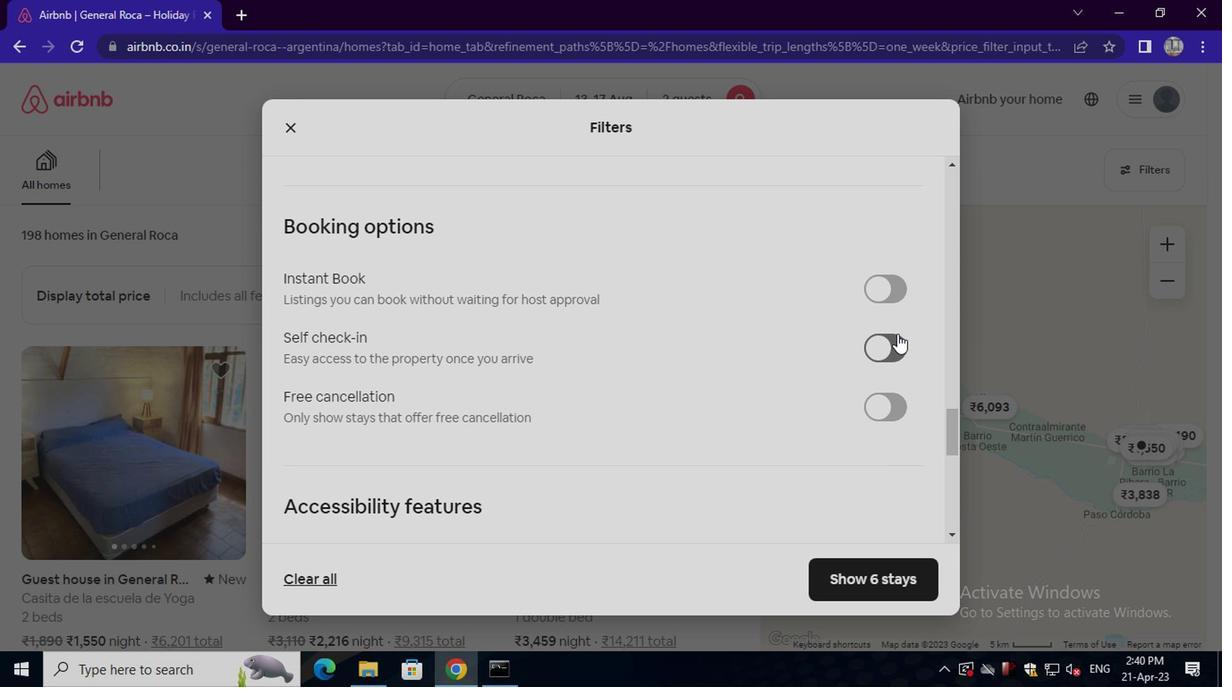
Action: Mouse moved to (442, 387)
Screenshot: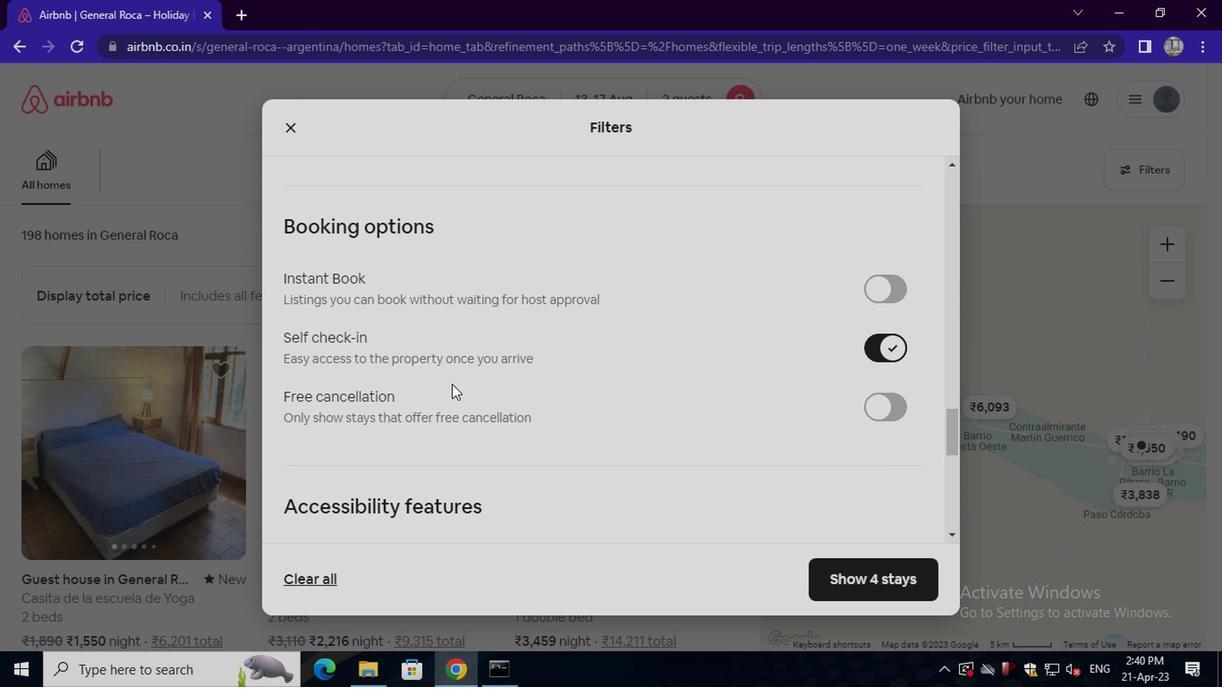 
Action: Mouse scrolled (442, 386) with delta (0, -1)
Screenshot: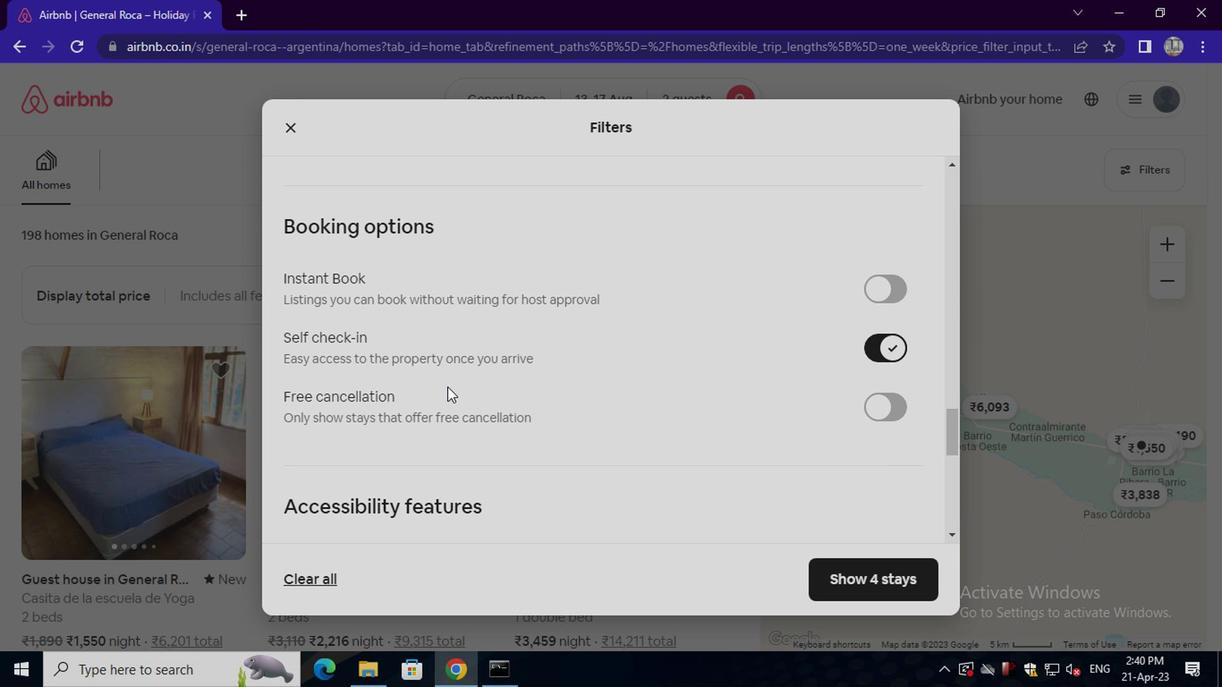 
Action: Mouse scrolled (442, 386) with delta (0, -1)
Screenshot: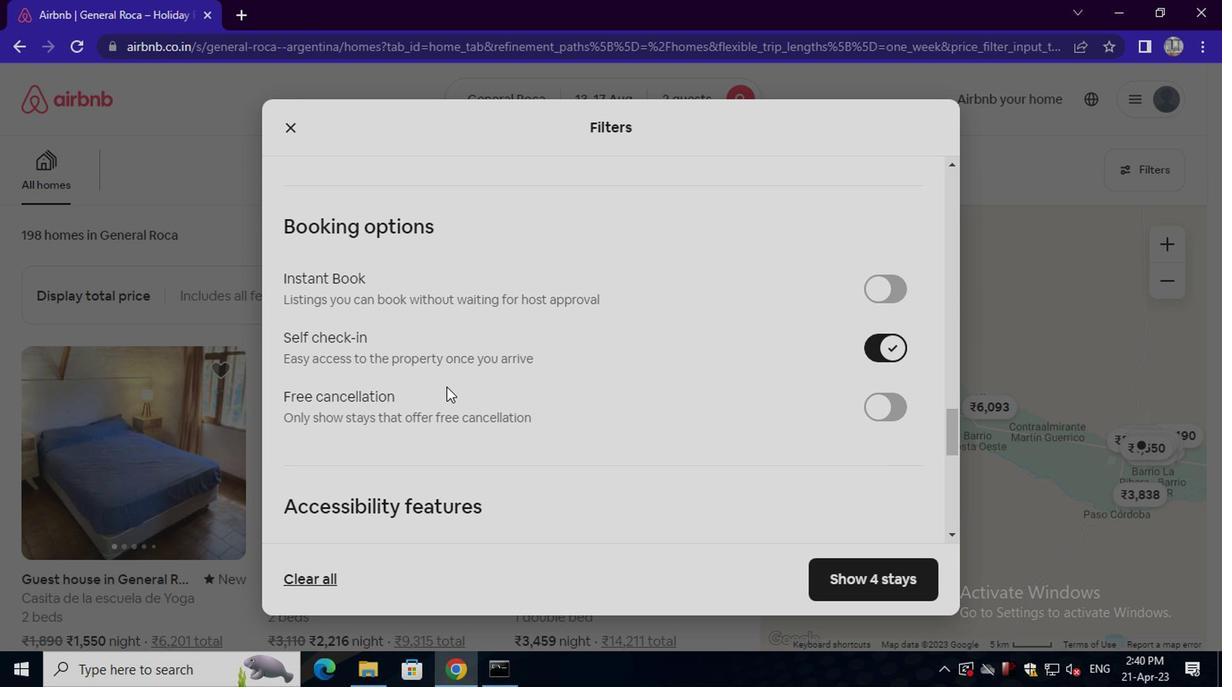 
Action: Mouse scrolled (442, 386) with delta (0, -1)
Screenshot: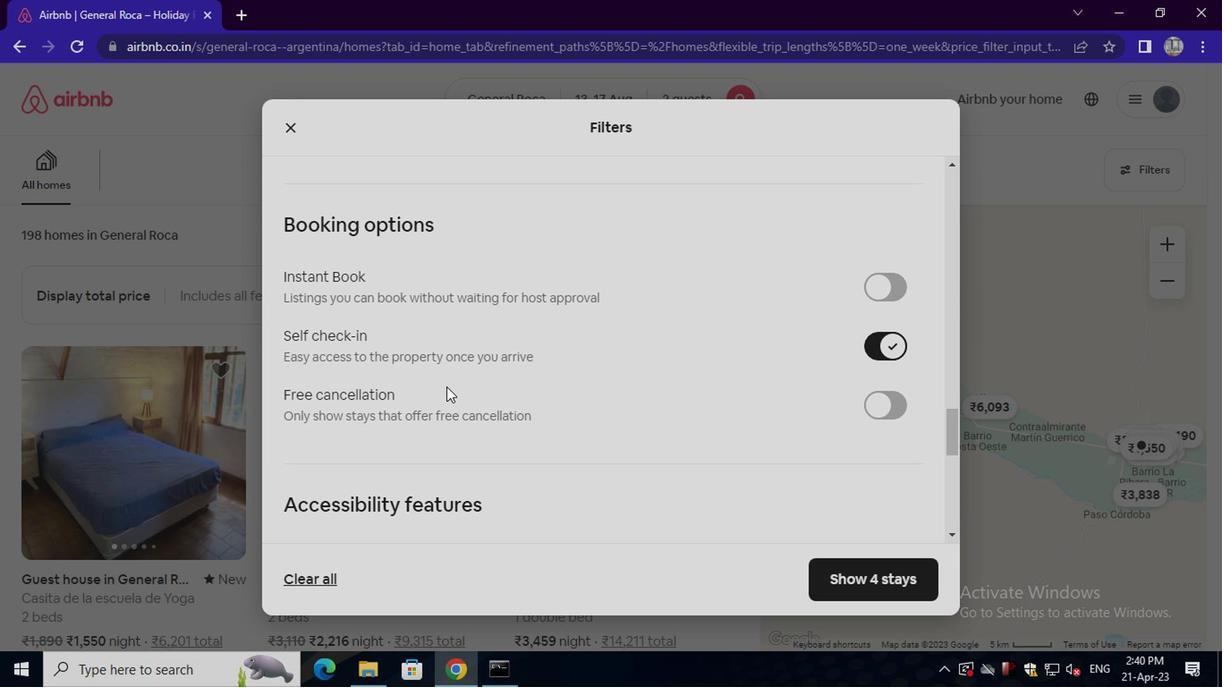 
Action: Mouse scrolled (442, 386) with delta (0, -1)
Screenshot: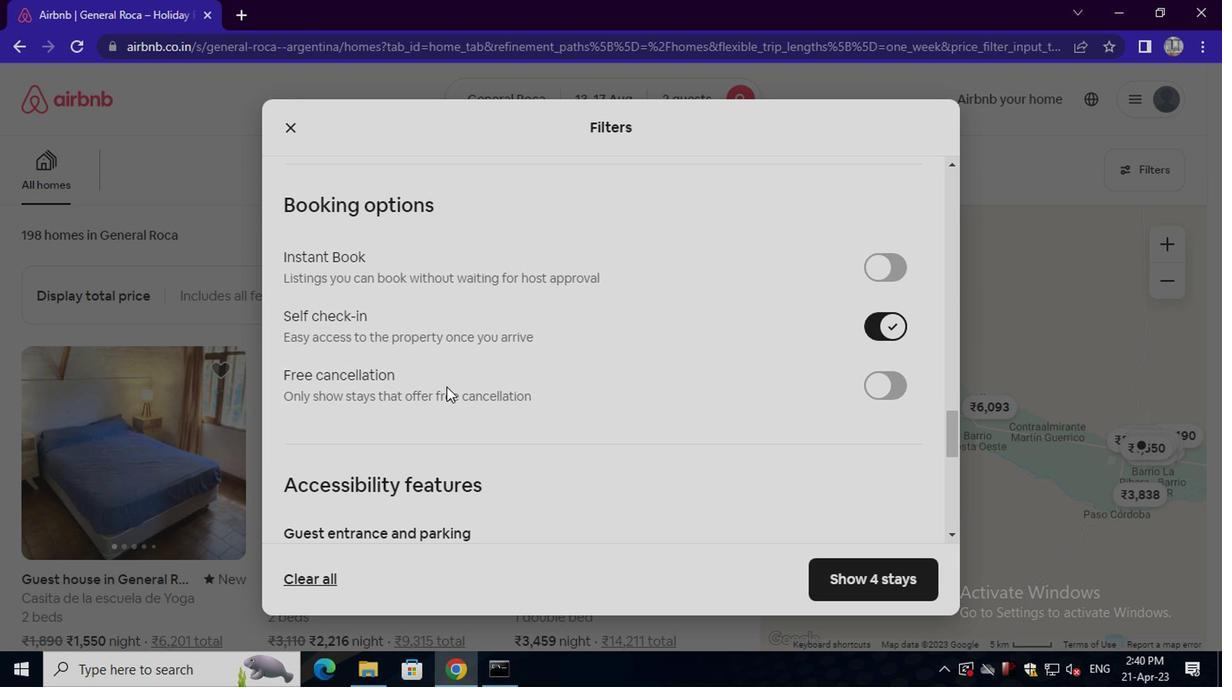 
Action: Mouse scrolled (442, 386) with delta (0, -1)
Screenshot: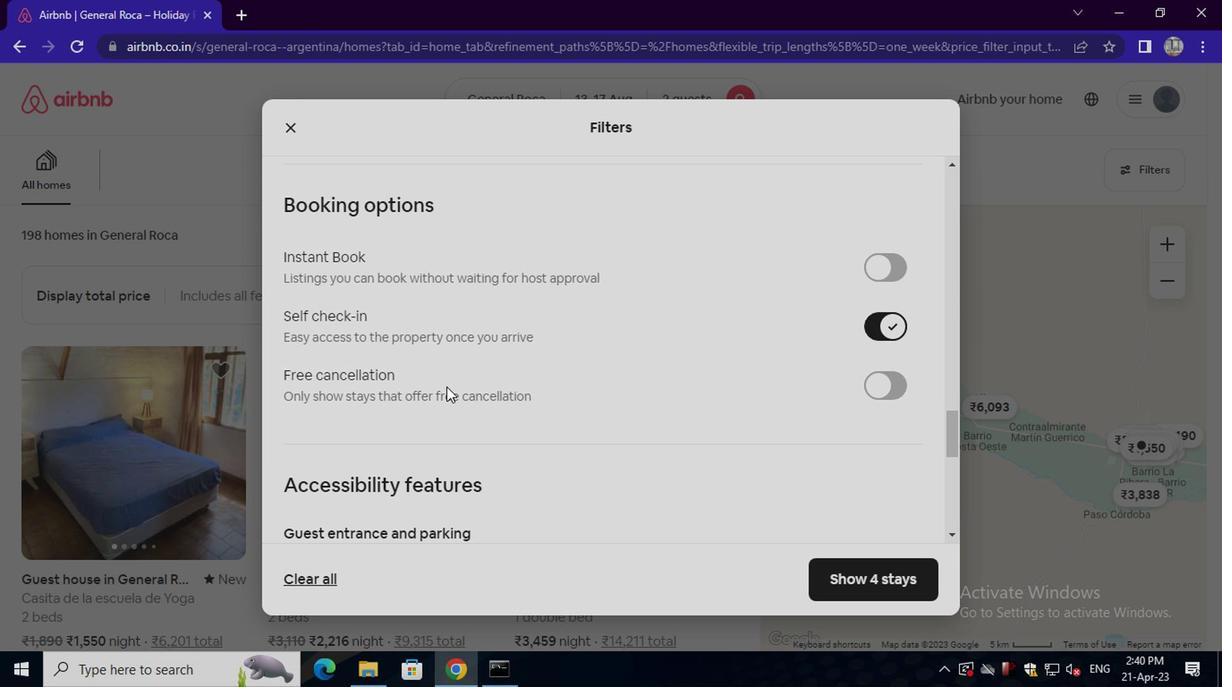 
Action: Mouse moved to (441, 387)
Screenshot: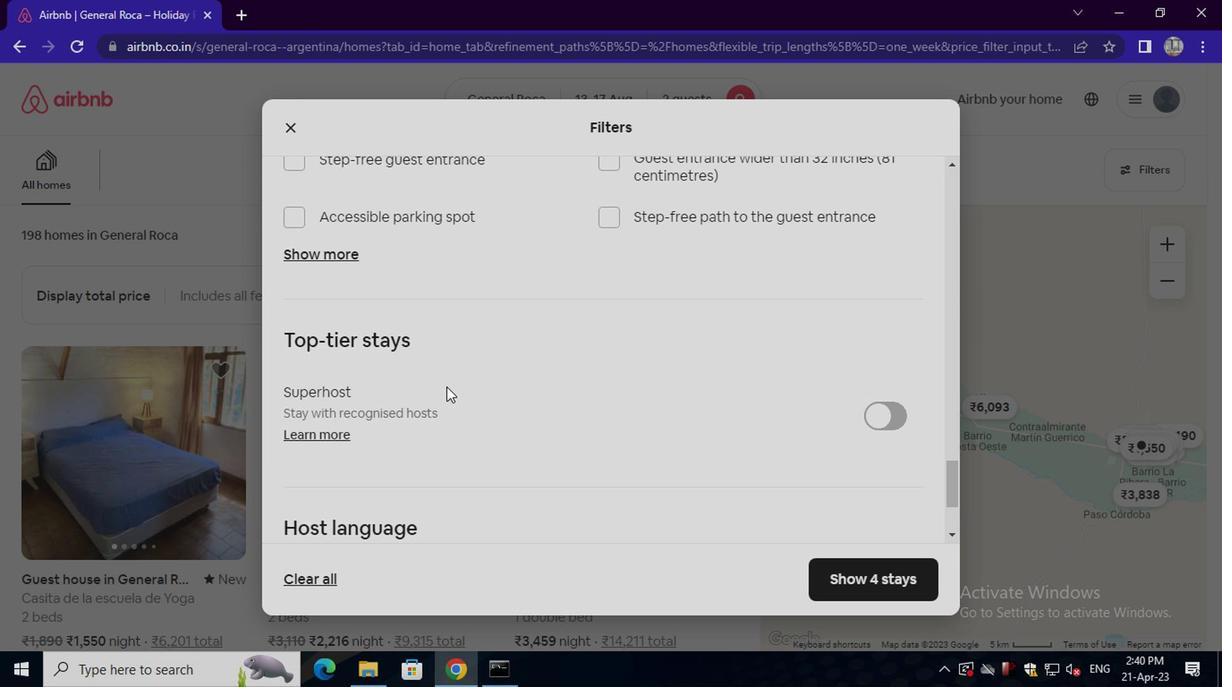 
Action: Mouse scrolled (441, 386) with delta (0, -1)
Screenshot: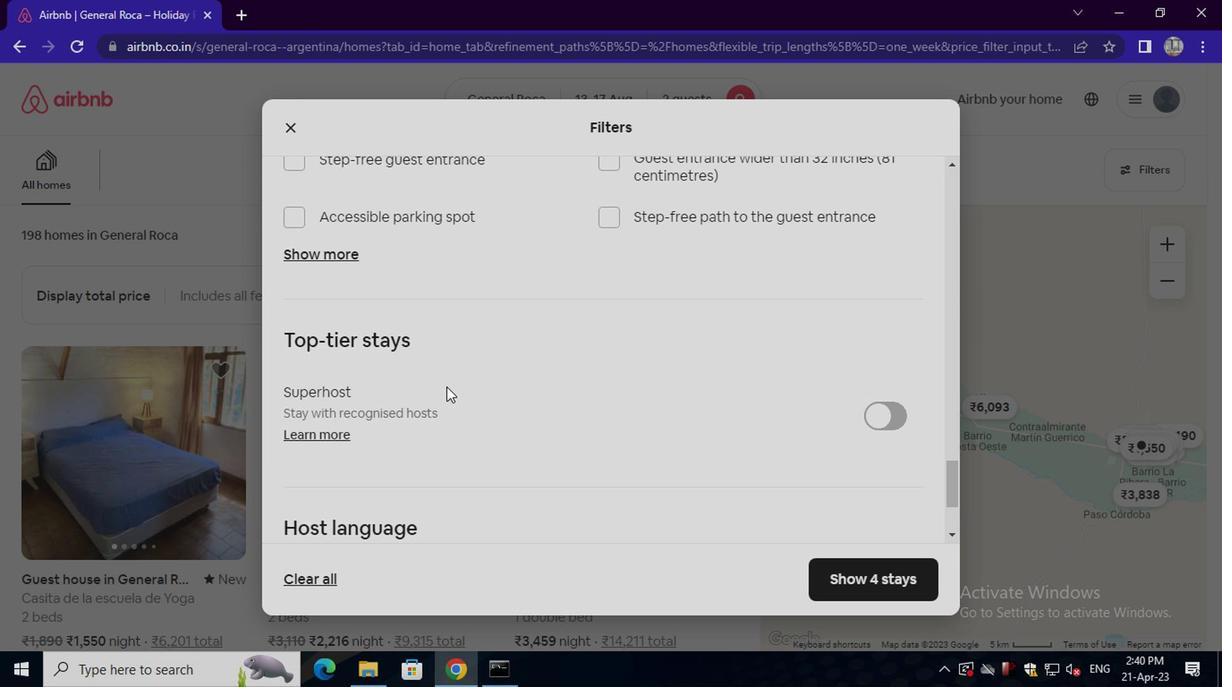 
Action: Mouse moved to (437, 388)
Screenshot: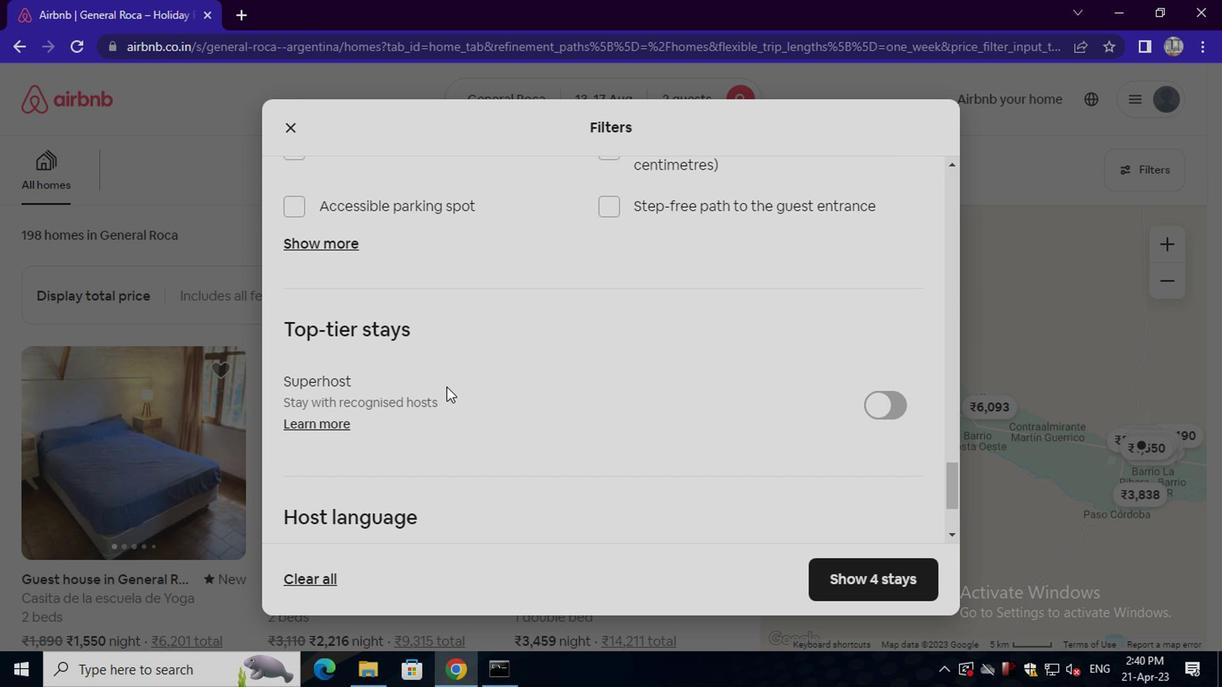 
Action: Mouse scrolled (437, 388) with delta (0, 0)
Screenshot: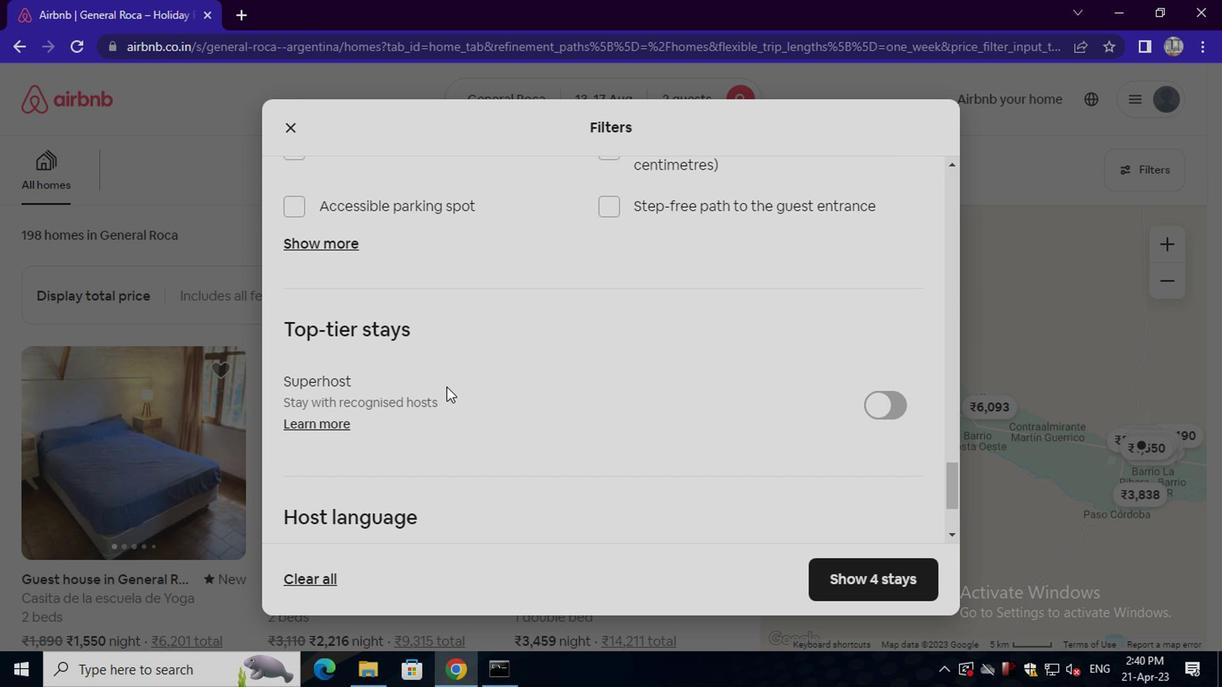 
Action: Mouse moved to (436, 390)
Screenshot: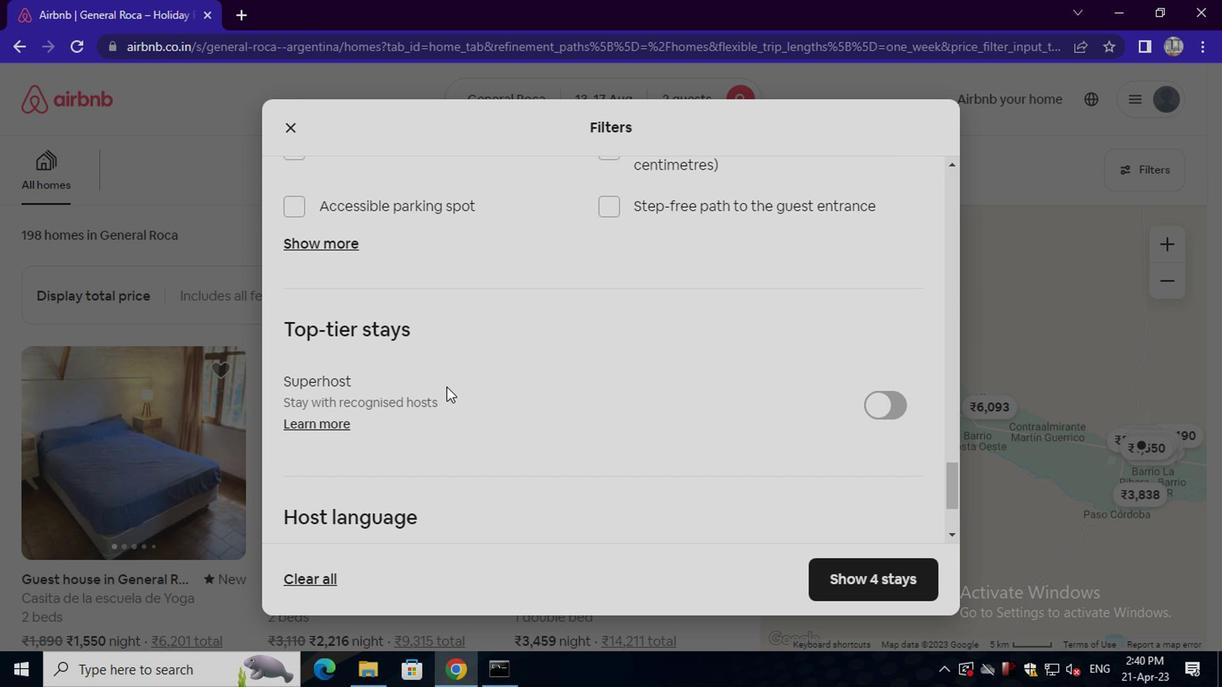 
Action: Mouse scrolled (436, 390) with delta (0, 0)
Screenshot: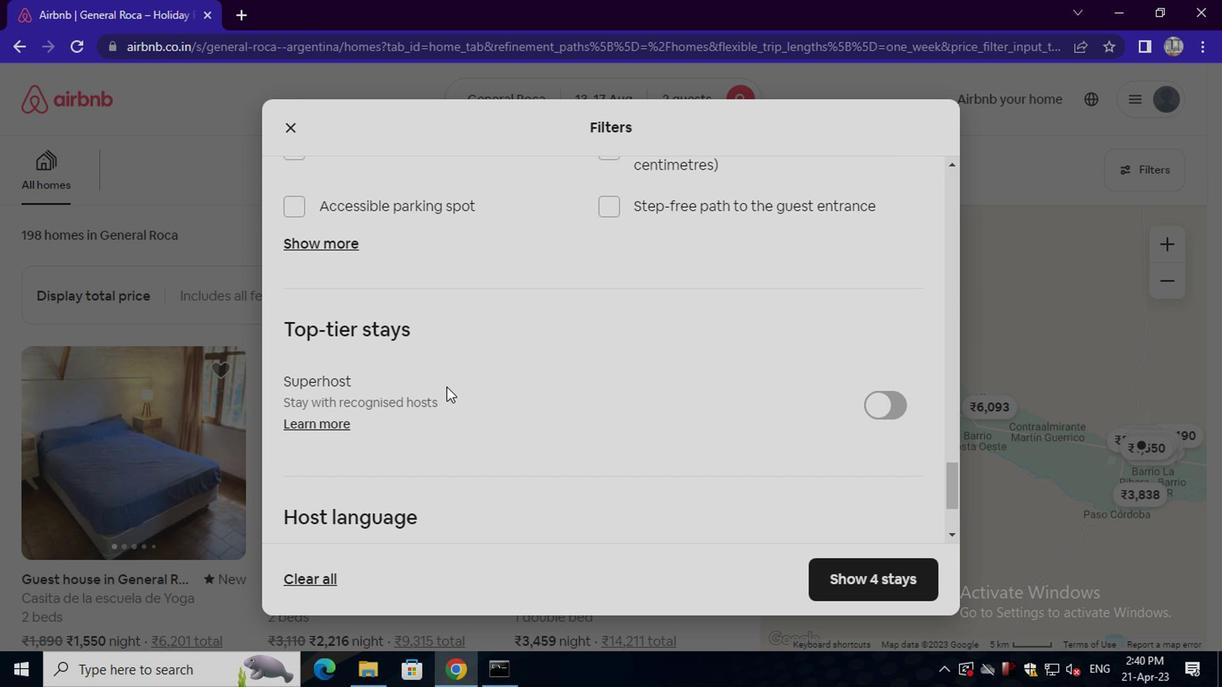 
Action: Mouse moved to (434, 390)
Screenshot: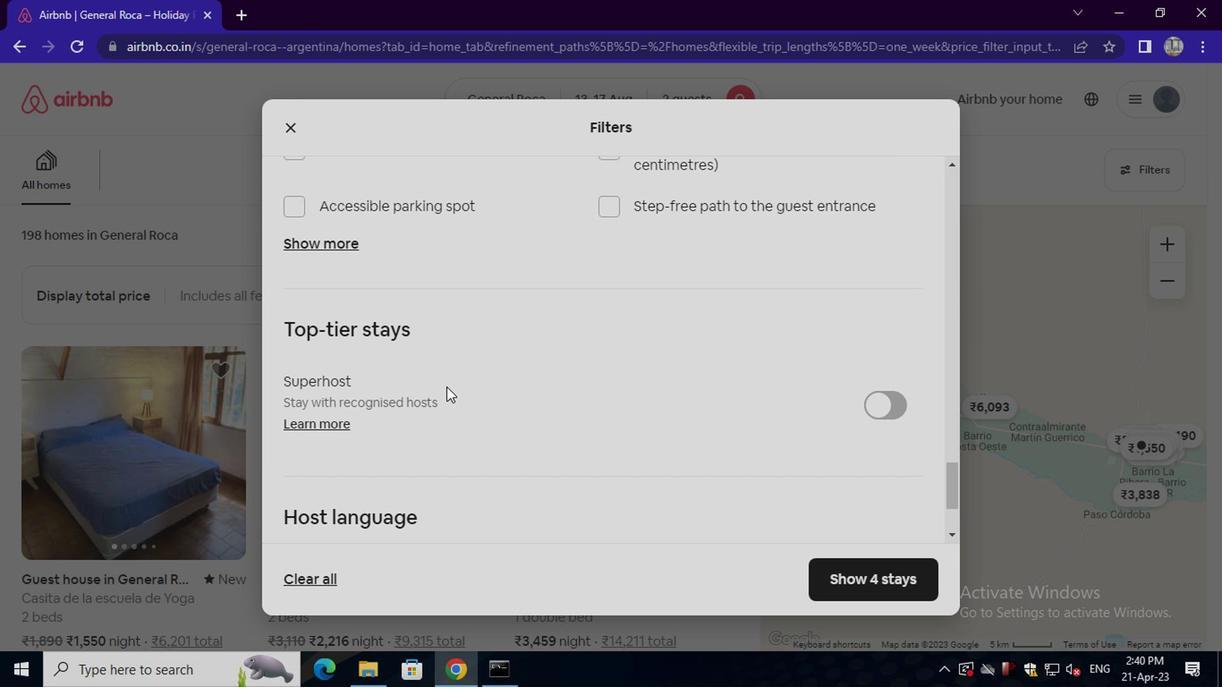 
Action: Mouse scrolled (434, 390) with delta (0, 0)
Screenshot: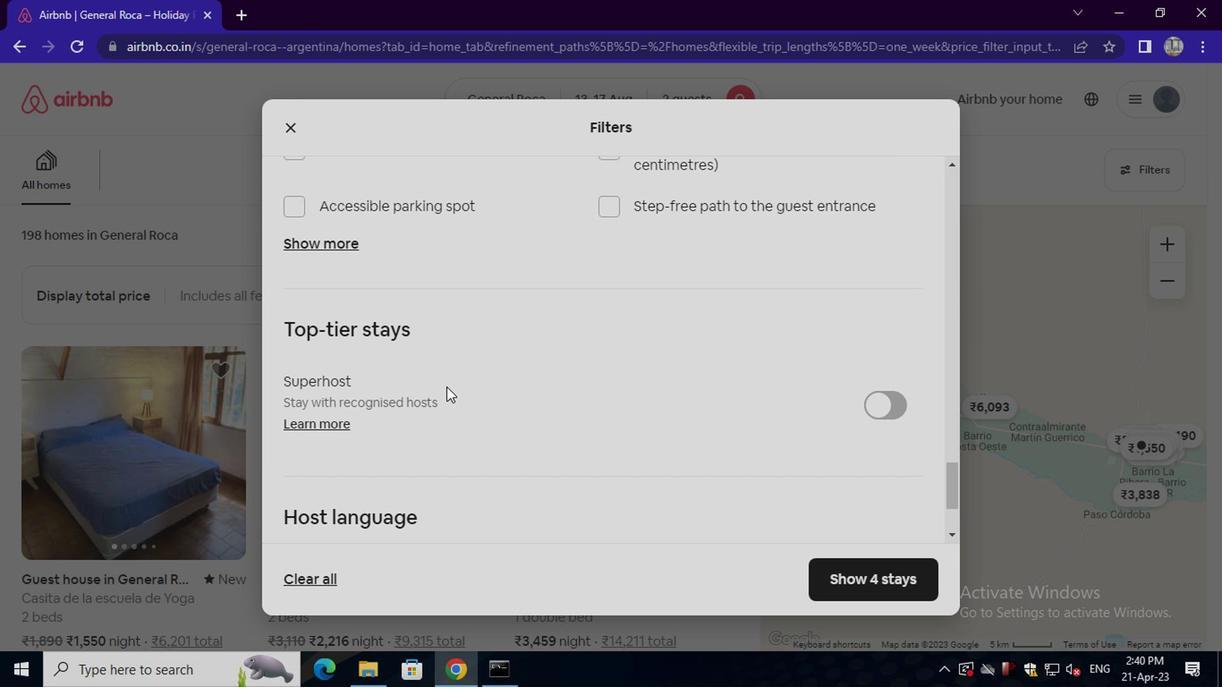 
Action: Mouse moved to (336, 425)
Screenshot: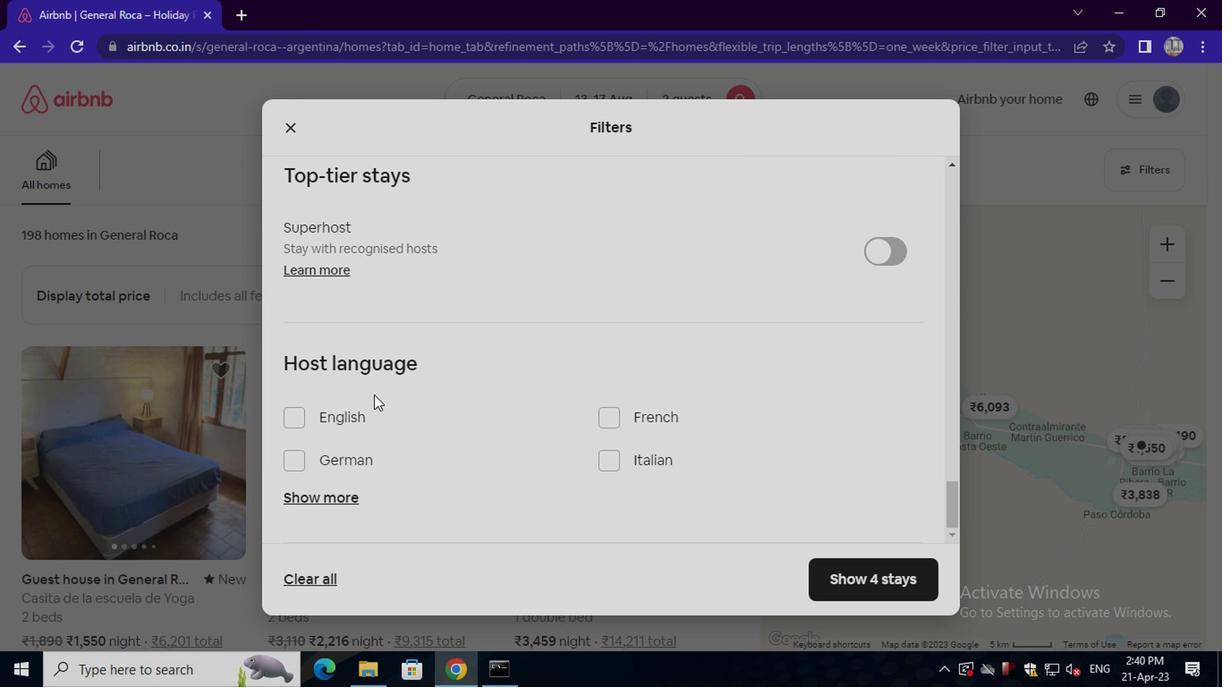 
Action: Mouse pressed left at (336, 425)
Screenshot: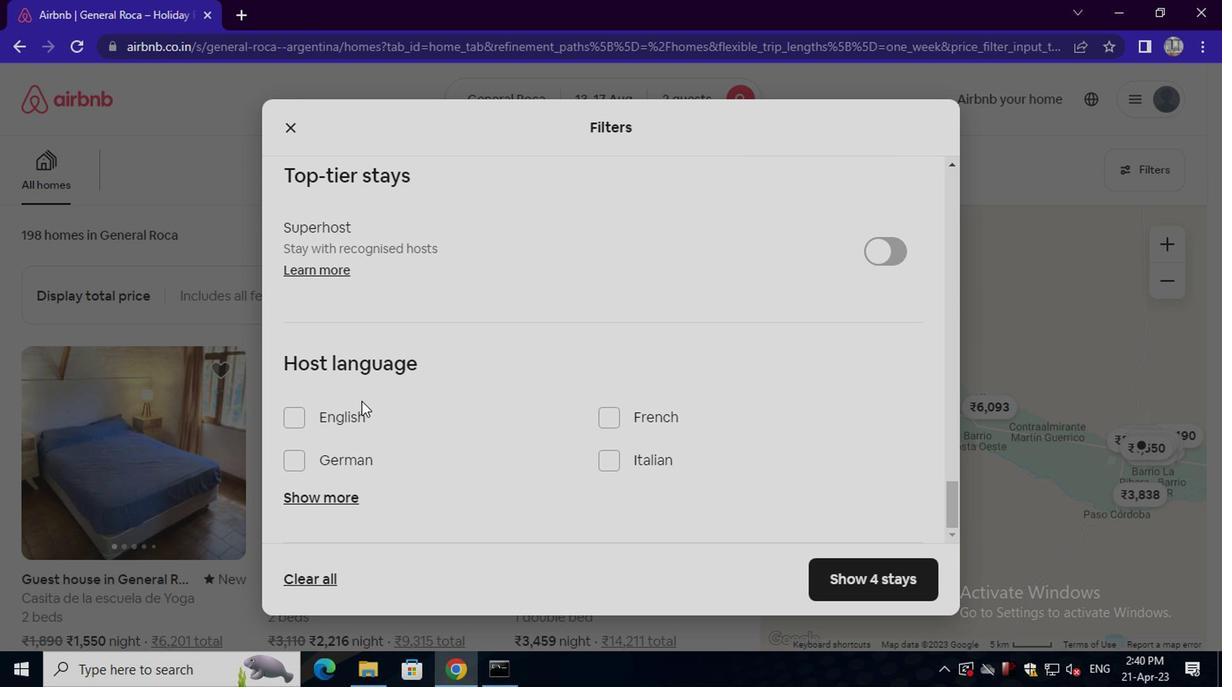 
Action: Mouse moved to (921, 593)
Screenshot: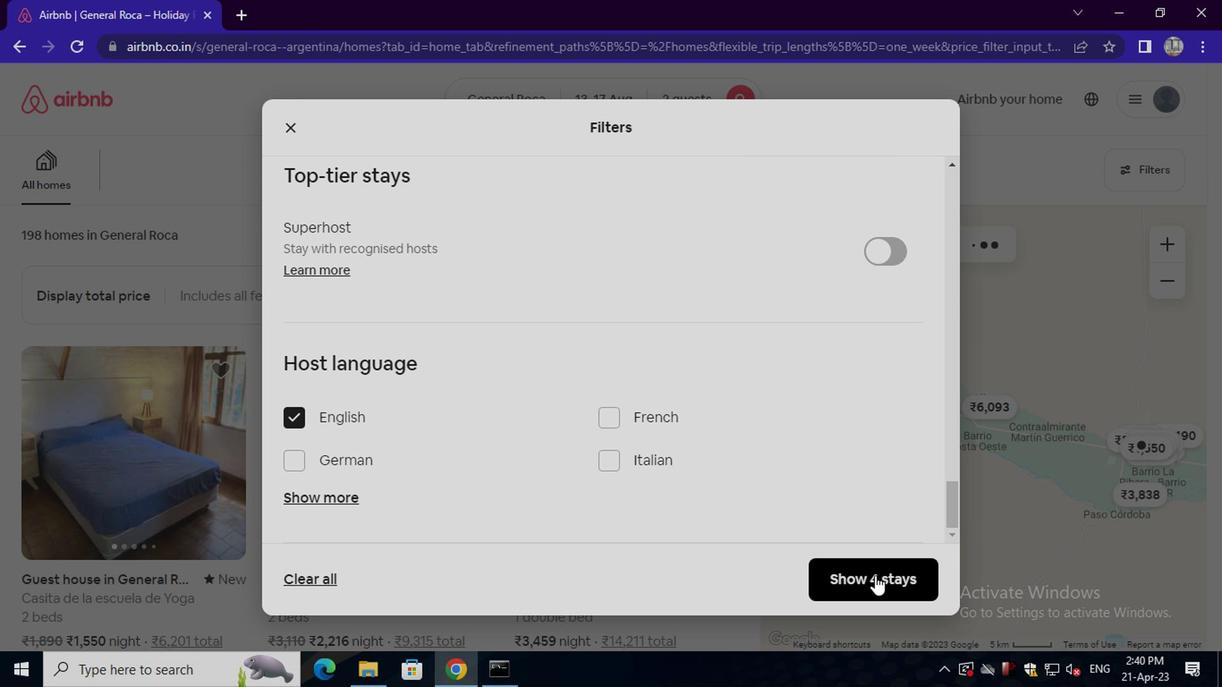 
Action: Mouse pressed left at (921, 593)
Screenshot: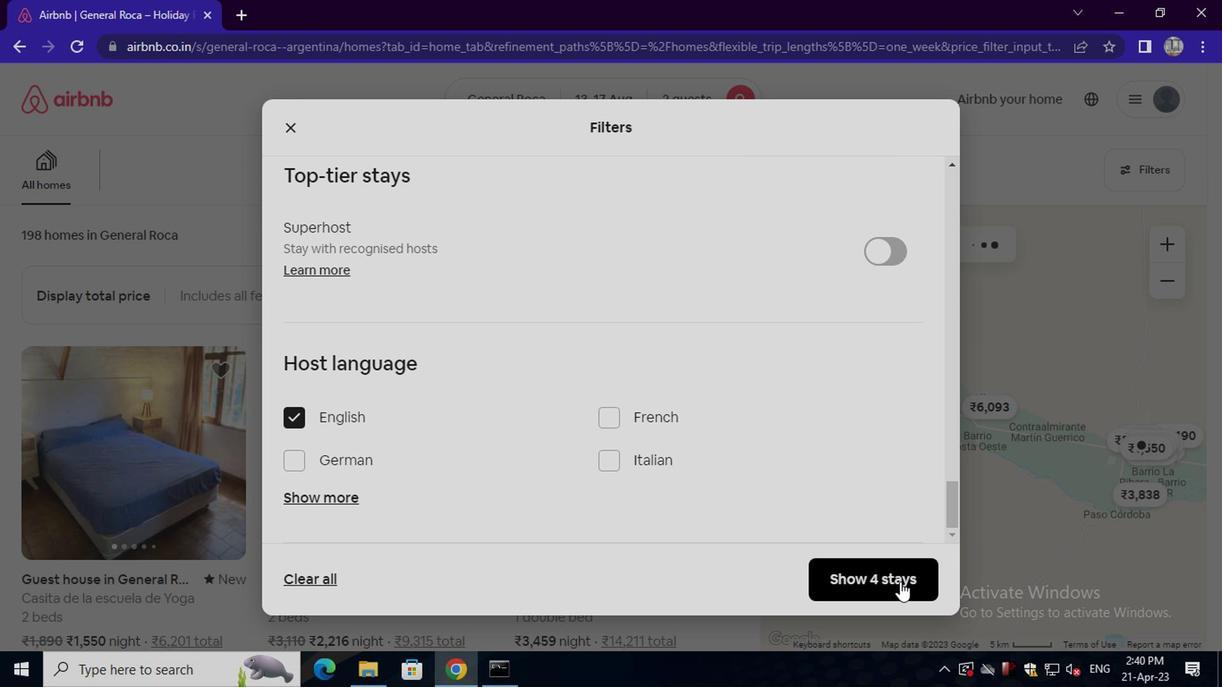 
Action: Mouse moved to (921, 593)
Screenshot: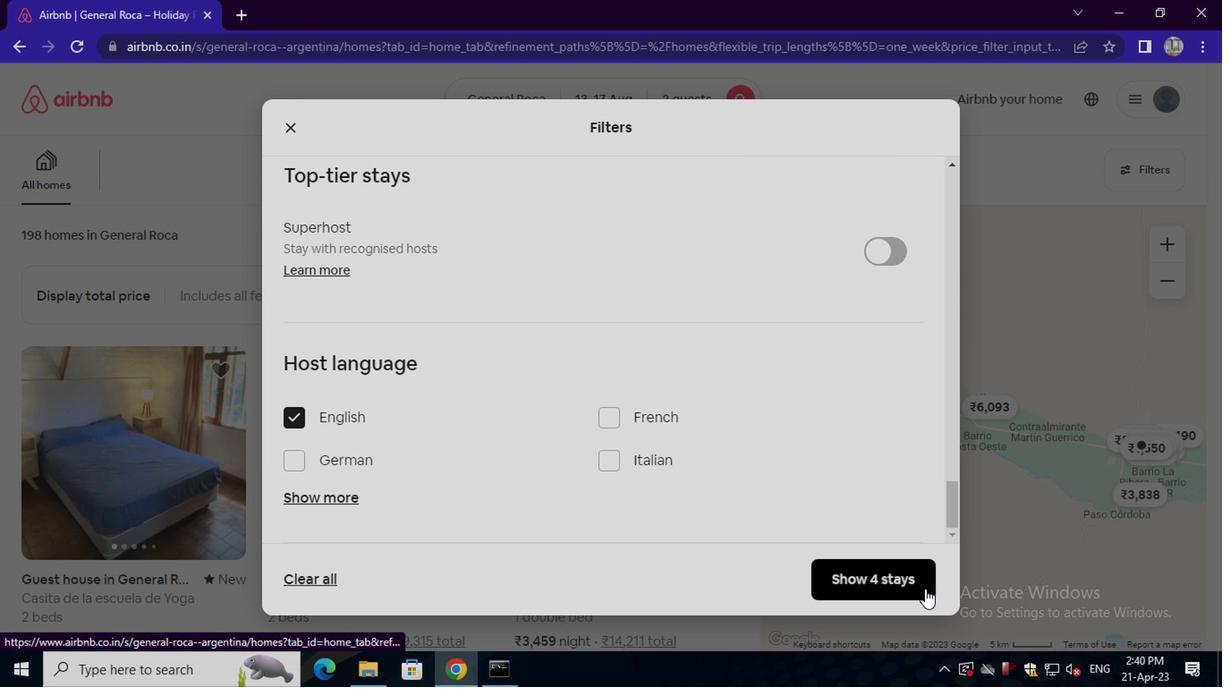 
